 Task: Find connections with filter location Jīnd with filter topic #Tipsforsucesswith filter profile language German with filter current company EMPREGO with filter school Future Institute Of Engineering and Management with filter industry Research Services with filter service category Network Support with filter keywords title Medical Laboratory Tech
Action: Mouse moved to (167, 249)
Screenshot: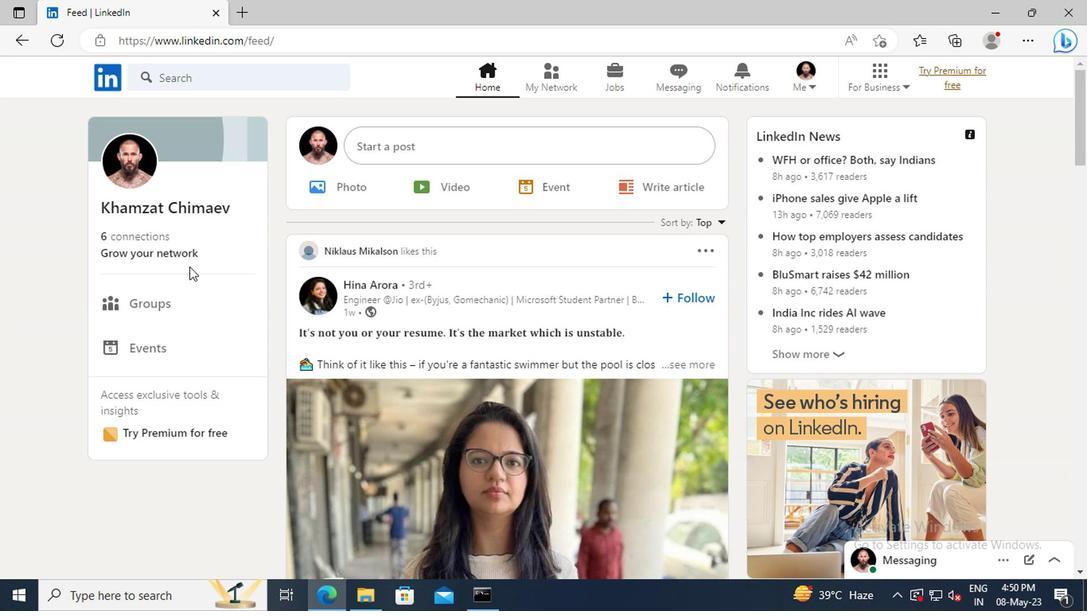 
Action: Mouse pressed left at (167, 249)
Screenshot: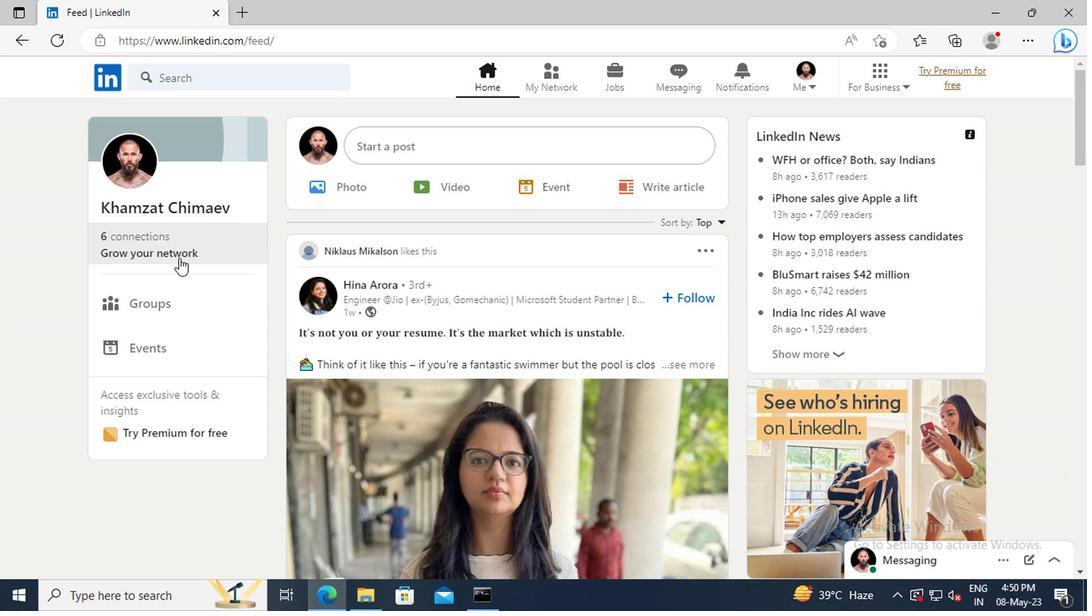 
Action: Mouse moved to (160, 167)
Screenshot: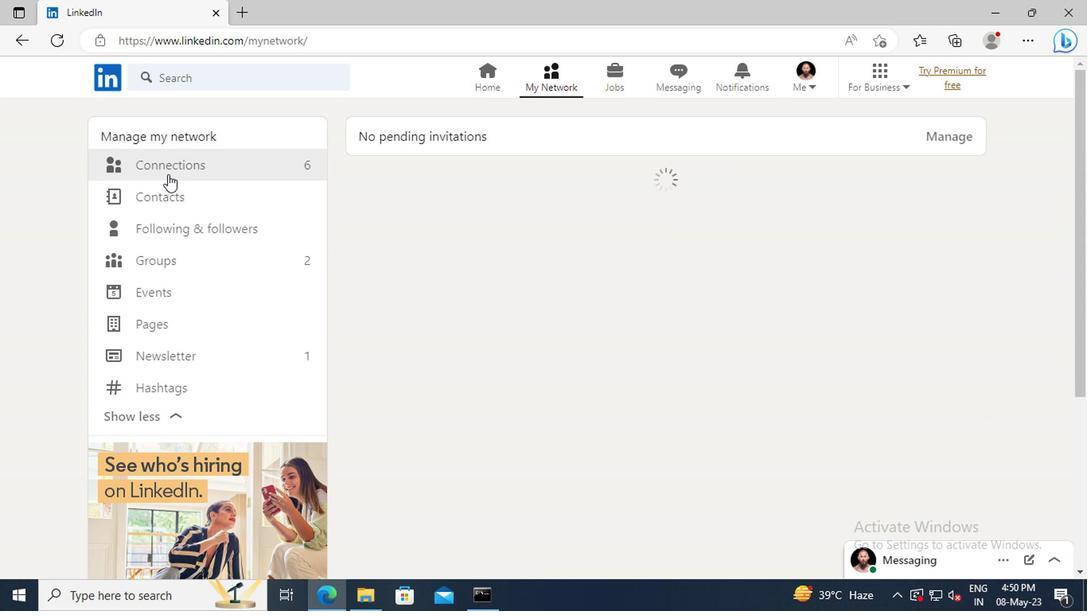 
Action: Mouse pressed left at (160, 167)
Screenshot: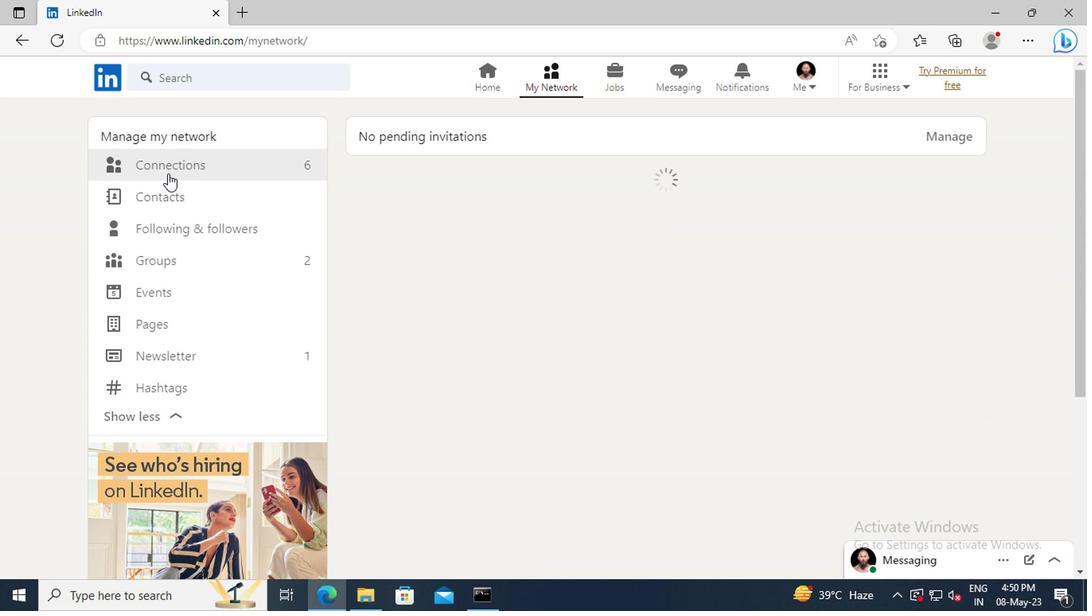 
Action: Mouse moved to (642, 167)
Screenshot: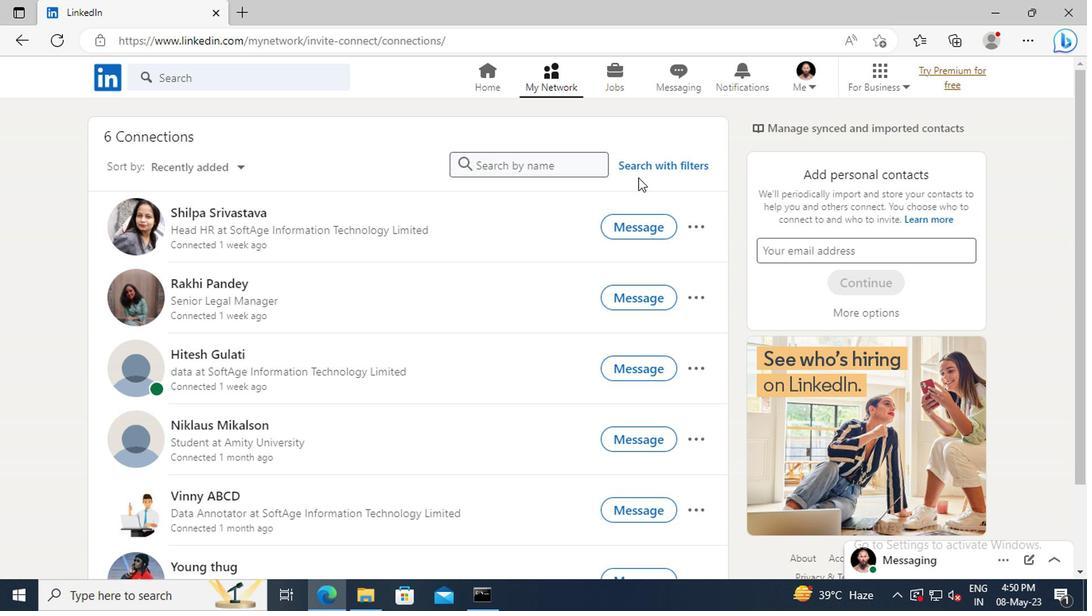 
Action: Mouse pressed left at (642, 167)
Screenshot: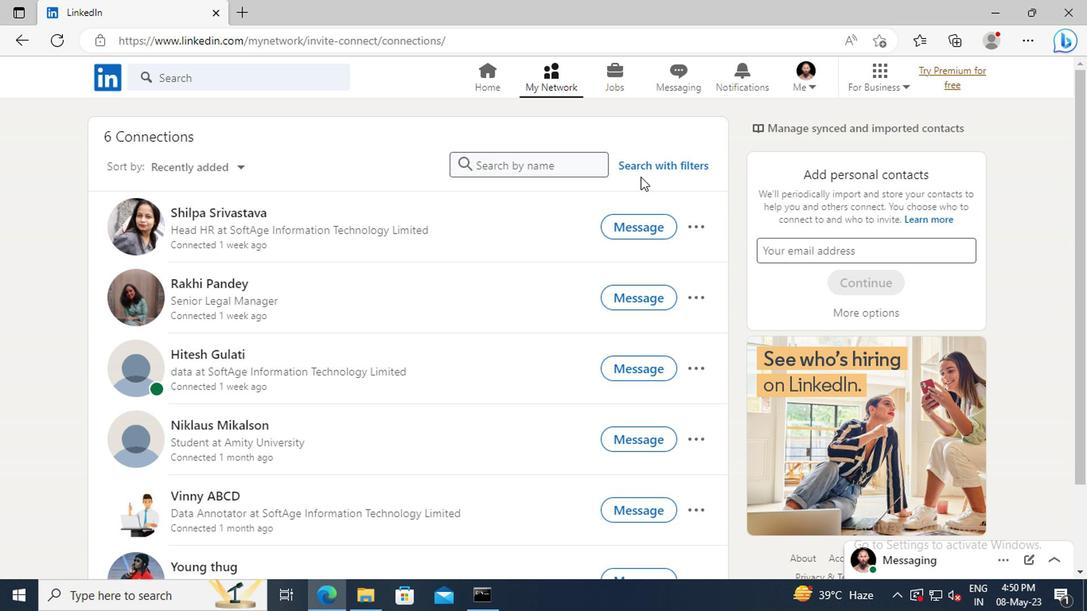 
Action: Mouse moved to (594, 120)
Screenshot: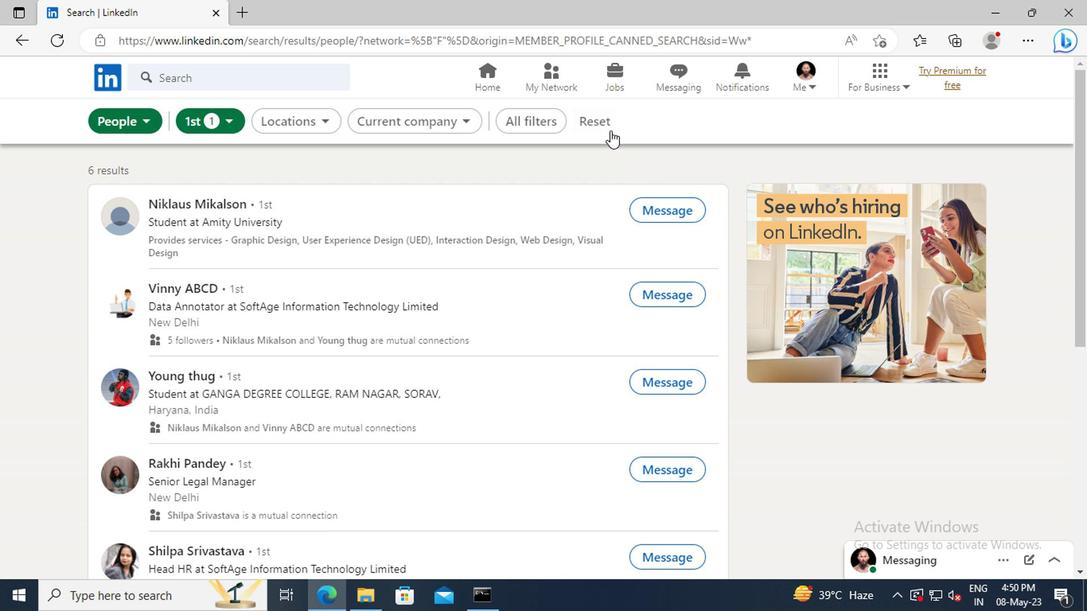 
Action: Mouse pressed left at (594, 120)
Screenshot: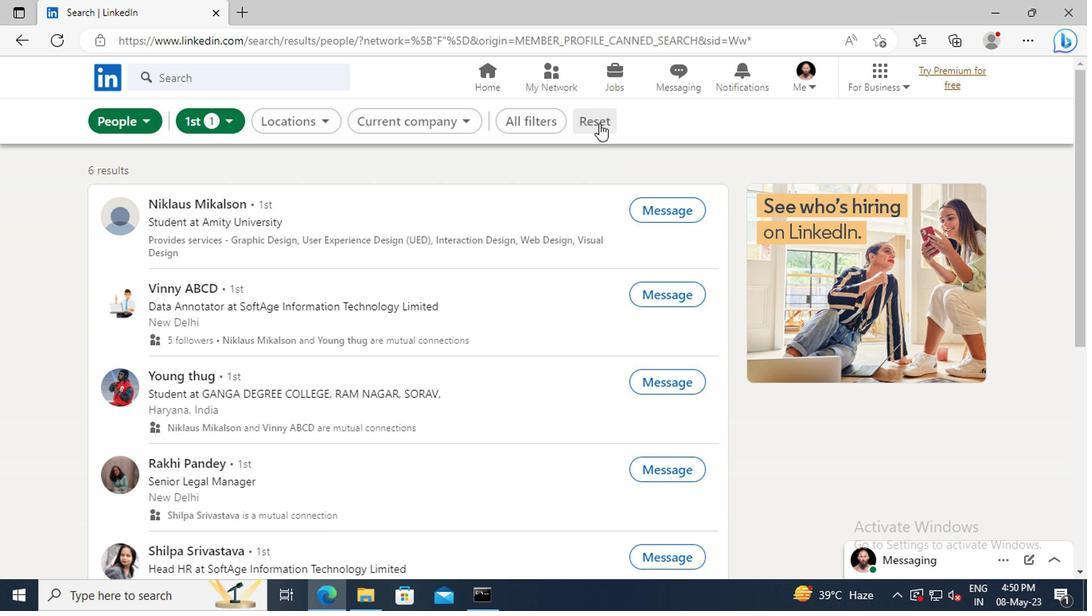 
Action: Mouse moved to (567, 120)
Screenshot: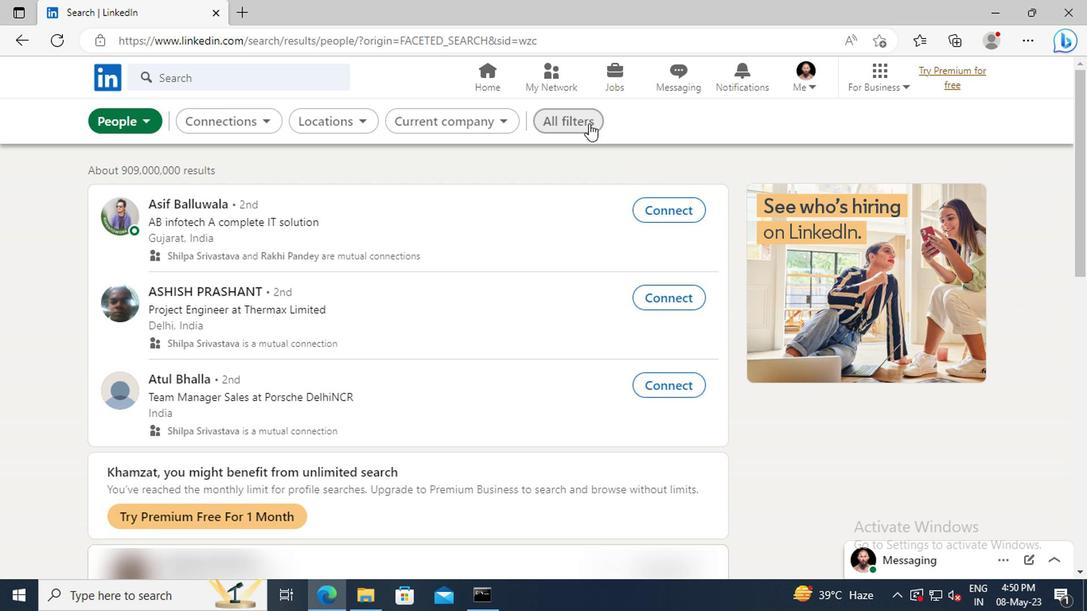 
Action: Mouse pressed left at (567, 120)
Screenshot: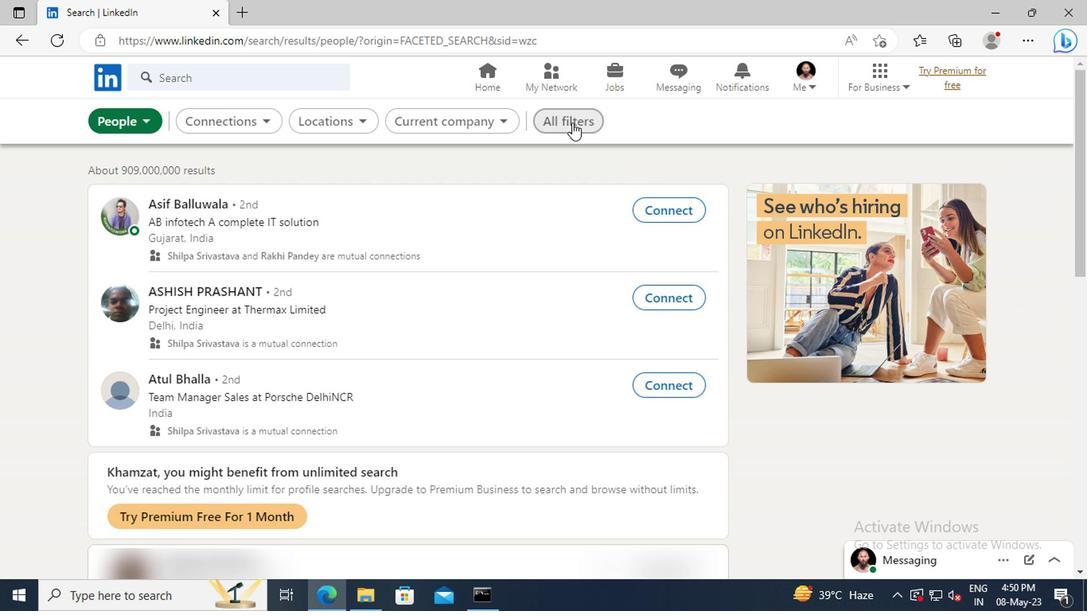 
Action: Mouse moved to (896, 283)
Screenshot: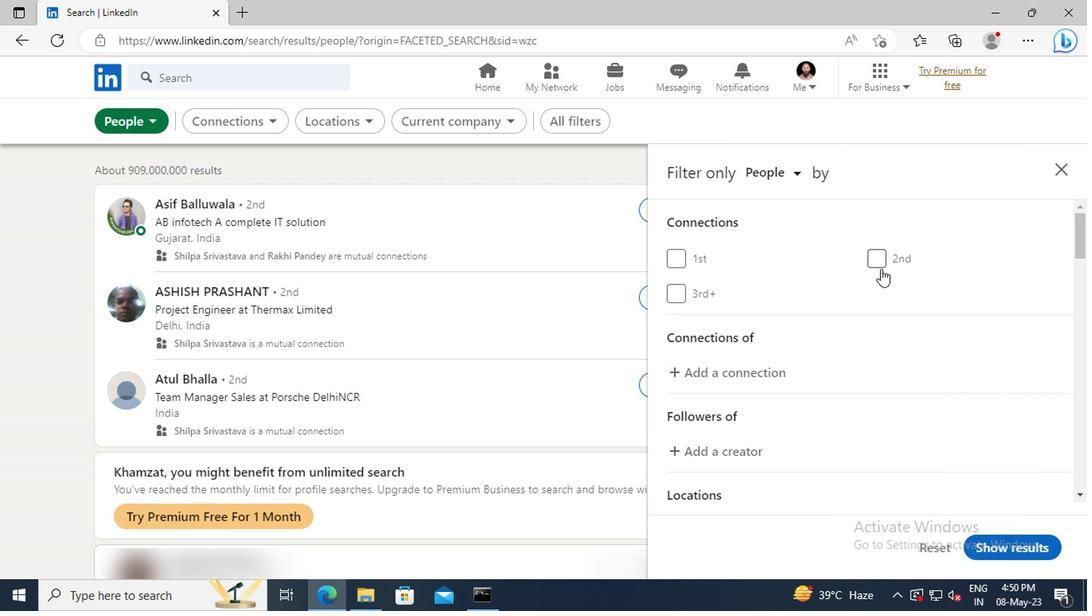 
Action: Mouse scrolled (896, 282) with delta (0, -1)
Screenshot: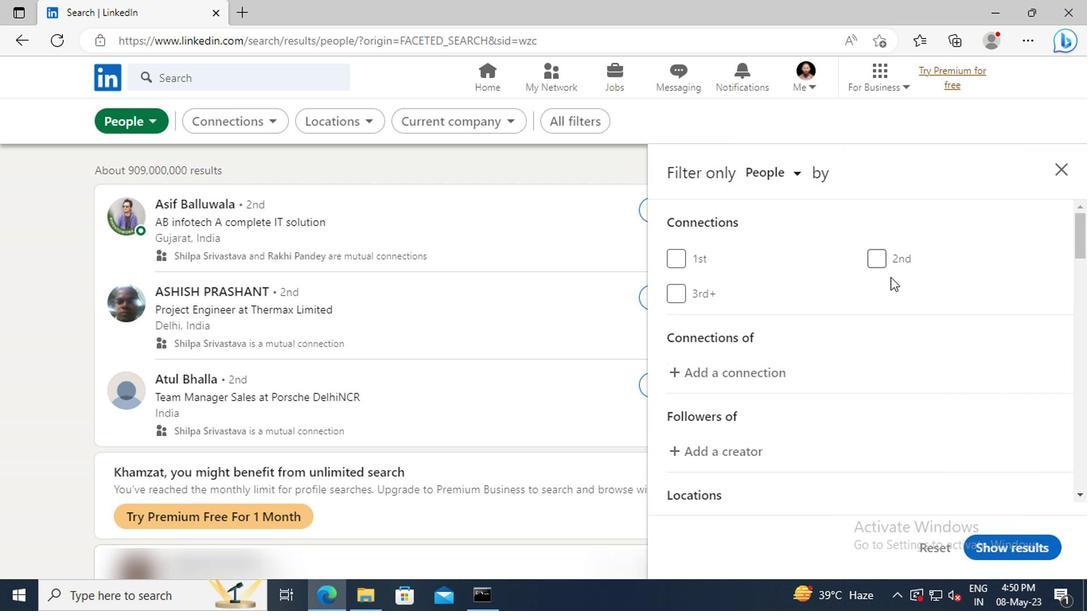 
Action: Mouse moved to (898, 286)
Screenshot: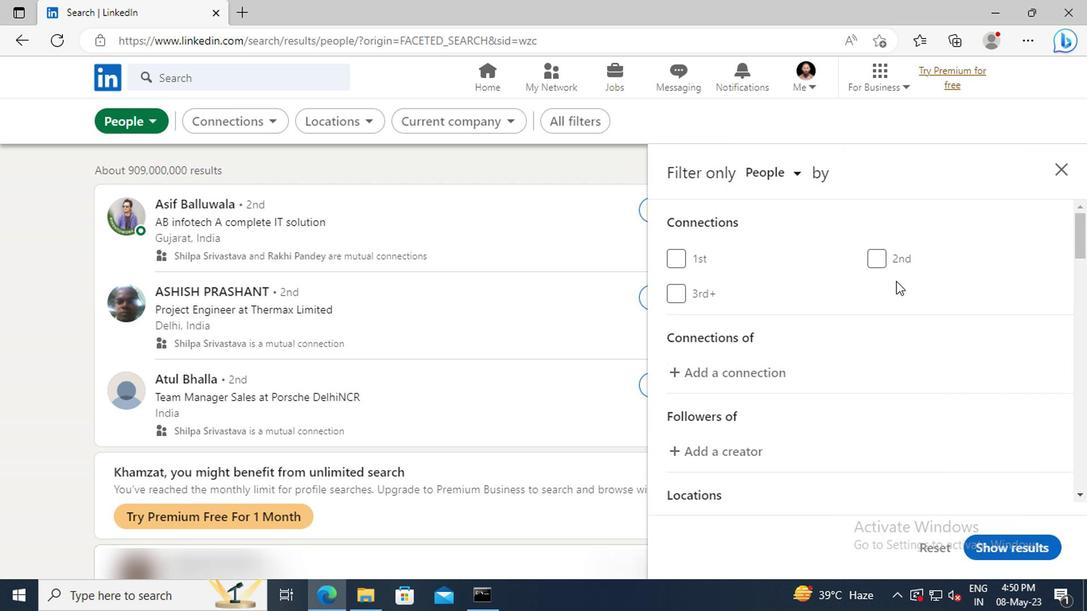 
Action: Mouse scrolled (898, 285) with delta (0, 0)
Screenshot: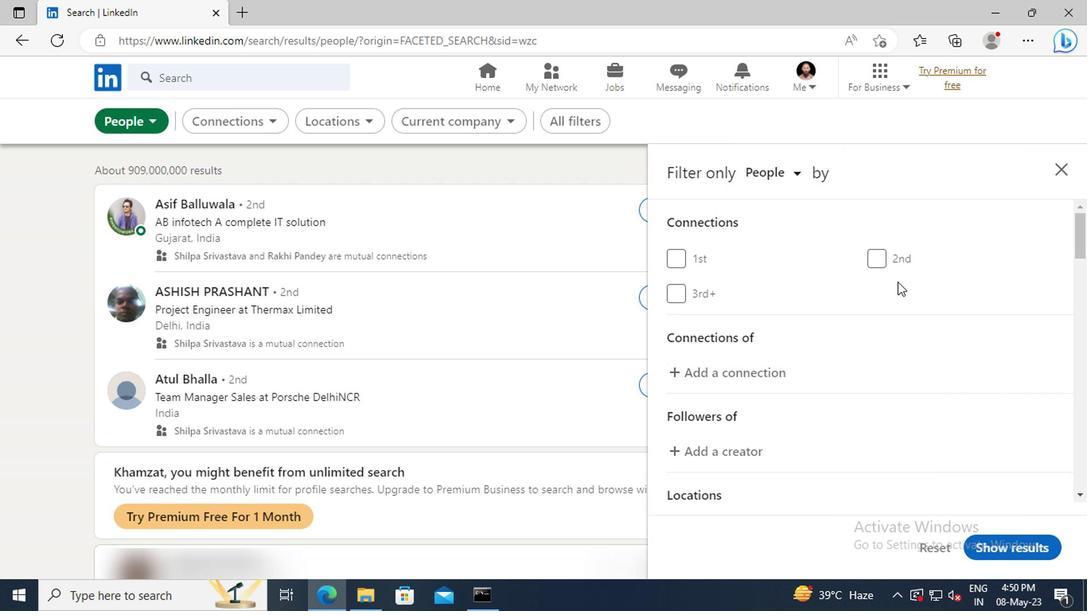 
Action: Mouse scrolled (898, 285) with delta (0, 0)
Screenshot: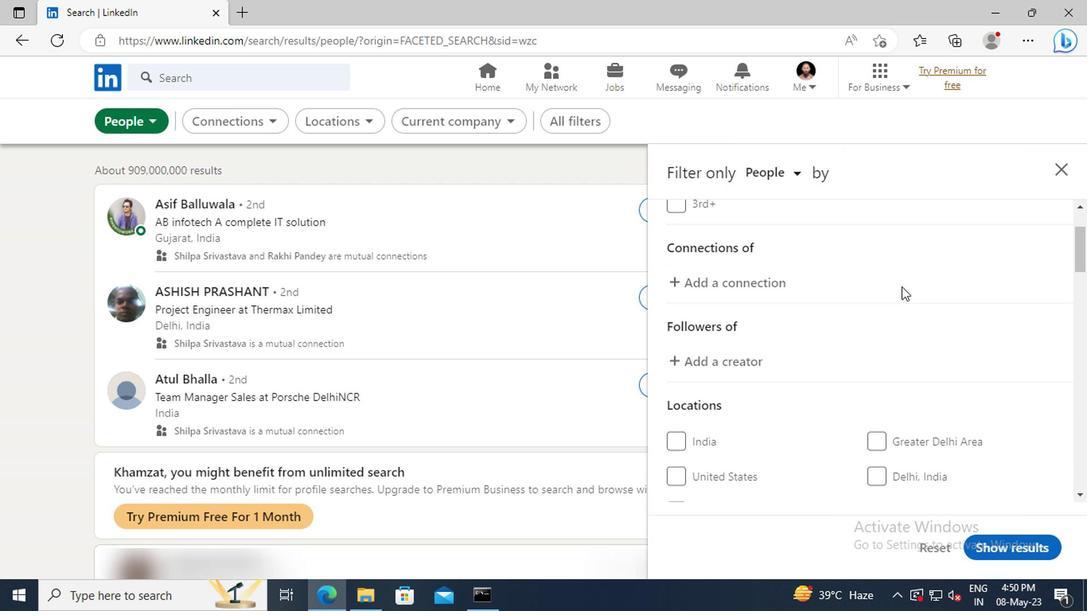 
Action: Mouse scrolled (898, 285) with delta (0, 0)
Screenshot: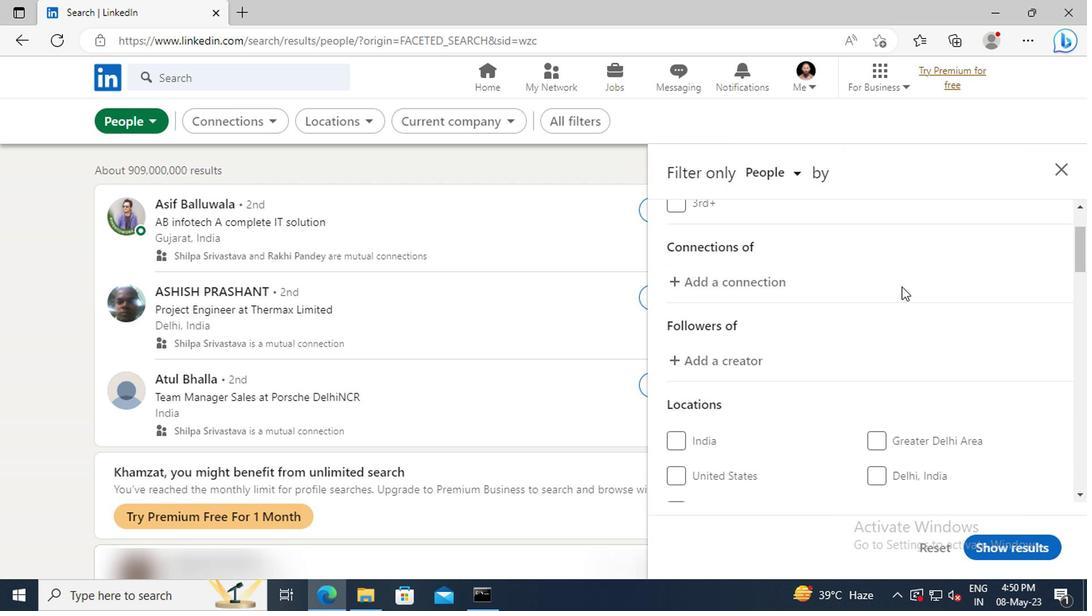 
Action: Mouse scrolled (898, 285) with delta (0, 0)
Screenshot: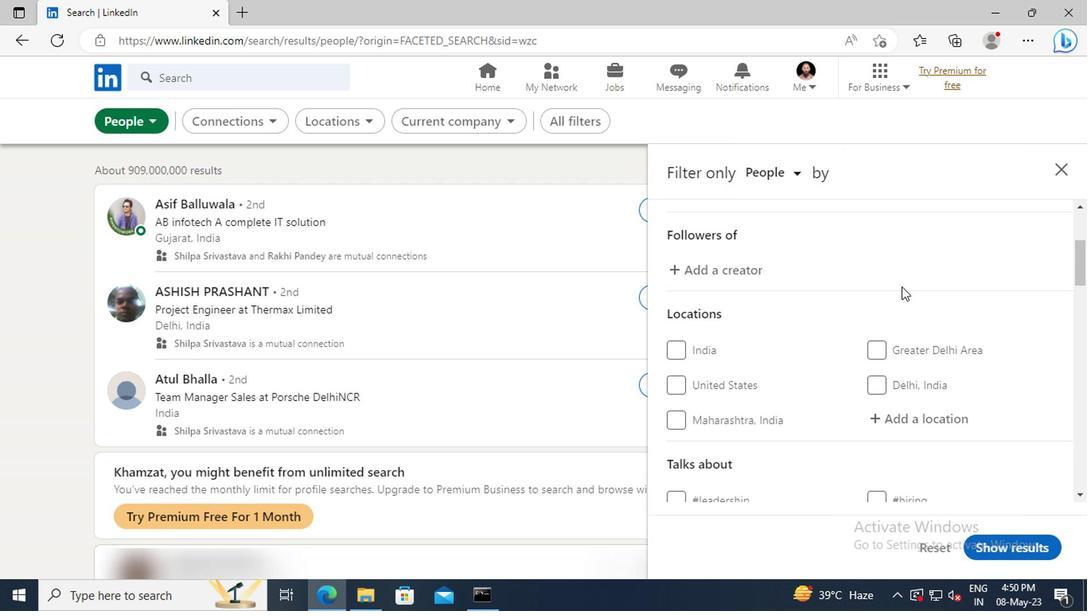 
Action: Mouse scrolled (898, 285) with delta (0, 0)
Screenshot: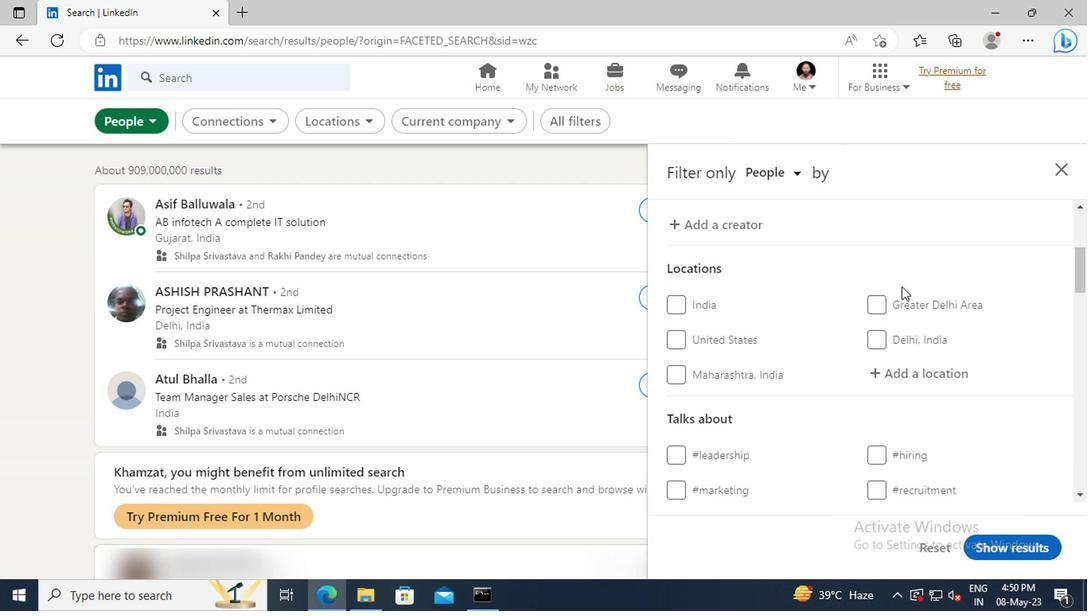 
Action: Mouse moved to (897, 328)
Screenshot: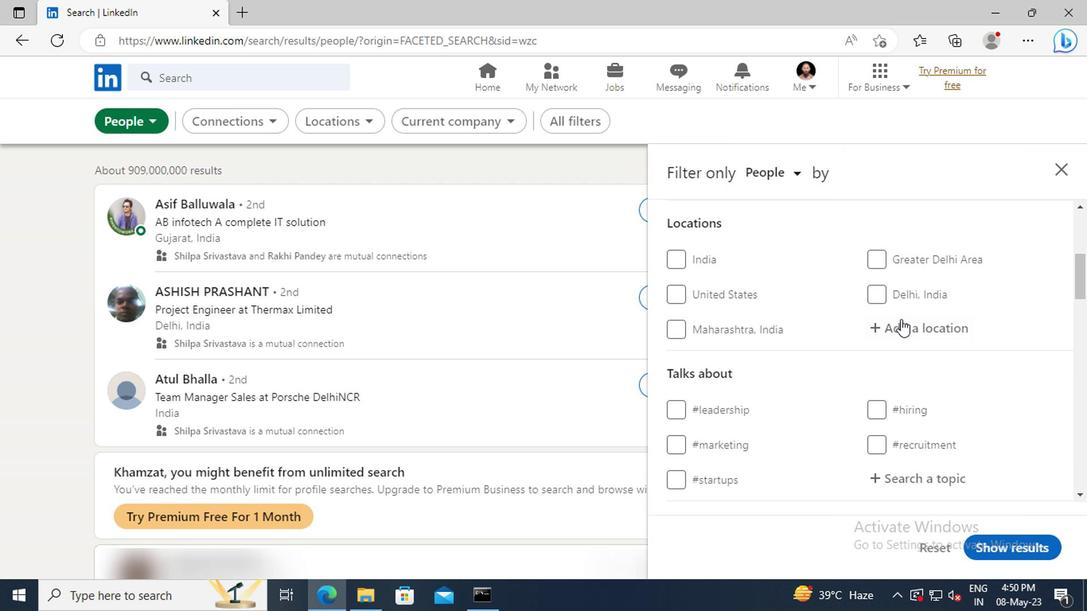 
Action: Mouse pressed left at (897, 328)
Screenshot: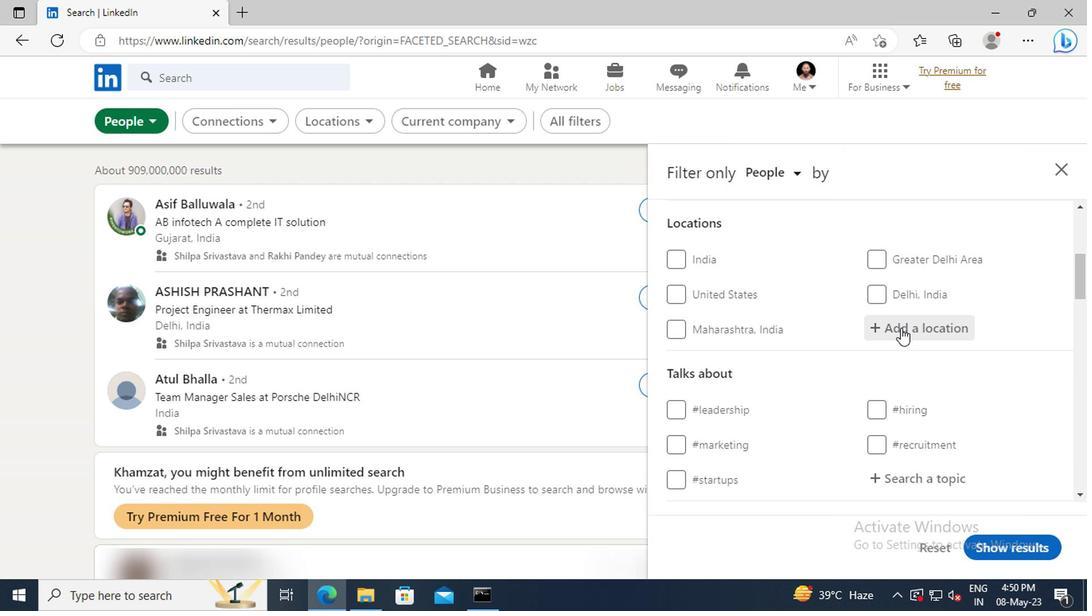 
Action: Key pressed <Key.shift>JIND
Screenshot: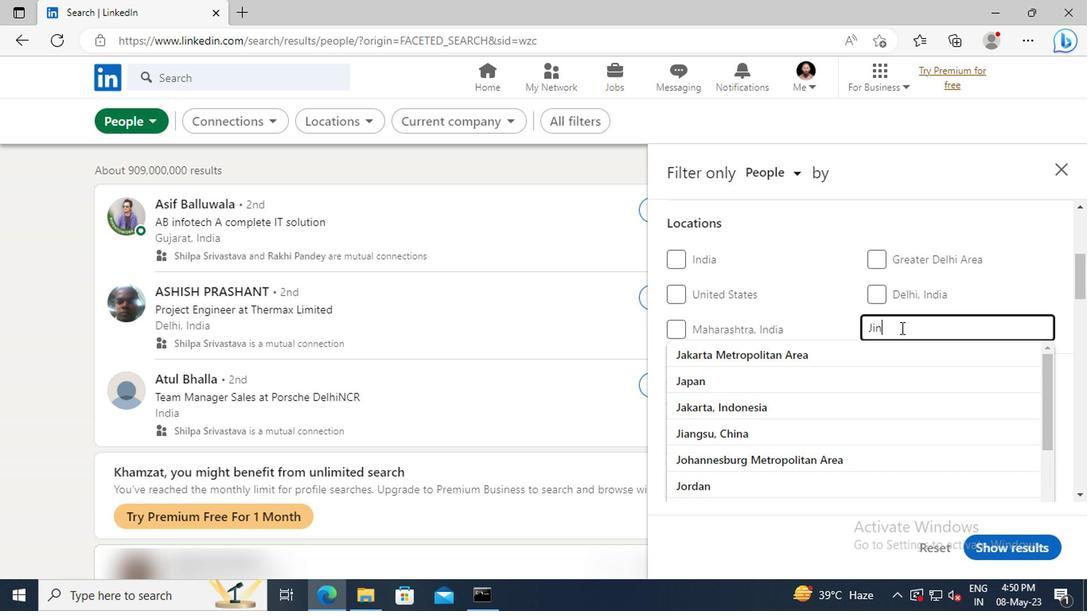 
Action: Mouse moved to (900, 348)
Screenshot: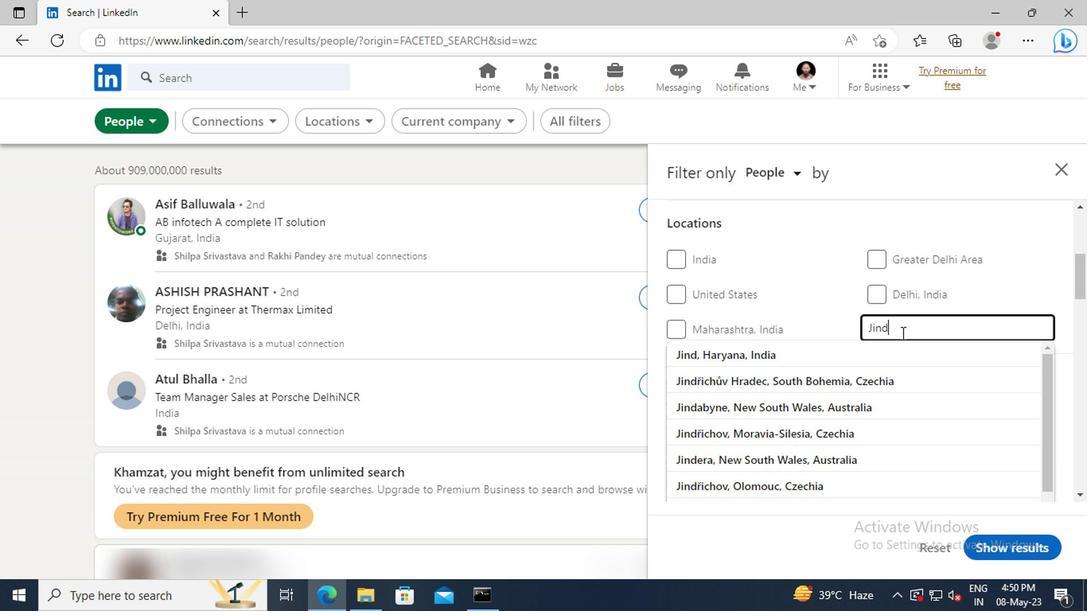 
Action: Mouse pressed left at (900, 348)
Screenshot: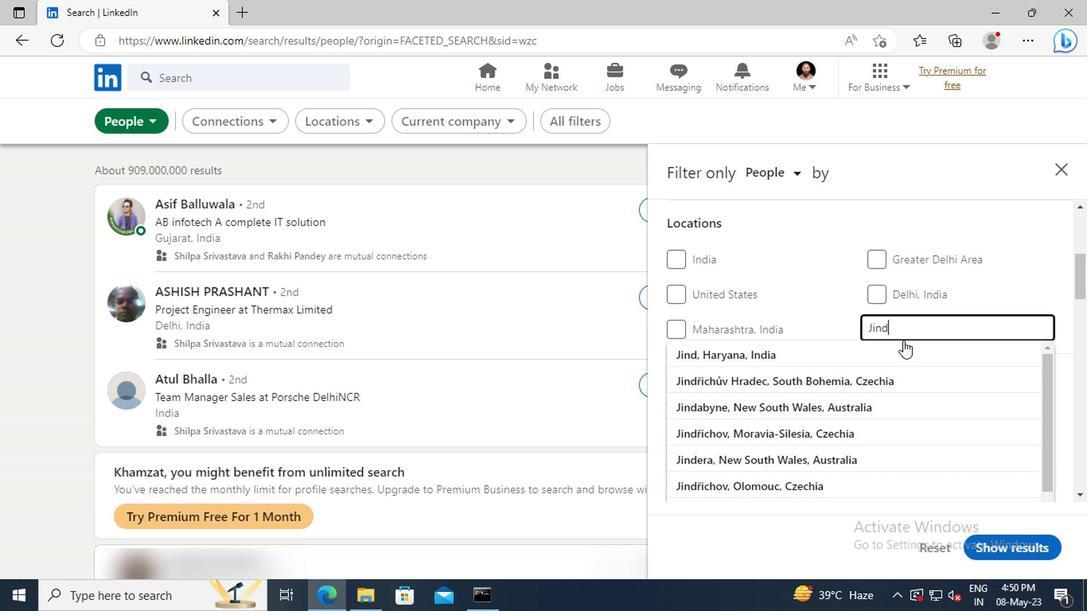 
Action: Mouse scrolled (900, 347) with delta (0, 0)
Screenshot: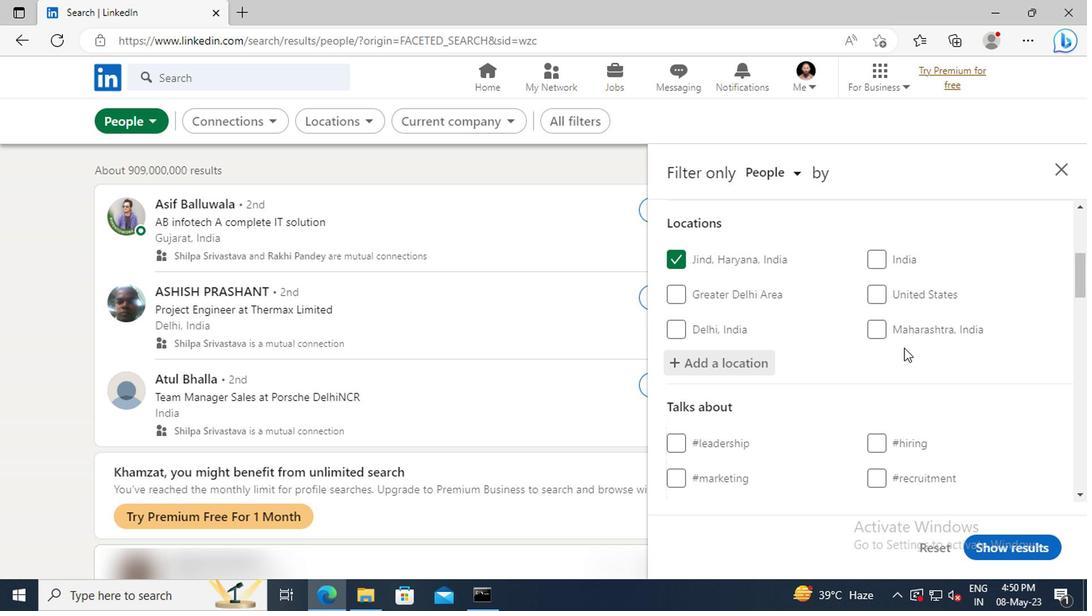 
Action: Mouse scrolled (900, 347) with delta (0, 0)
Screenshot: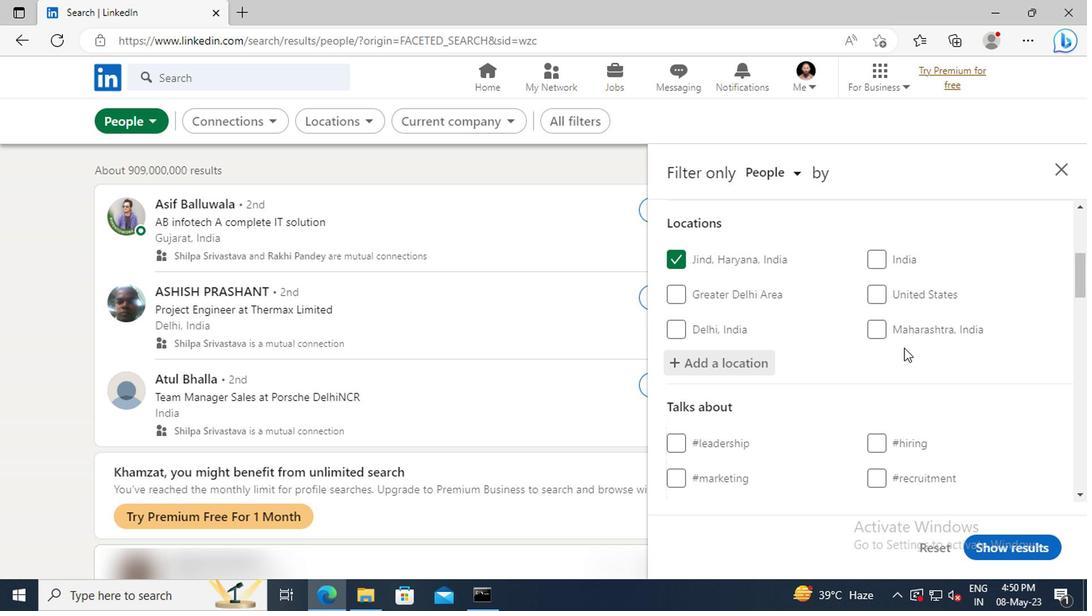 
Action: Mouse scrolled (900, 347) with delta (0, 0)
Screenshot: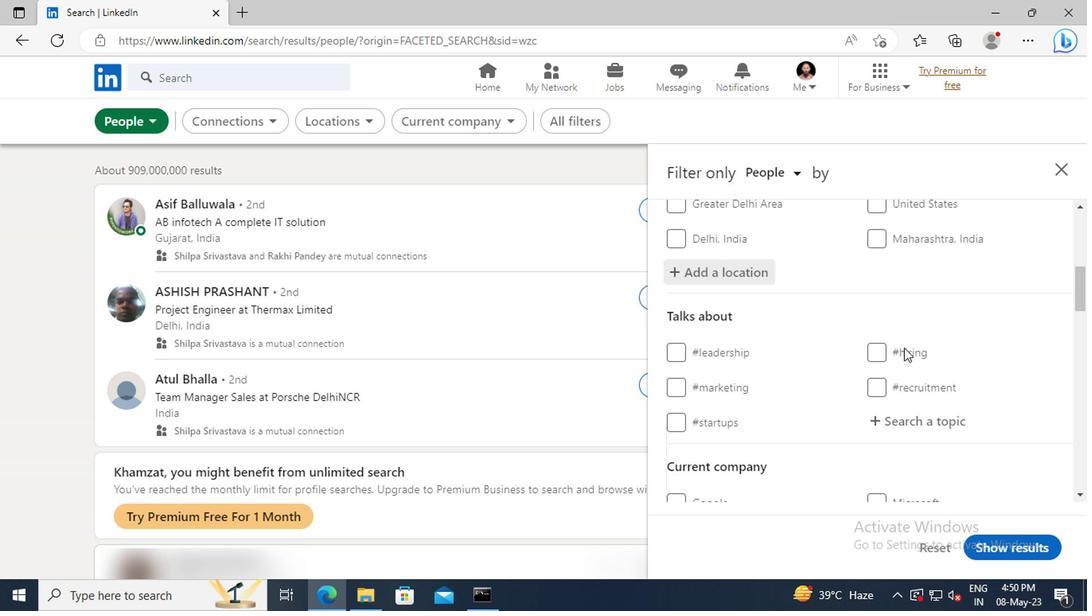 
Action: Mouse scrolled (900, 347) with delta (0, 0)
Screenshot: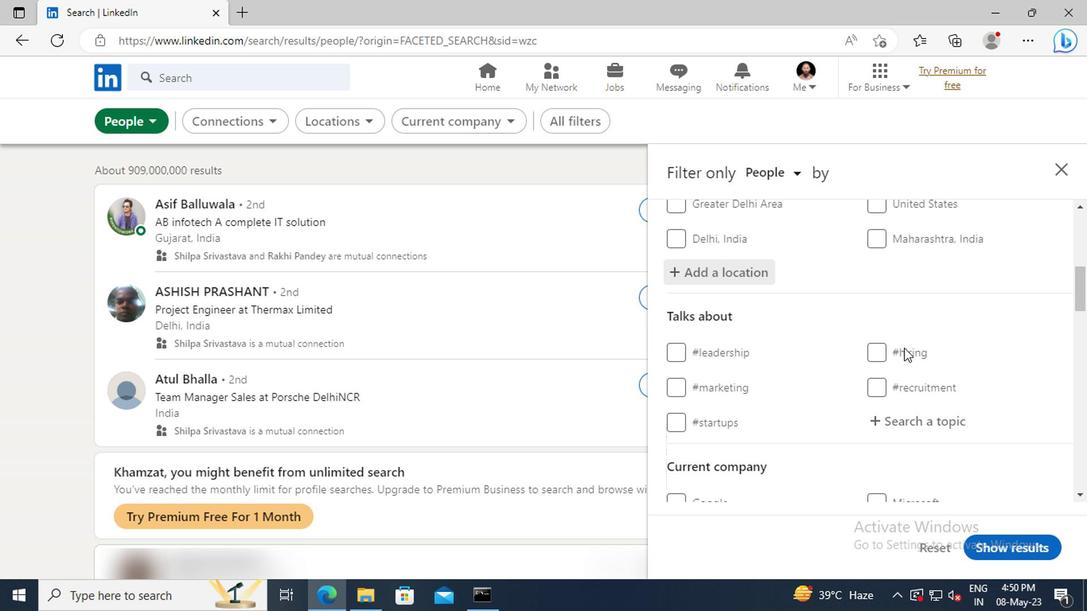 
Action: Mouse moved to (902, 336)
Screenshot: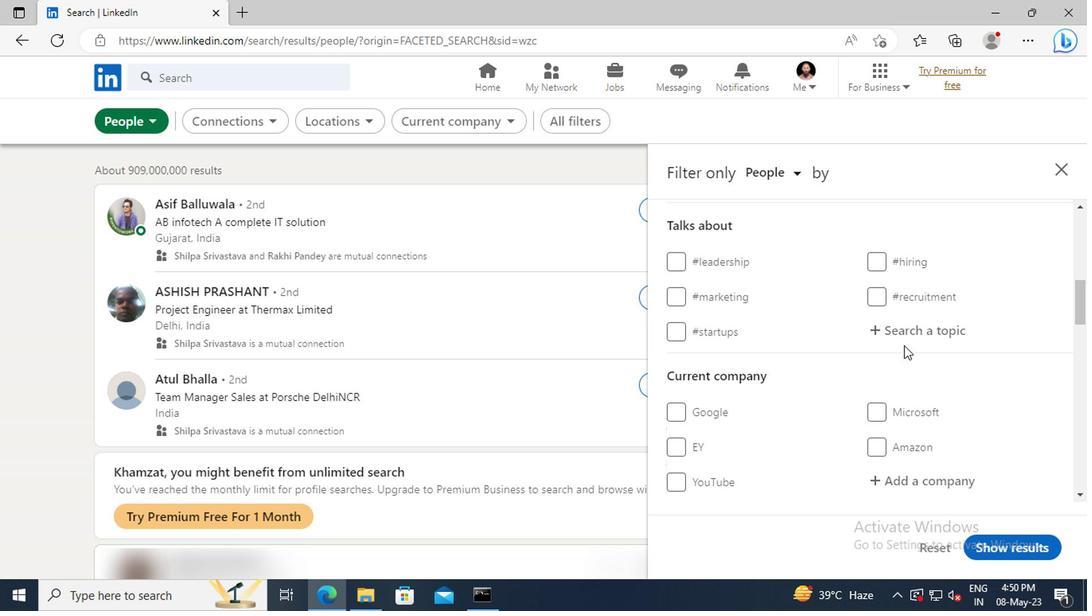 
Action: Mouse pressed left at (902, 336)
Screenshot: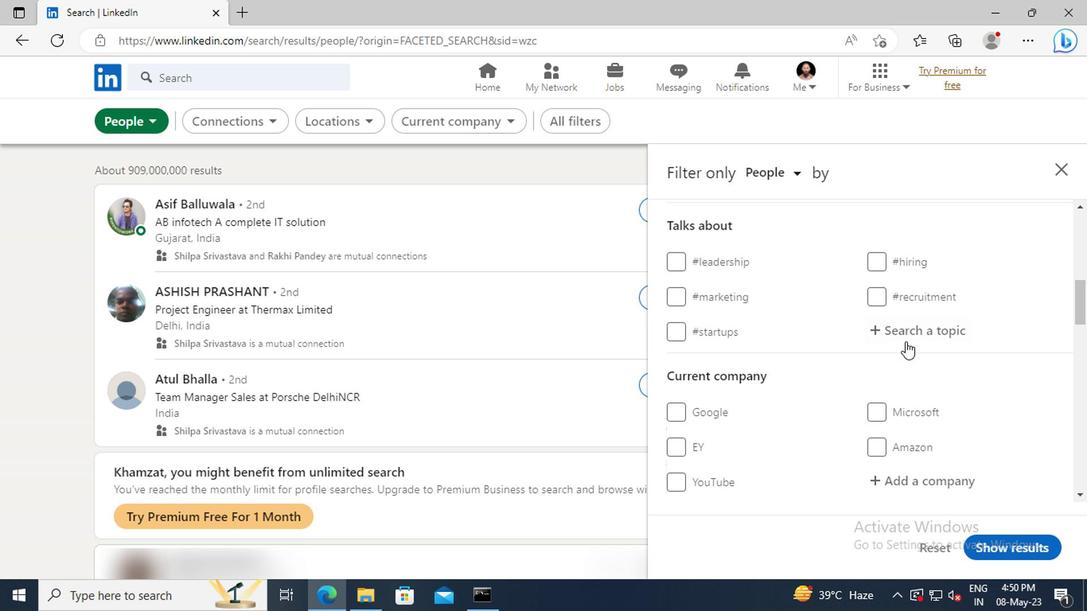 
Action: Key pressed <Key.shift>TIPSFO
Screenshot: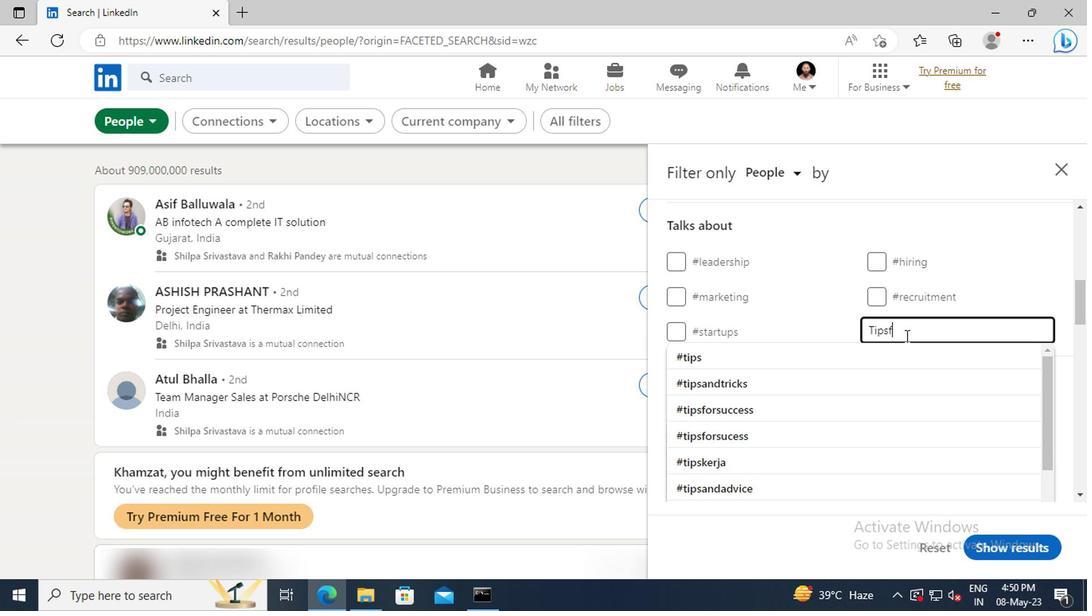 
Action: Mouse moved to (905, 355)
Screenshot: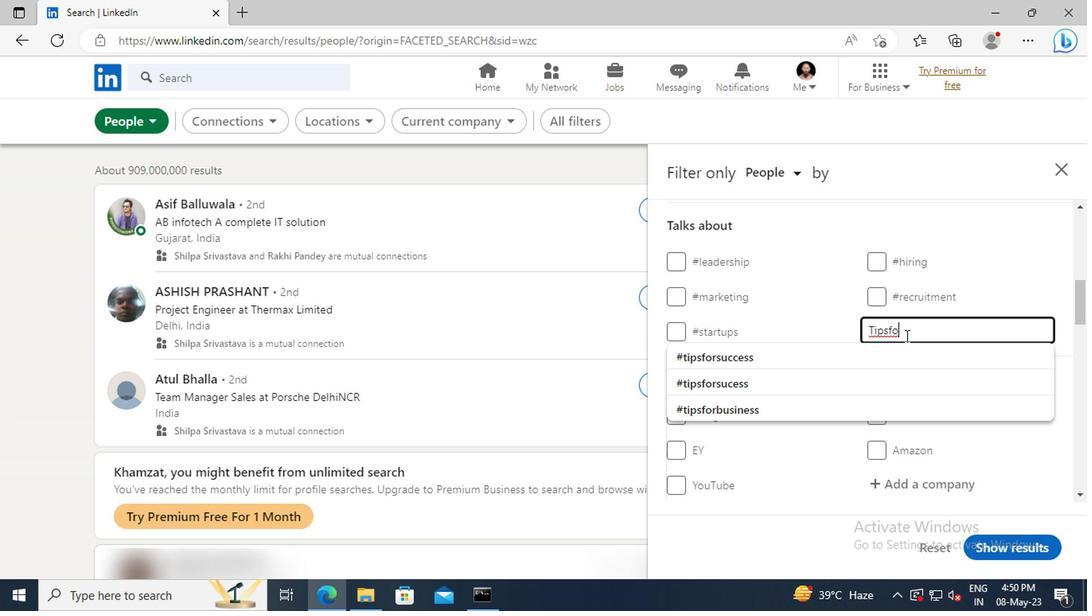 
Action: Mouse pressed left at (905, 355)
Screenshot: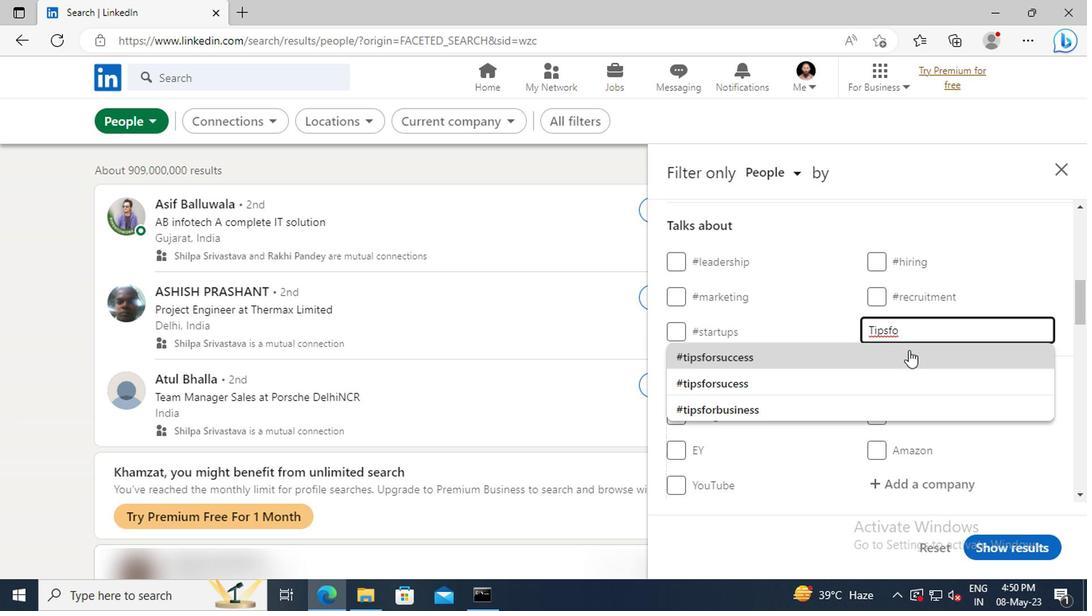 
Action: Mouse moved to (905, 356)
Screenshot: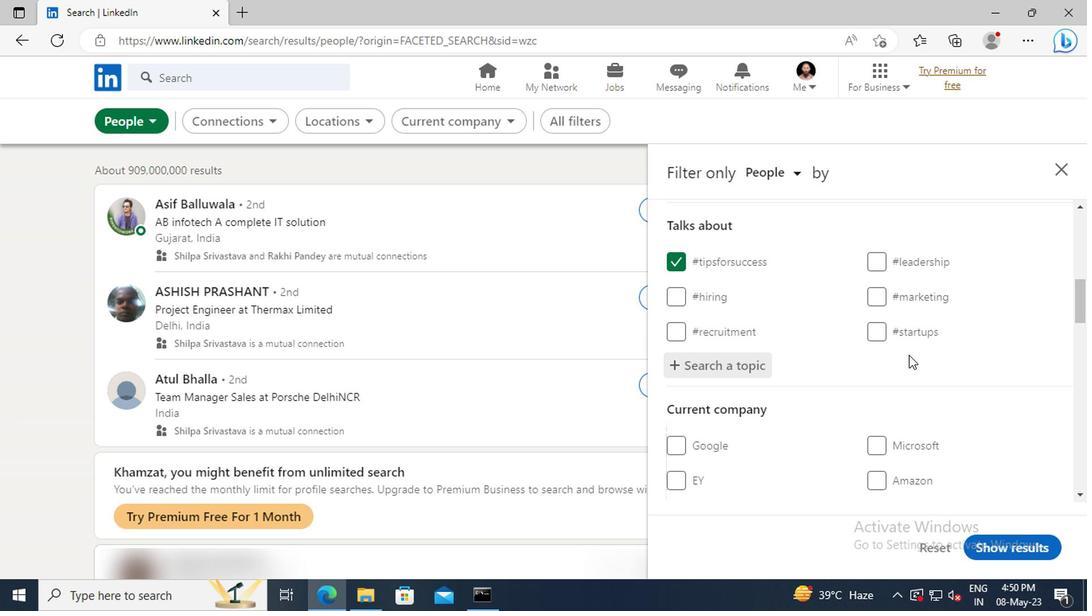 
Action: Mouse scrolled (905, 355) with delta (0, 0)
Screenshot: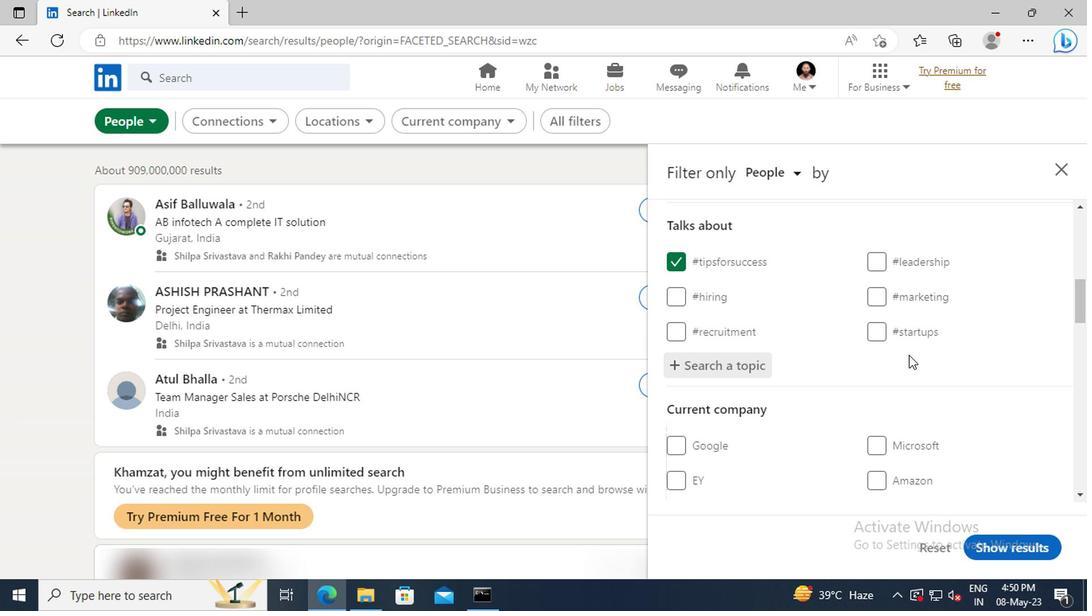 
Action: Mouse scrolled (905, 355) with delta (0, 0)
Screenshot: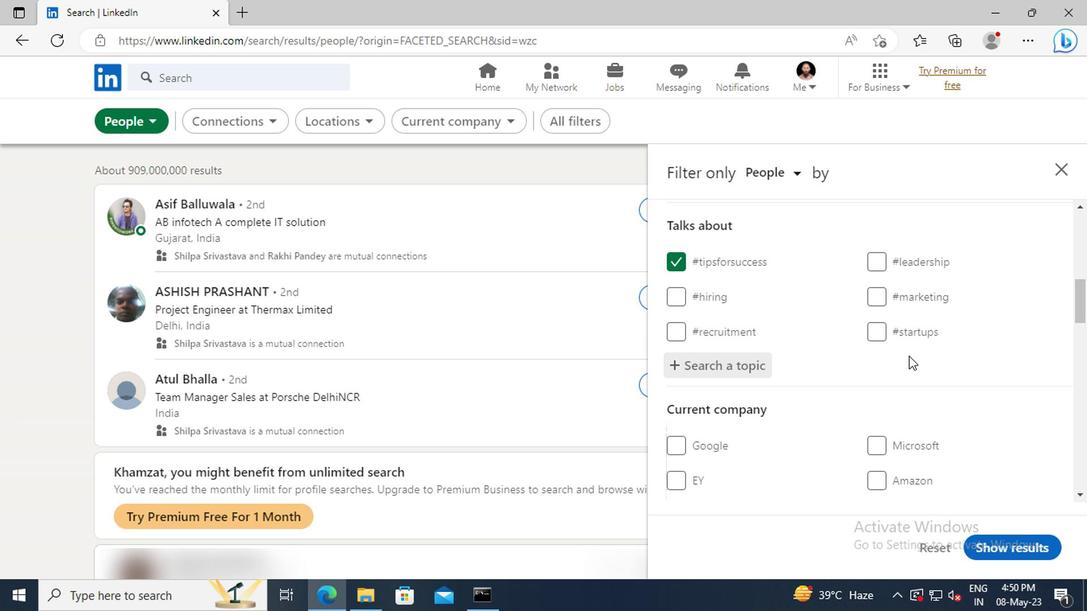 
Action: Mouse scrolled (905, 355) with delta (0, 0)
Screenshot: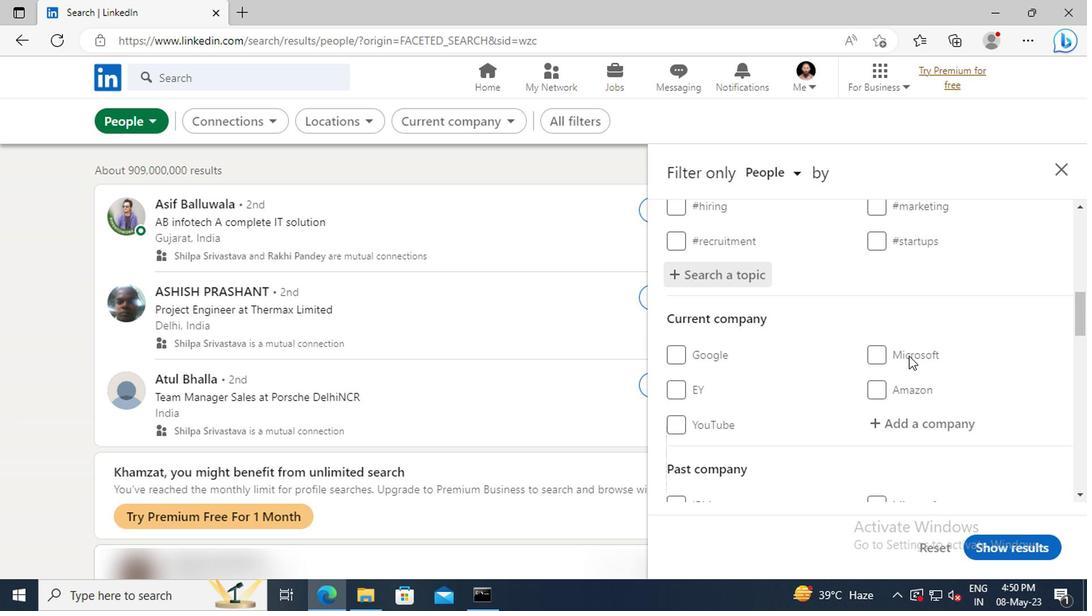 
Action: Mouse scrolled (905, 355) with delta (0, 0)
Screenshot: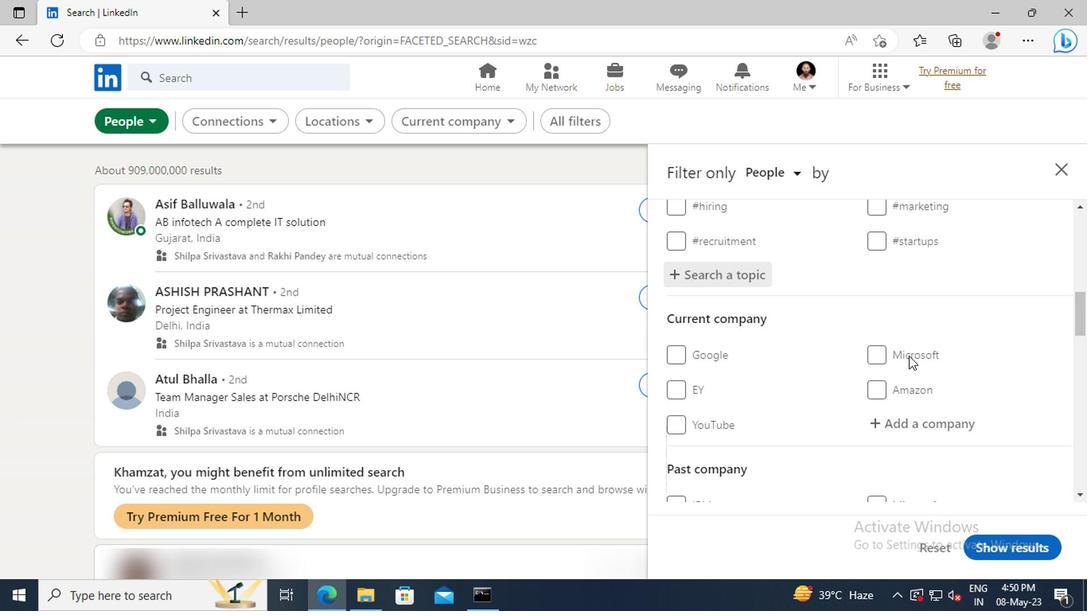 
Action: Mouse scrolled (905, 355) with delta (0, 0)
Screenshot: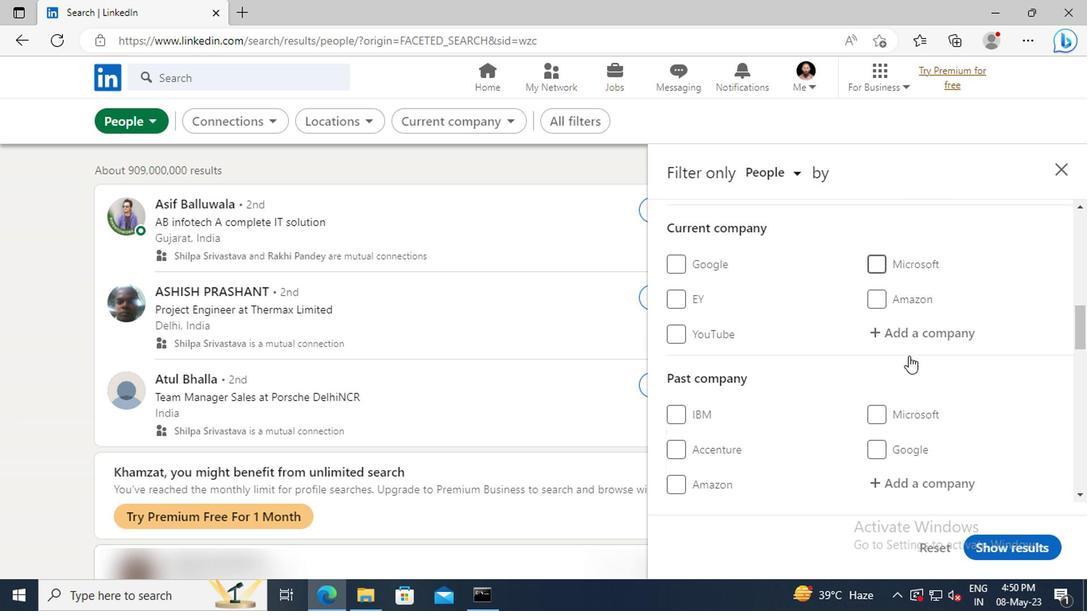 
Action: Mouse scrolled (905, 355) with delta (0, 0)
Screenshot: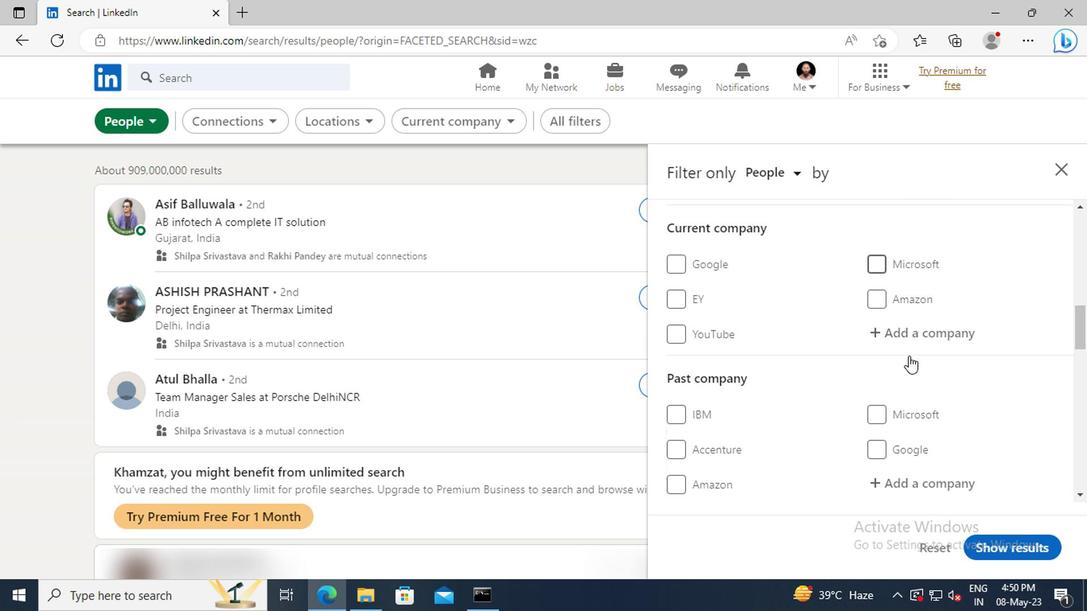 
Action: Mouse scrolled (905, 355) with delta (0, 0)
Screenshot: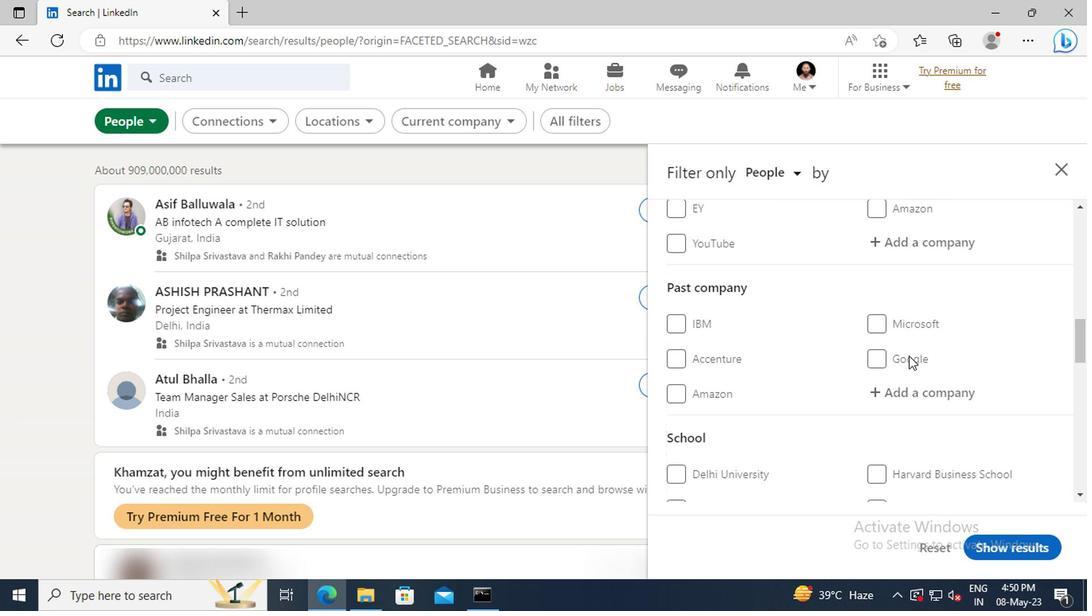 
Action: Mouse scrolled (905, 355) with delta (0, 0)
Screenshot: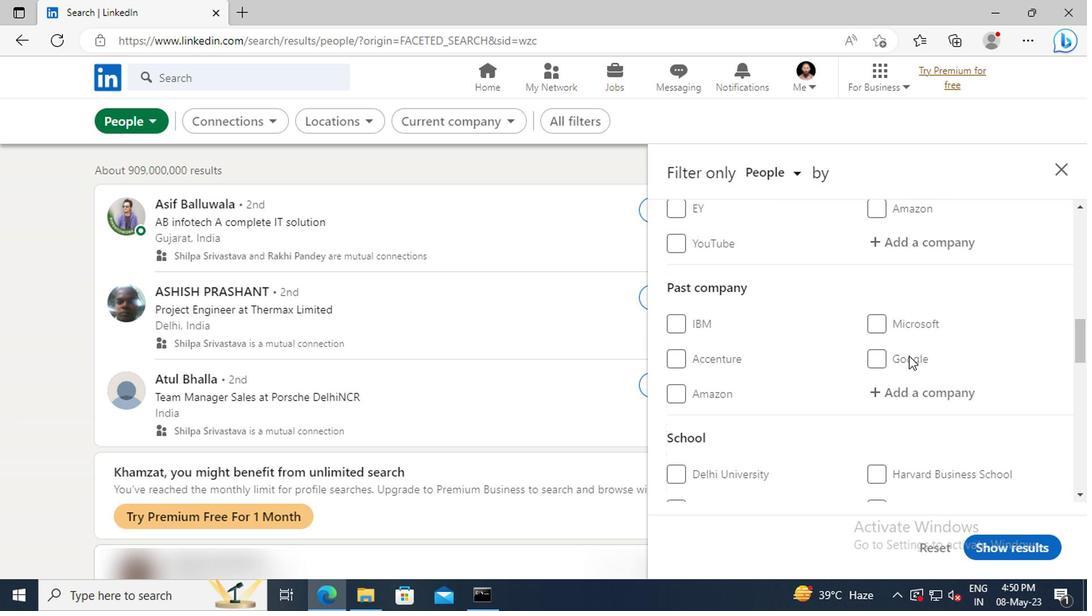 
Action: Mouse scrolled (905, 355) with delta (0, 0)
Screenshot: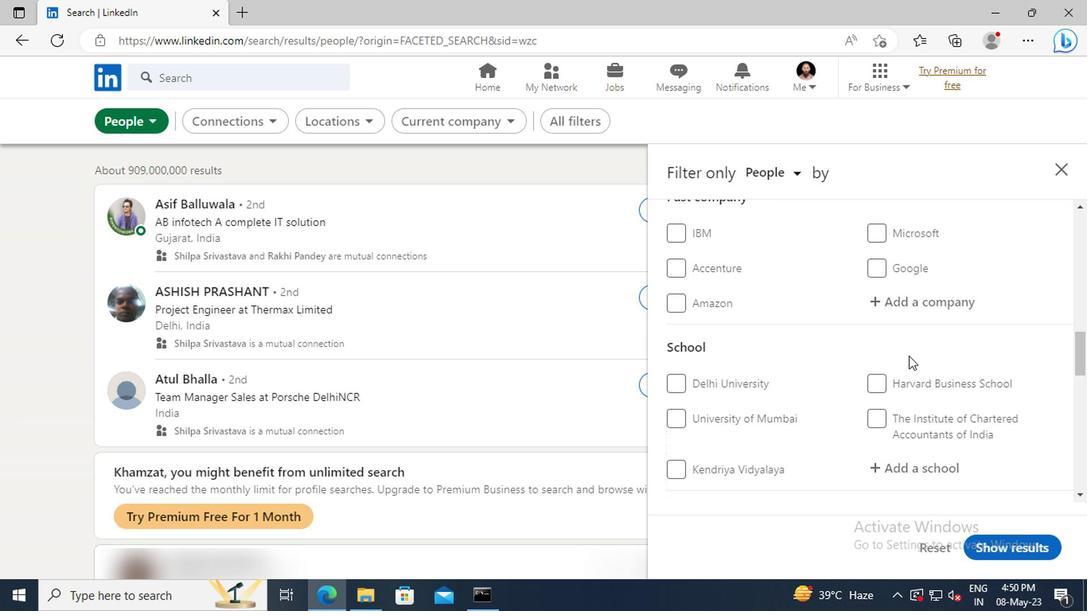 
Action: Mouse scrolled (905, 355) with delta (0, 0)
Screenshot: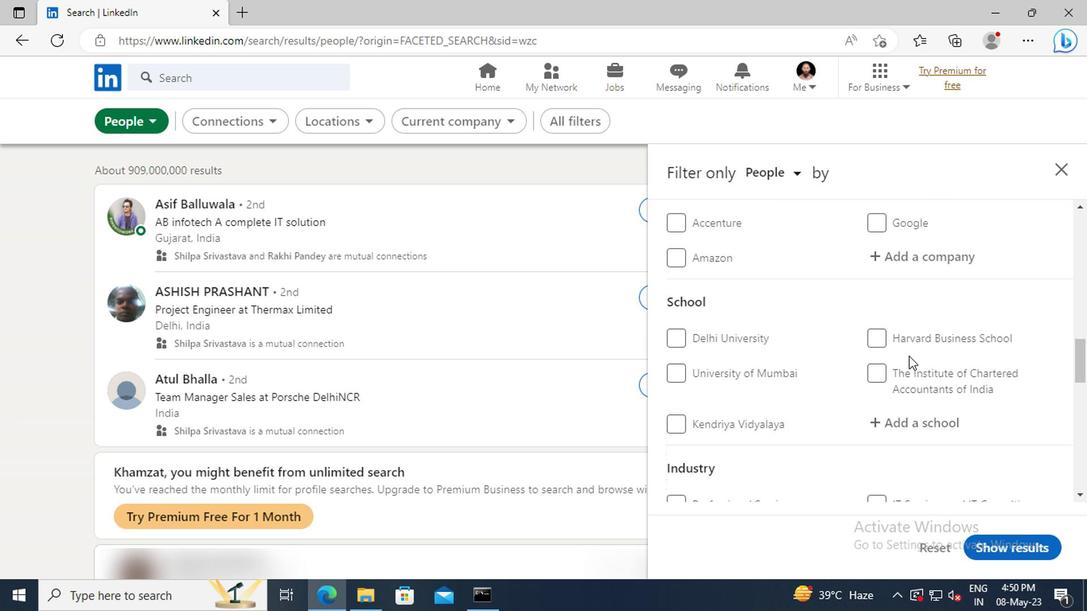 
Action: Mouse scrolled (905, 355) with delta (0, 0)
Screenshot: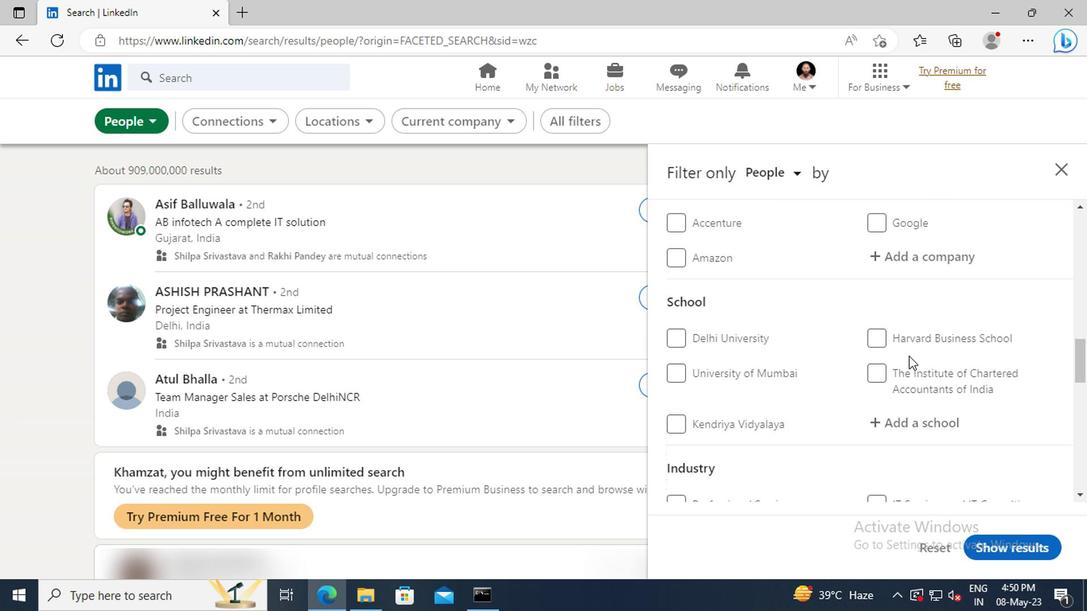
Action: Mouse scrolled (905, 355) with delta (0, 0)
Screenshot: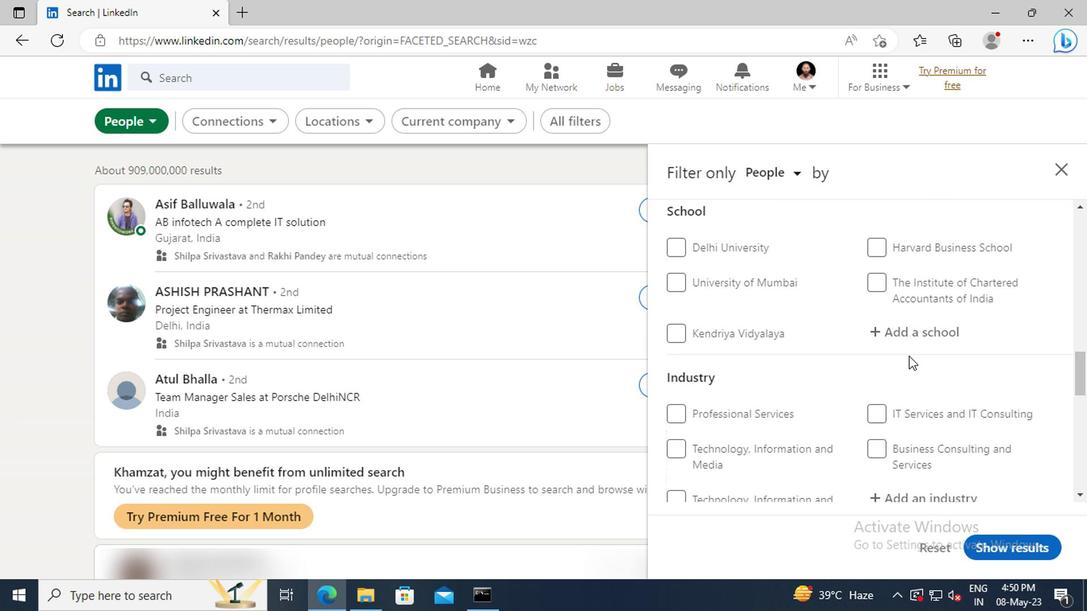 
Action: Mouse scrolled (905, 355) with delta (0, 0)
Screenshot: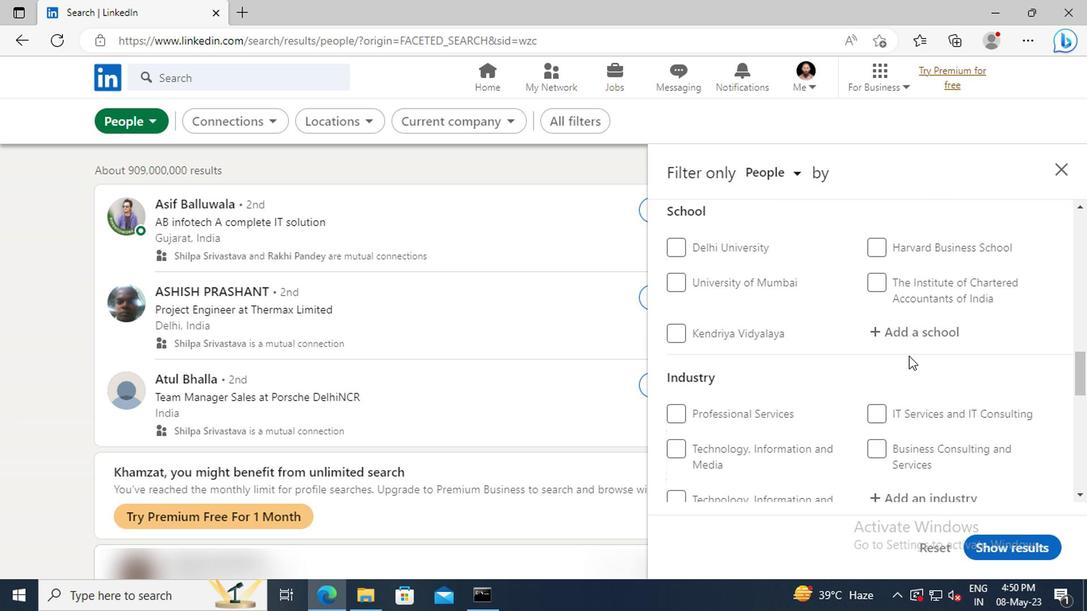 
Action: Mouse scrolled (905, 355) with delta (0, 0)
Screenshot: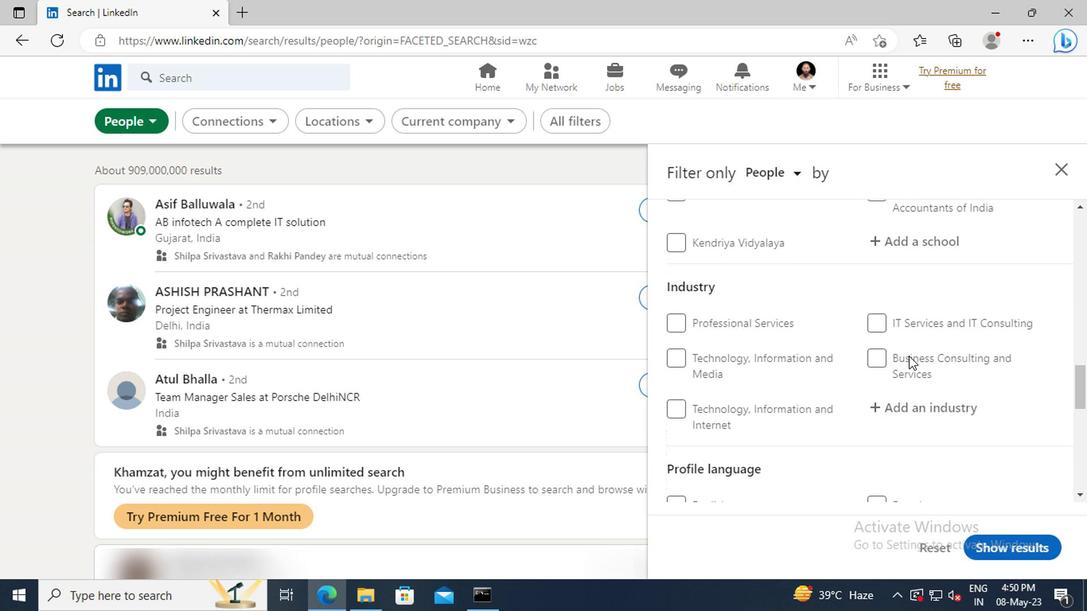 
Action: Mouse scrolled (905, 355) with delta (0, 0)
Screenshot: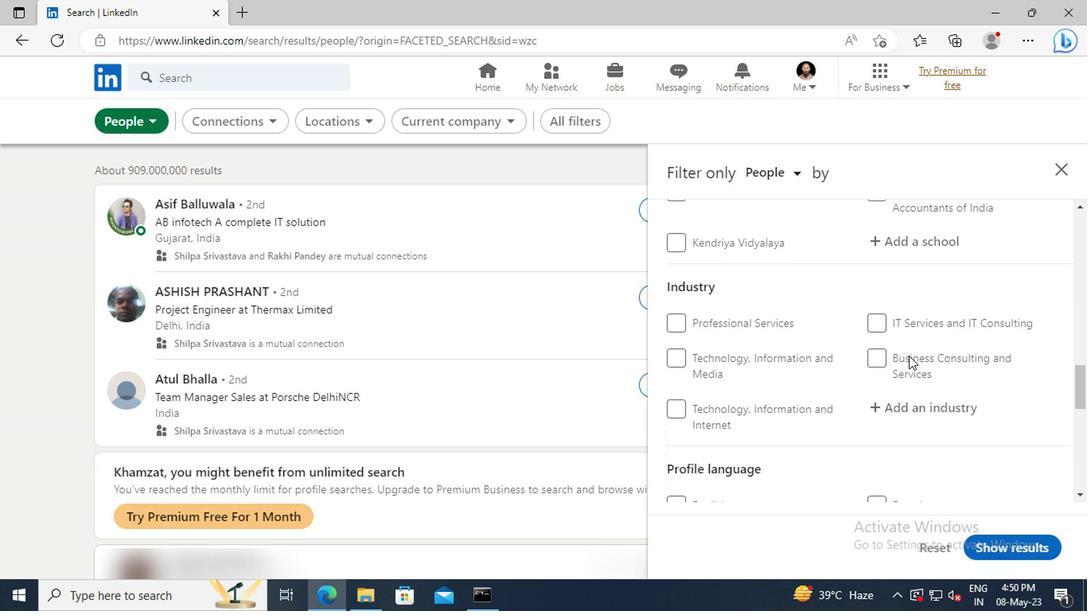 
Action: Mouse scrolled (905, 355) with delta (0, 0)
Screenshot: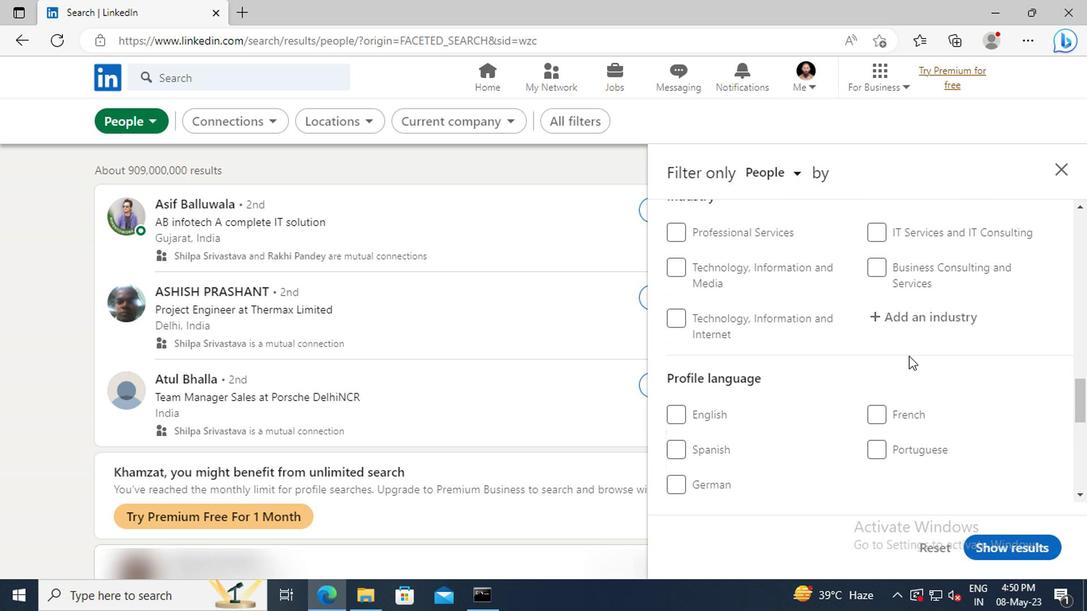 
Action: Mouse moved to (677, 439)
Screenshot: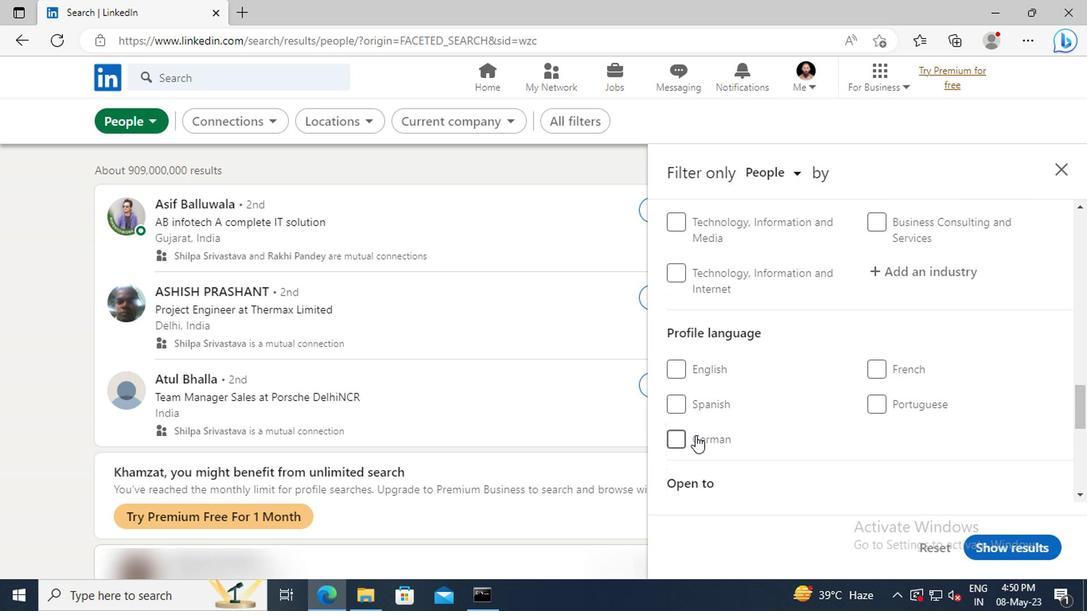 
Action: Mouse pressed left at (677, 439)
Screenshot: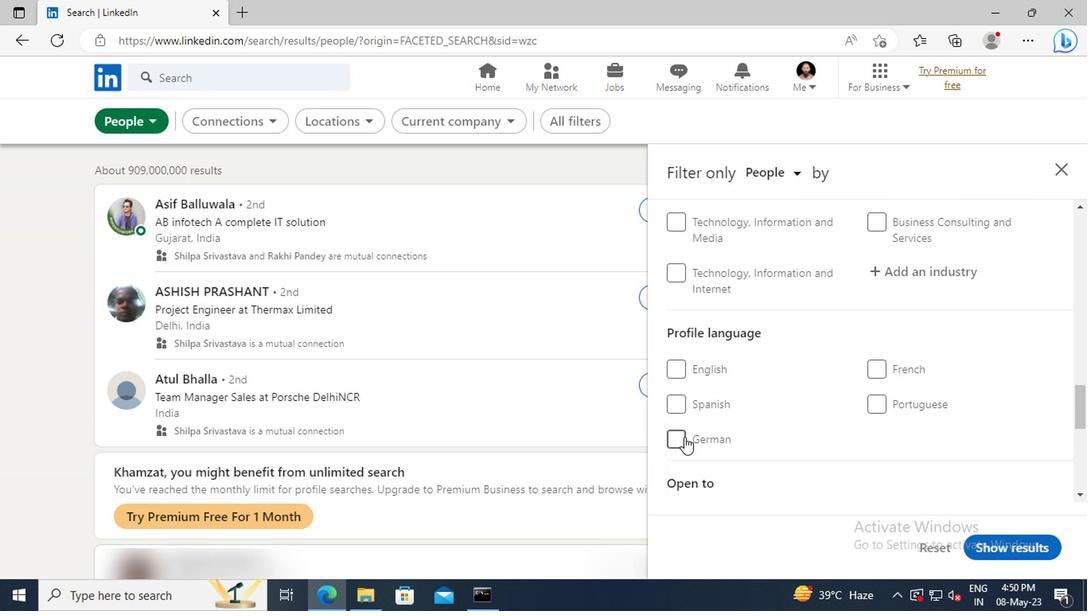 
Action: Mouse moved to (904, 378)
Screenshot: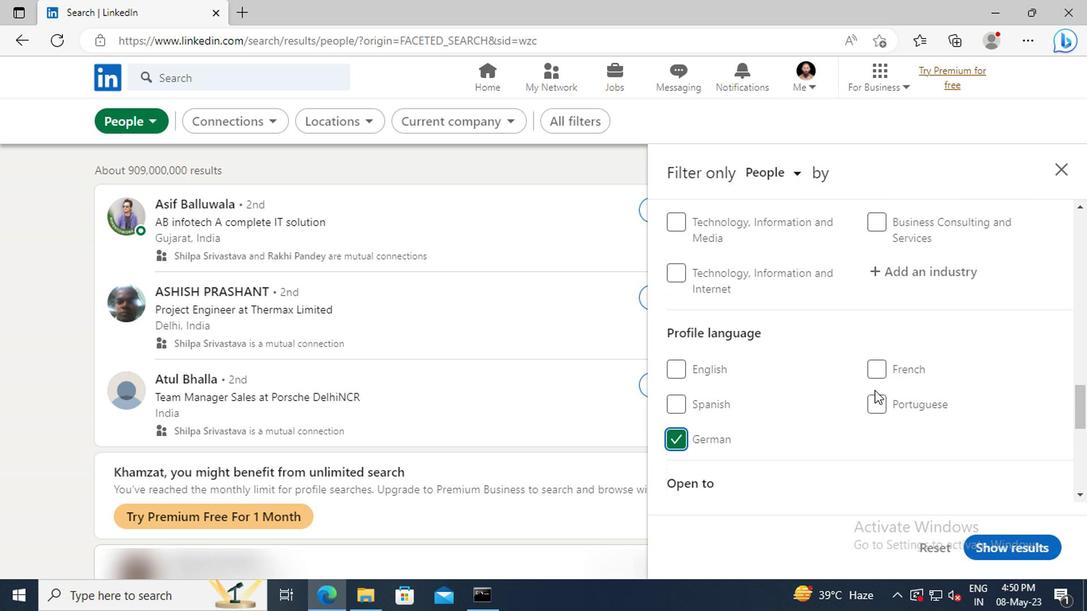 
Action: Mouse scrolled (904, 378) with delta (0, 0)
Screenshot: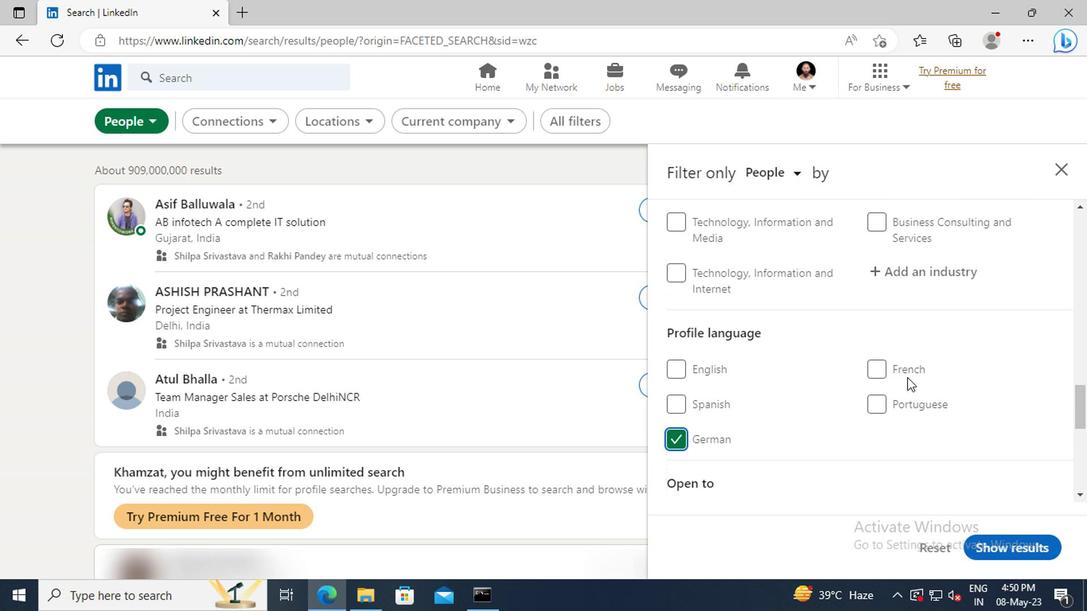 
Action: Mouse scrolled (904, 378) with delta (0, 0)
Screenshot: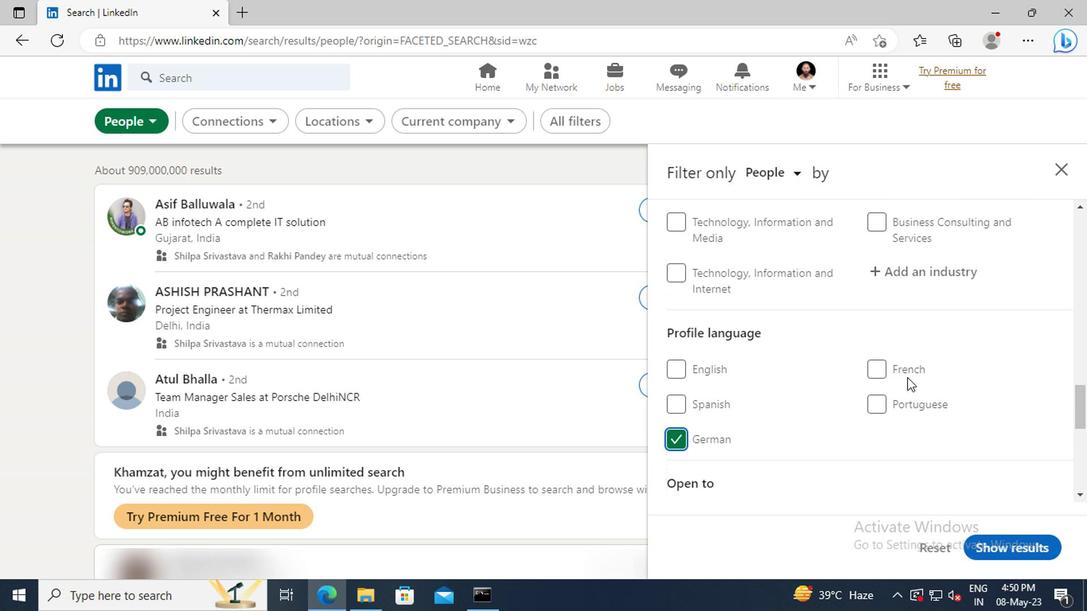 
Action: Mouse scrolled (904, 378) with delta (0, 0)
Screenshot: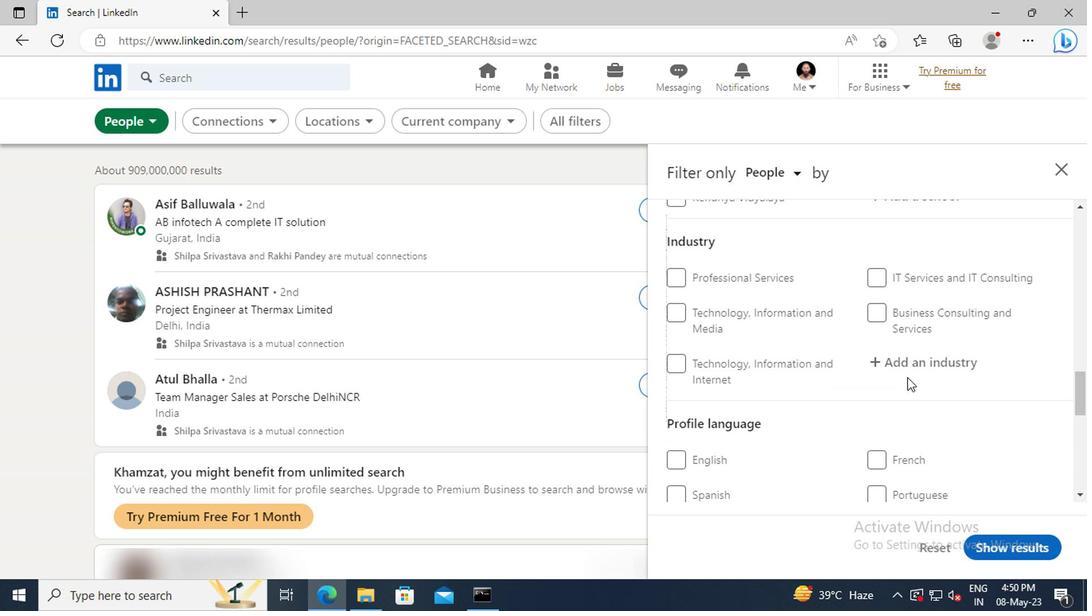 
Action: Mouse scrolled (904, 378) with delta (0, 0)
Screenshot: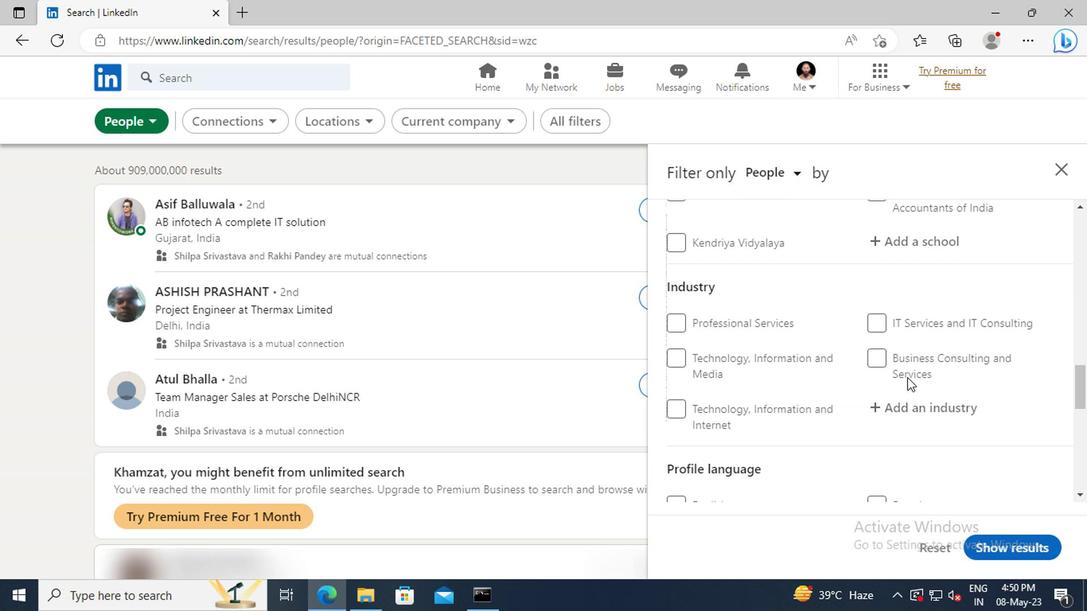 
Action: Mouse scrolled (904, 378) with delta (0, 0)
Screenshot: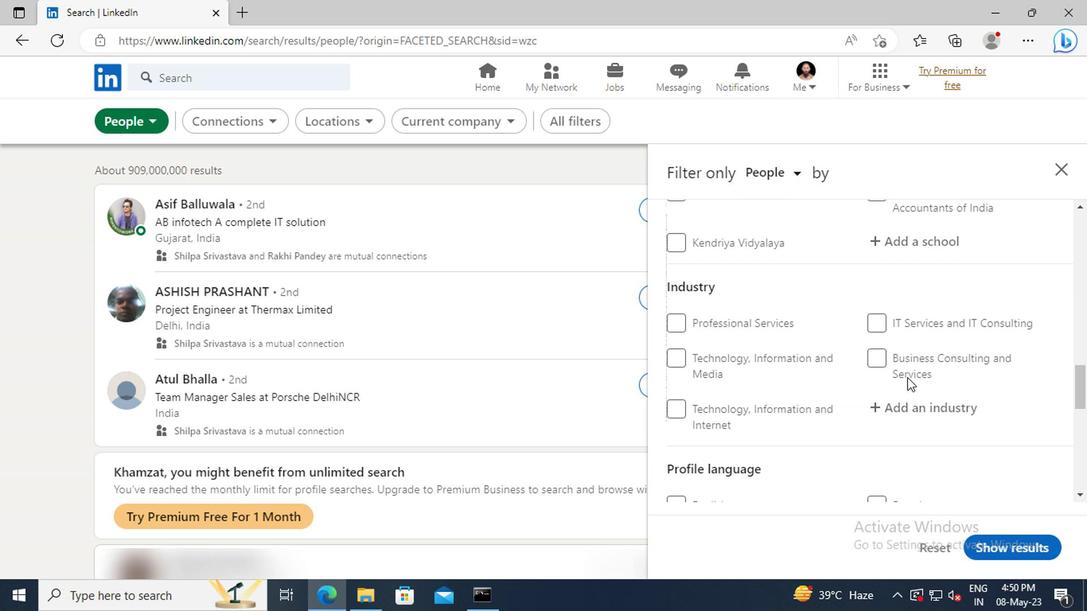 
Action: Mouse scrolled (904, 378) with delta (0, 0)
Screenshot: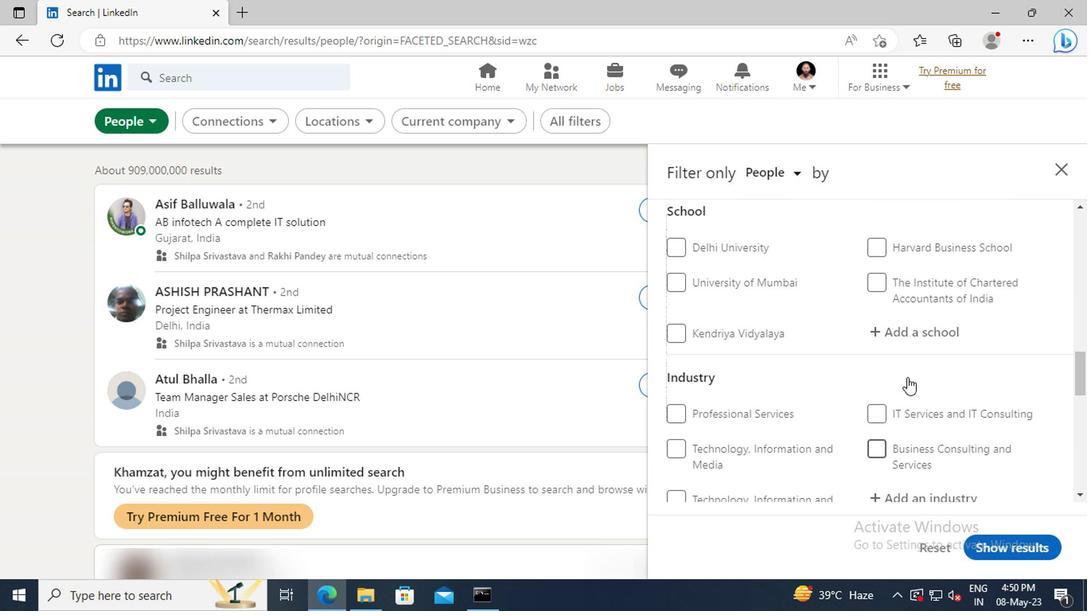 
Action: Mouse scrolled (904, 378) with delta (0, 0)
Screenshot: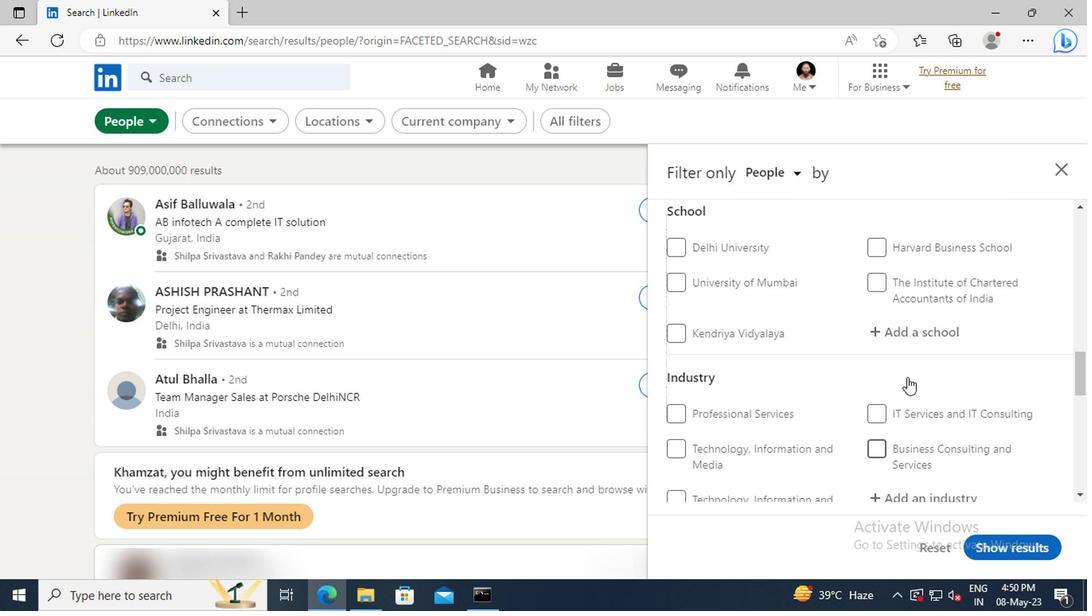
Action: Mouse scrolled (904, 378) with delta (0, 0)
Screenshot: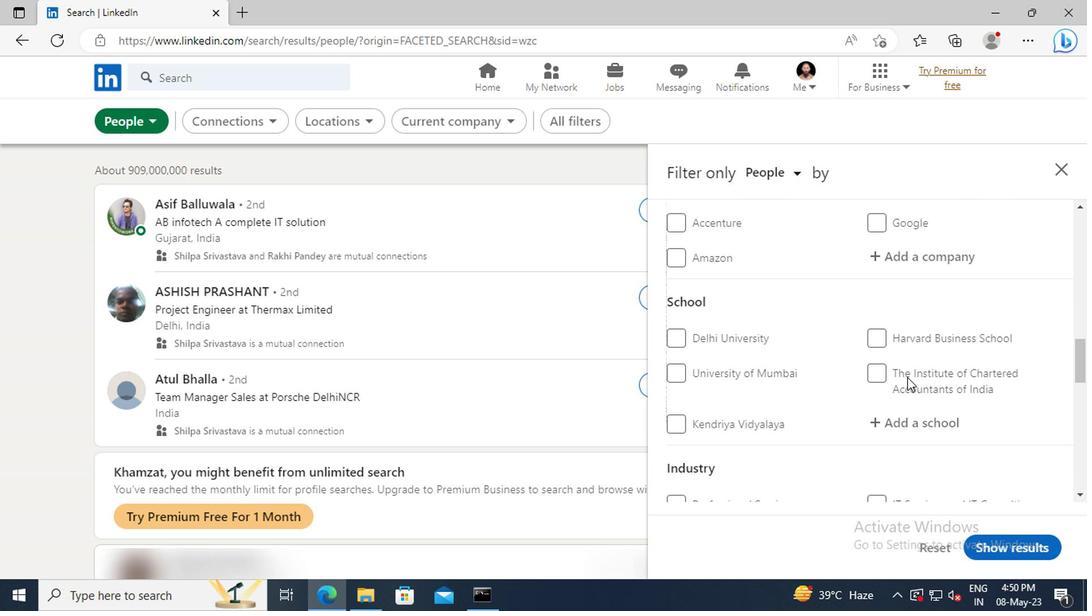 
Action: Mouse scrolled (904, 378) with delta (0, 0)
Screenshot: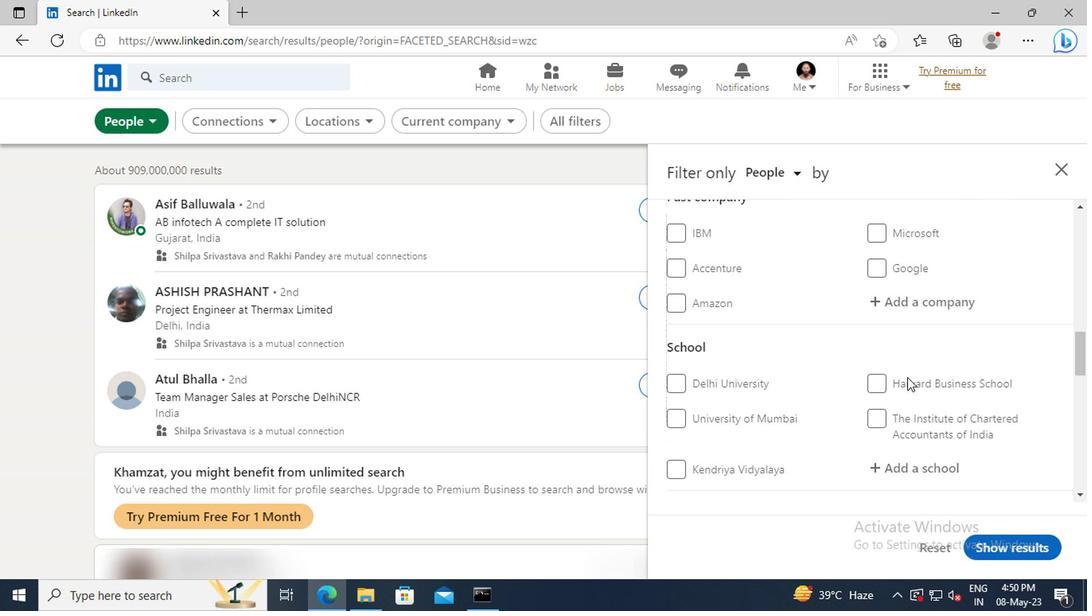 
Action: Mouse scrolled (904, 378) with delta (0, 0)
Screenshot: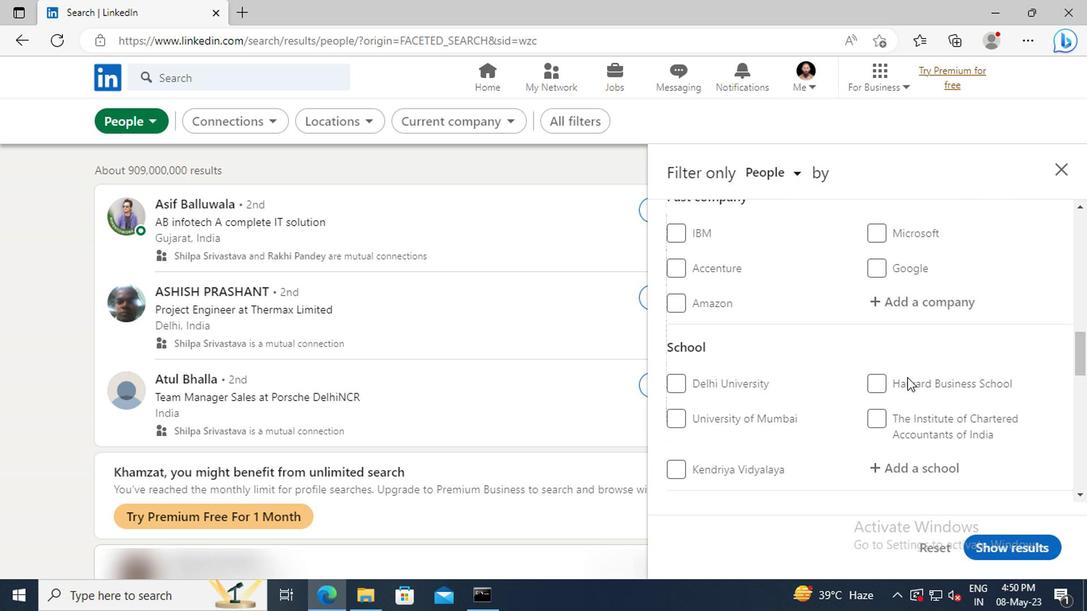
Action: Mouse scrolled (904, 378) with delta (0, 0)
Screenshot: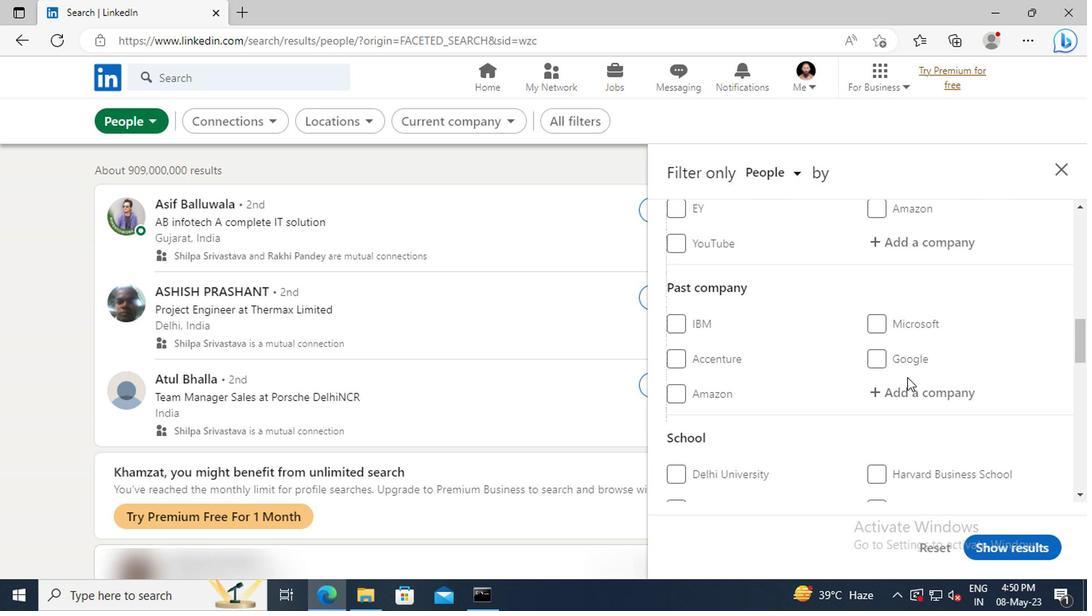 
Action: Mouse scrolled (904, 378) with delta (0, 0)
Screenshot: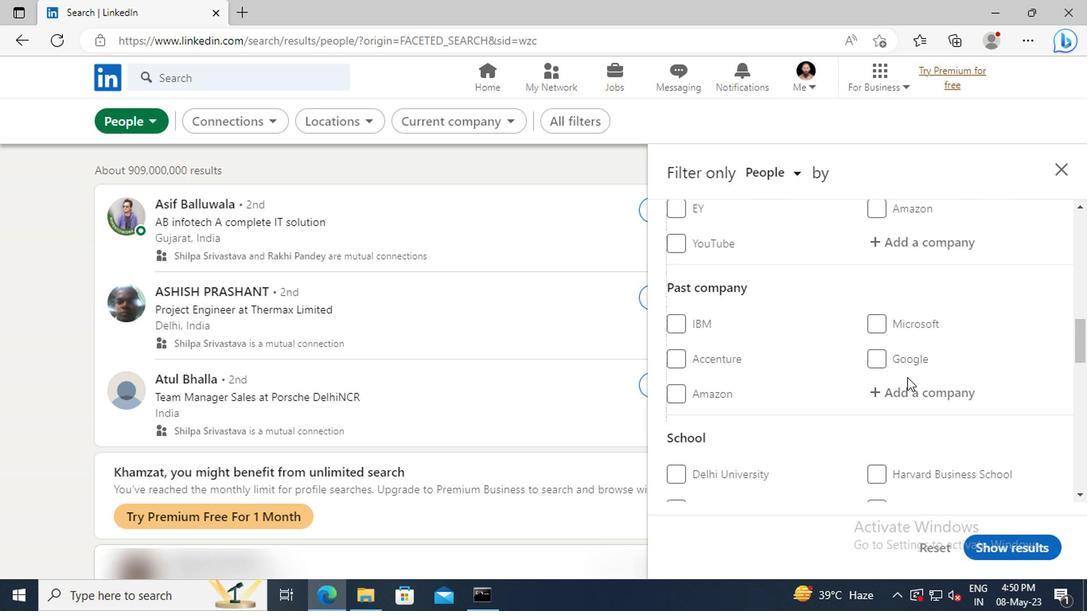 
Action: Mouse moved to (900, 338)
Screenshot: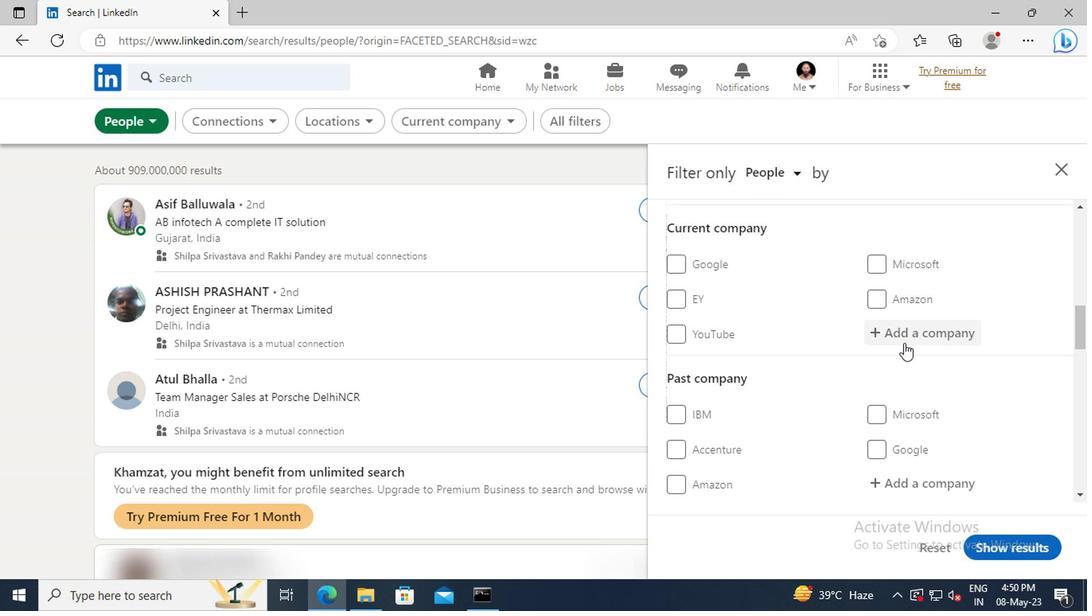 
Action: Mouse pressed left at (900, 338)
Screenshot: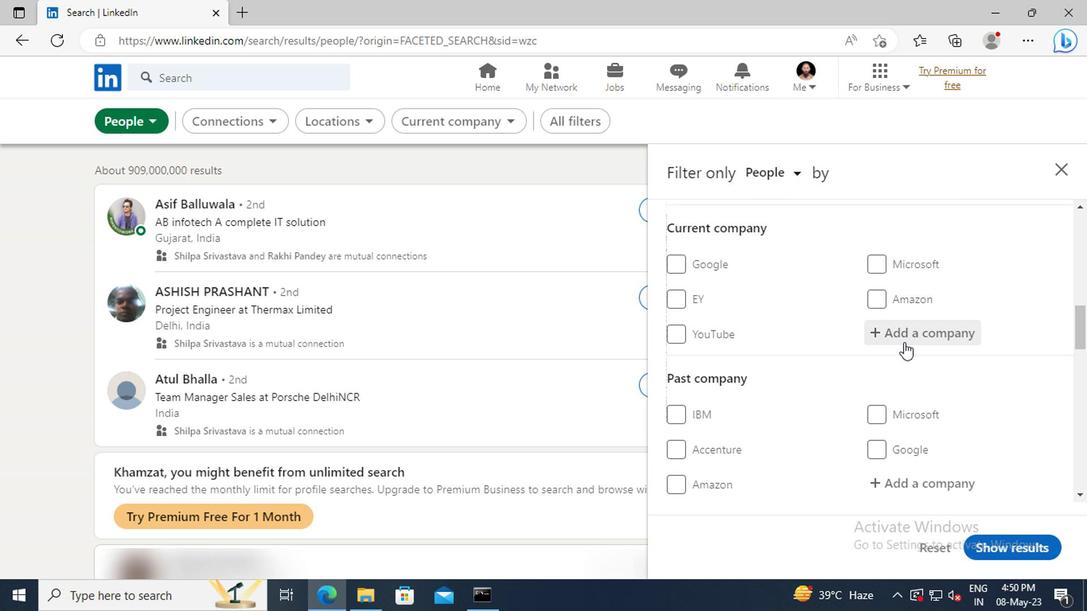 
Action: Mouse moved to (900, 338)
Screenshot: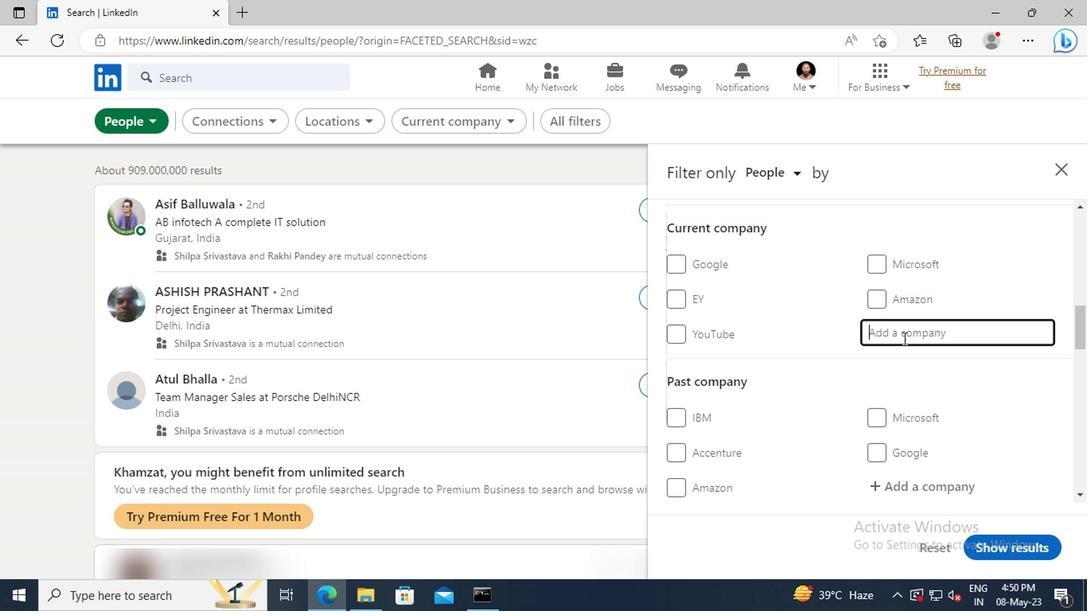 
Action: Key pressed <Key.shift>EMPREGO
Screenshot: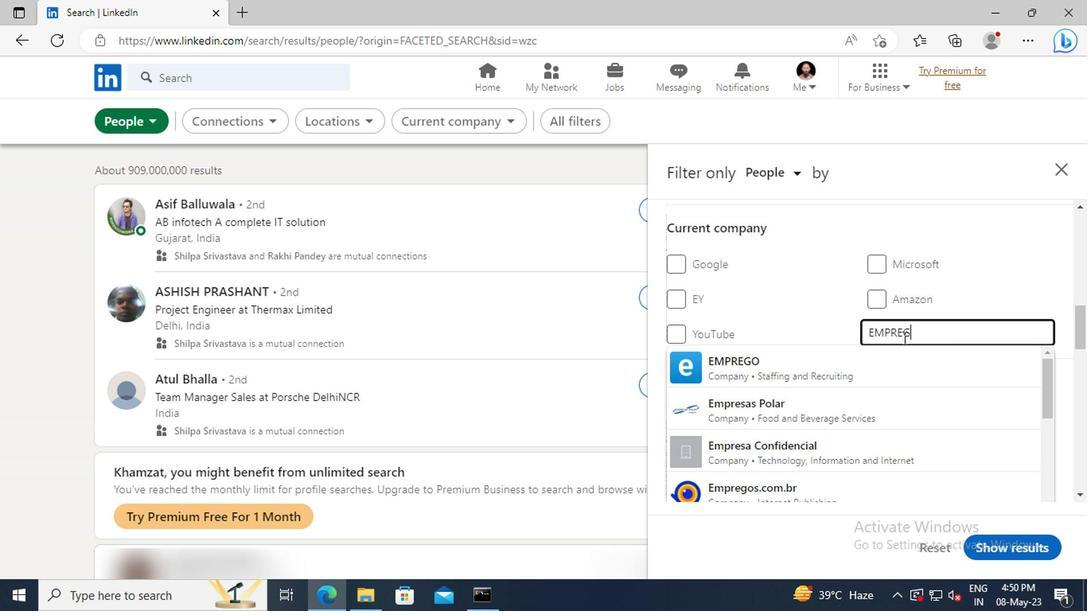 
Action: Mouse moved to (900, 363)
Screenshot: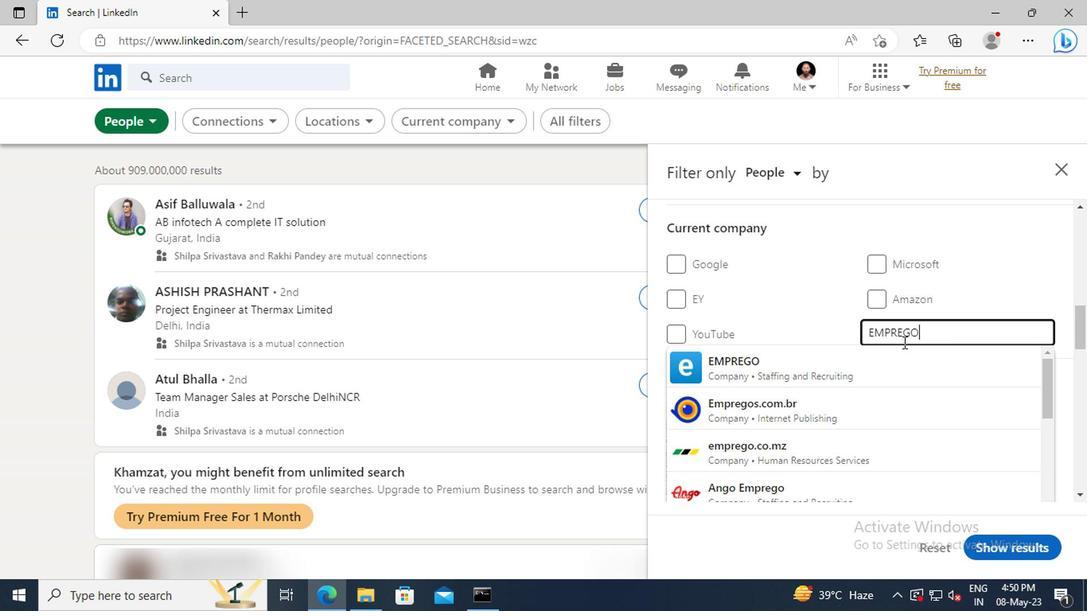 
Action: Mouse pressed left at (900, 363)
Screenshot: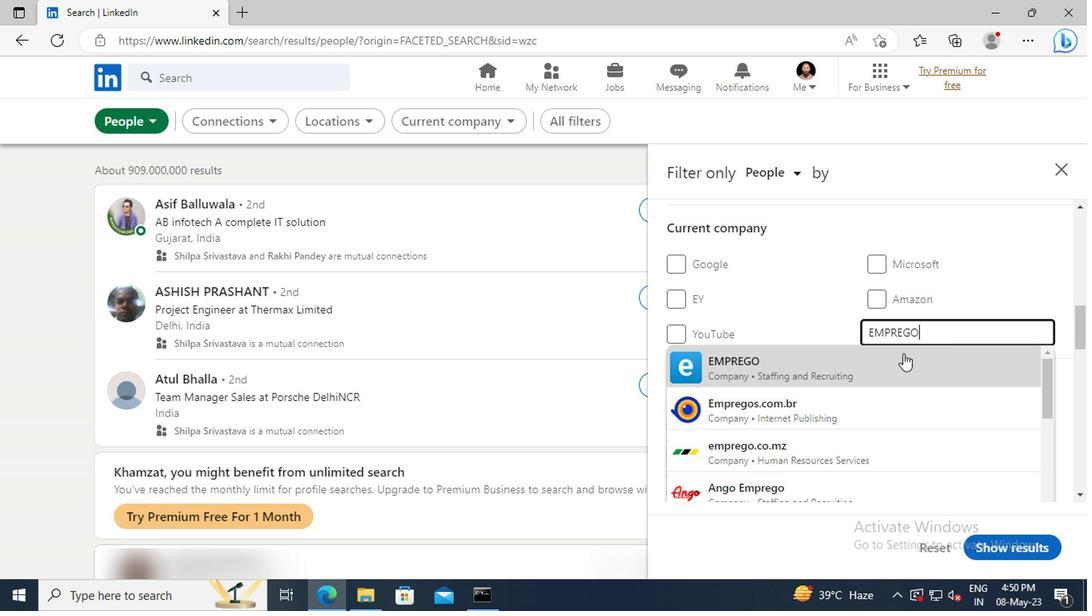 
Action: Mouse scrolled (900, 363) with delta (0, 0)
Screenshot: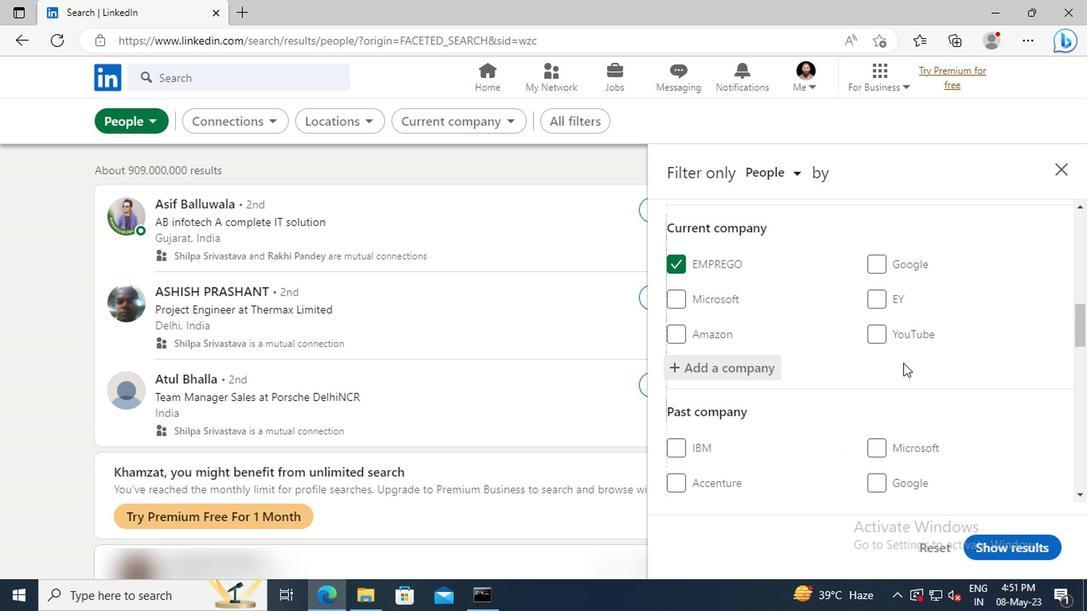 
Action: Mouse moved to (897, 354)
Screenshot: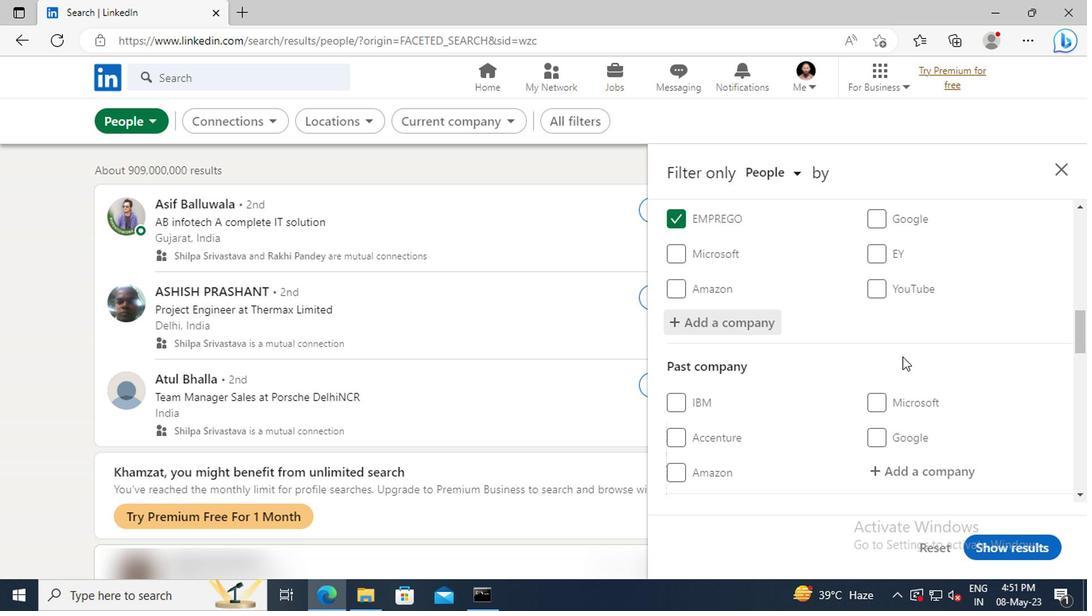 
Action: Mouse scrolled (897, 353) with delta (0, 0)
Screenshot: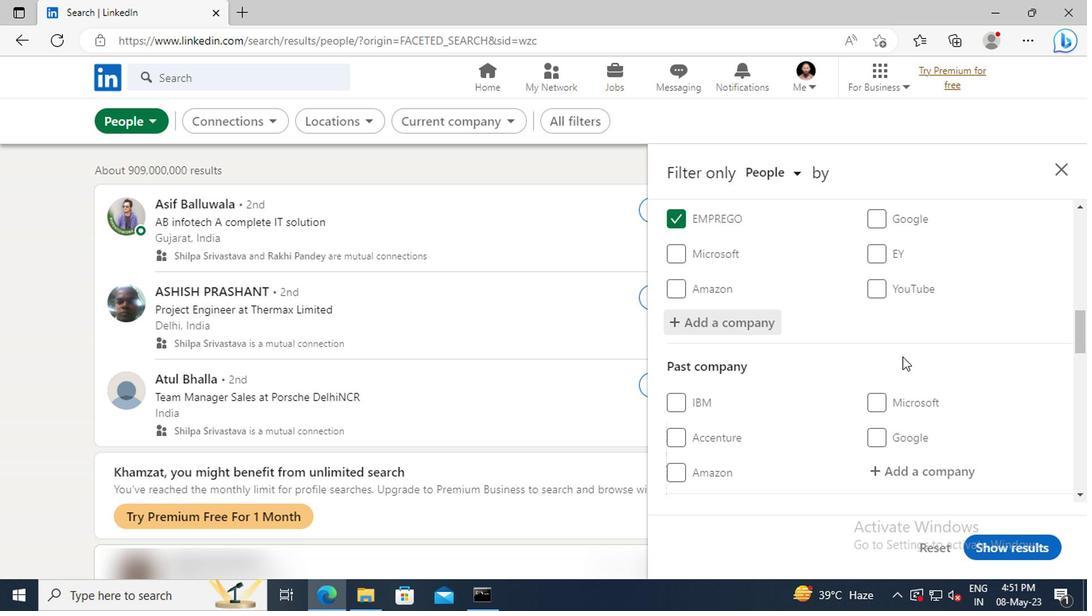 
Action: Mouse moved to (895, 348)
Screenshot: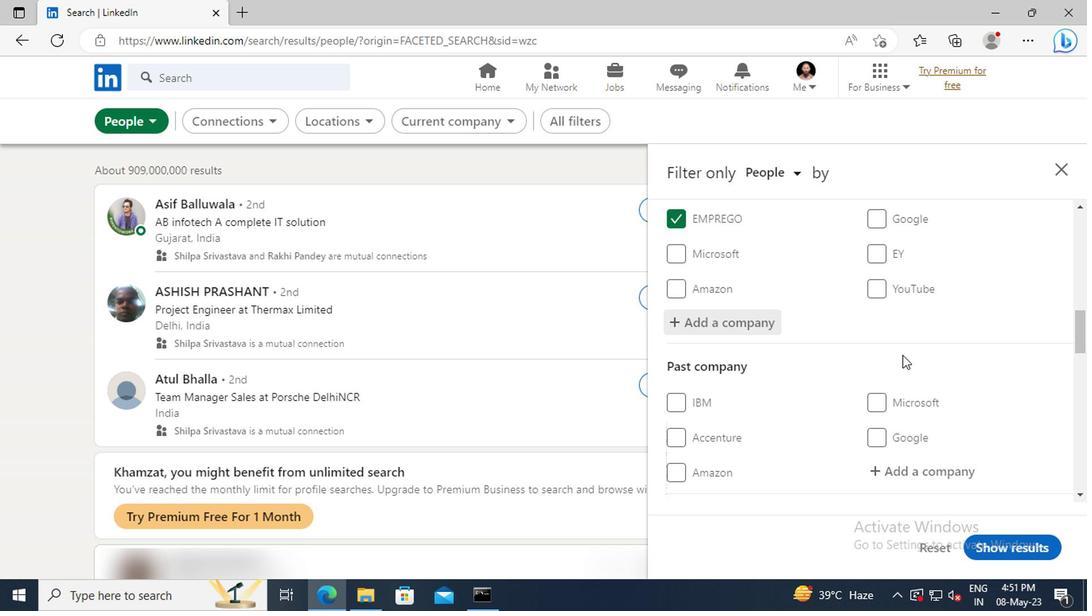 
Action: Mouse scrolled (895, 347) with delta (0, 0)
Screenshot: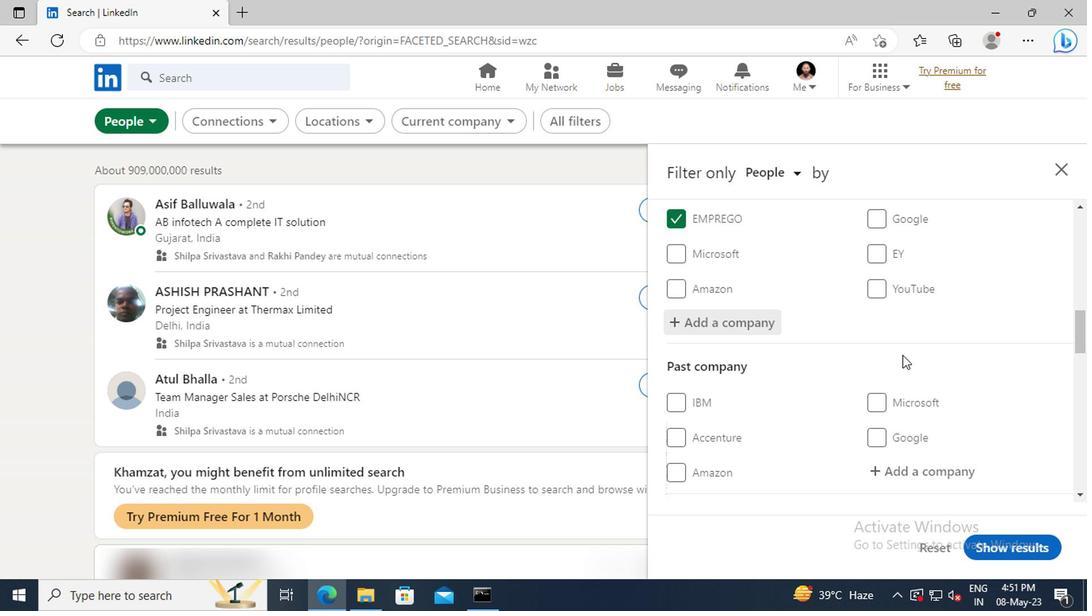 
Action: Mouse moved to (895, 343)
Screenshot: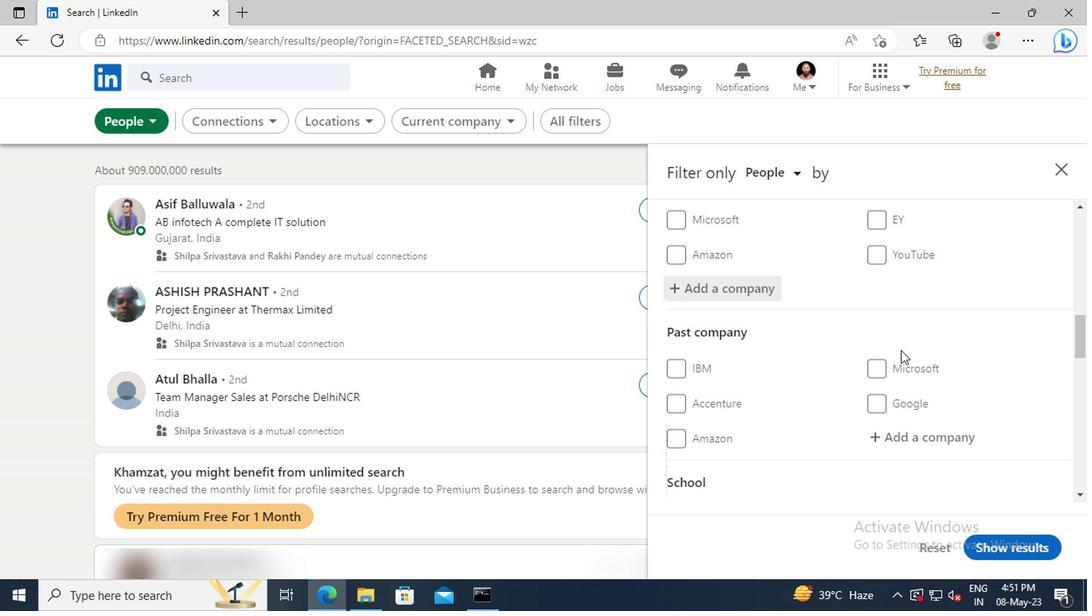 
Action: Mouse scrolled (895, 342) with delta (0, -1)
Screenshot: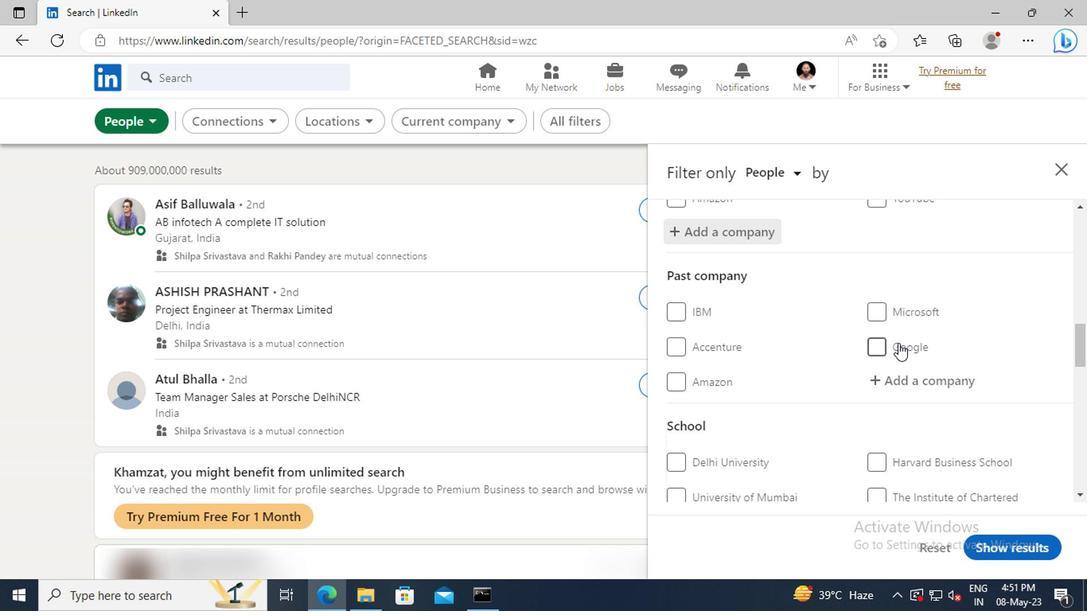 
Action: Mouse scrolled (895, 342) with delta (0, -1)
Screenshot: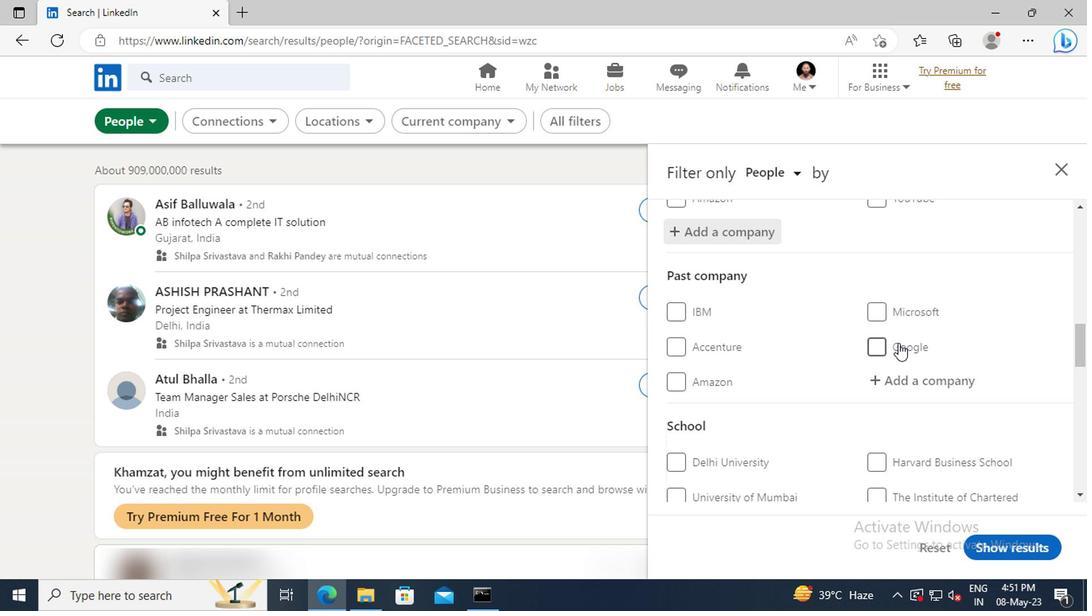 
Action: Mouse scrolled (895, 342) with delta (0, -1)
Screenshot: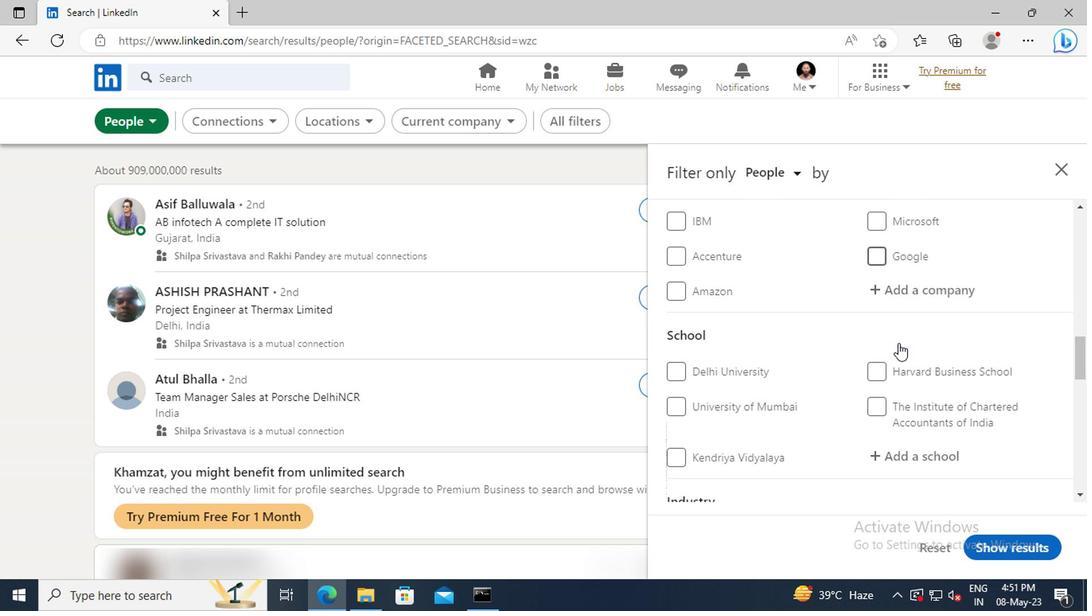 
Action: Mouse scrolled (895, 342) with delta (0, -1)
Screenshot: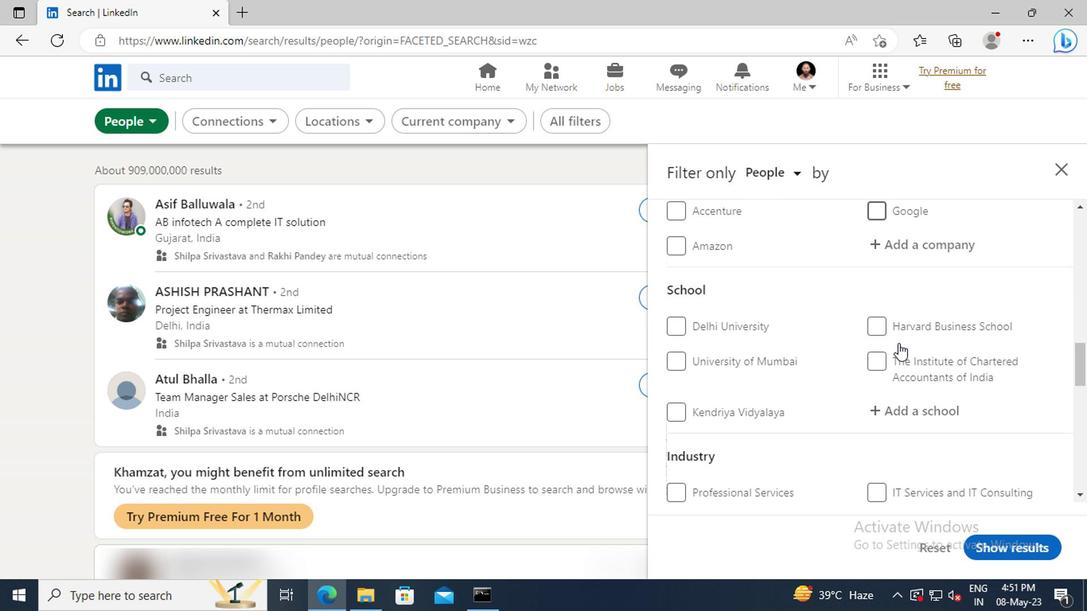 
Action: Mouse moved to (891, 363)
Screenshot: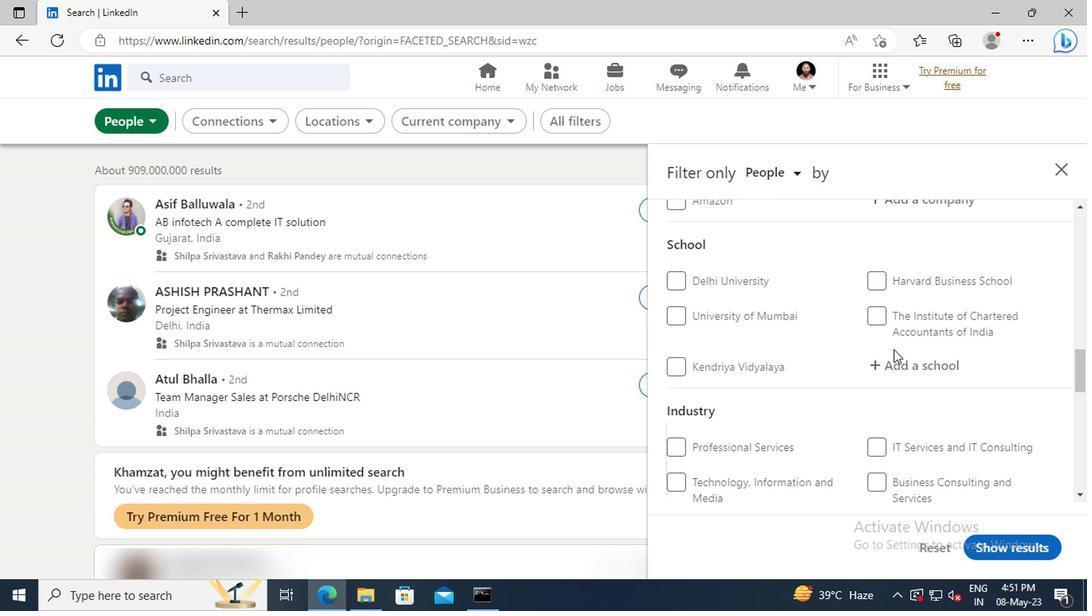 
Action: Mouse pressed left at (891, 363)
Screenshot: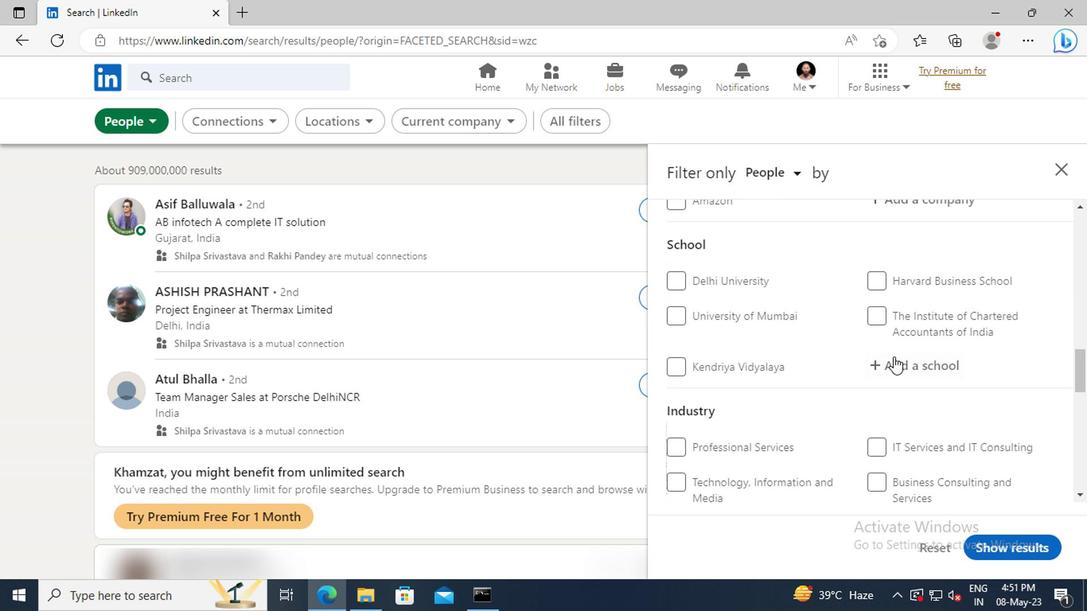 
Action: Key pressed <Key.shift>FUTURE<Key.space><Key.shift>INST
Screenshot: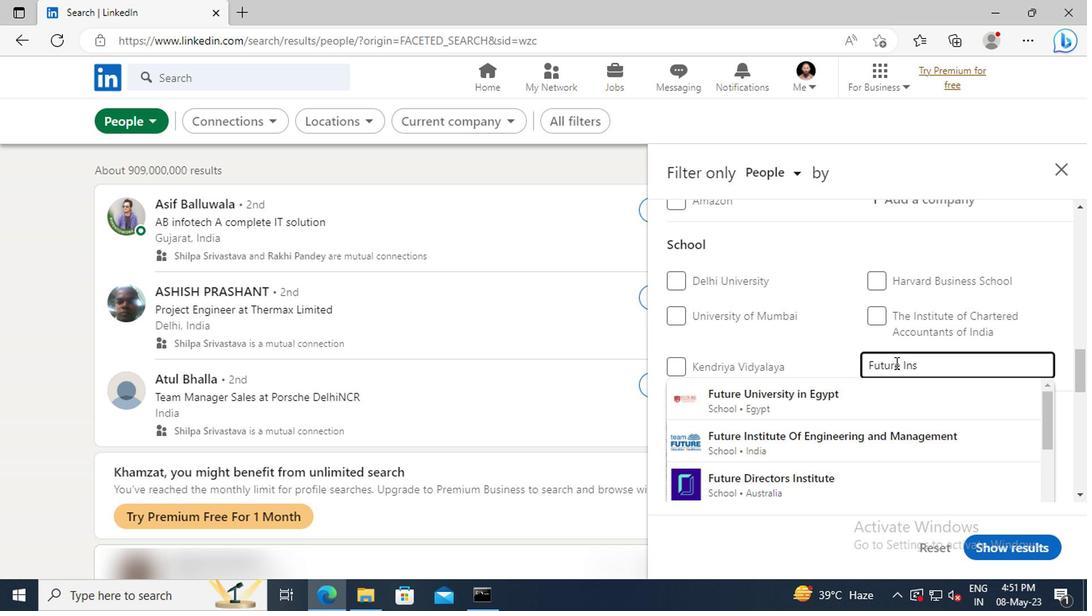 
Action: Mouse moved to (892, 382)
Screenshot: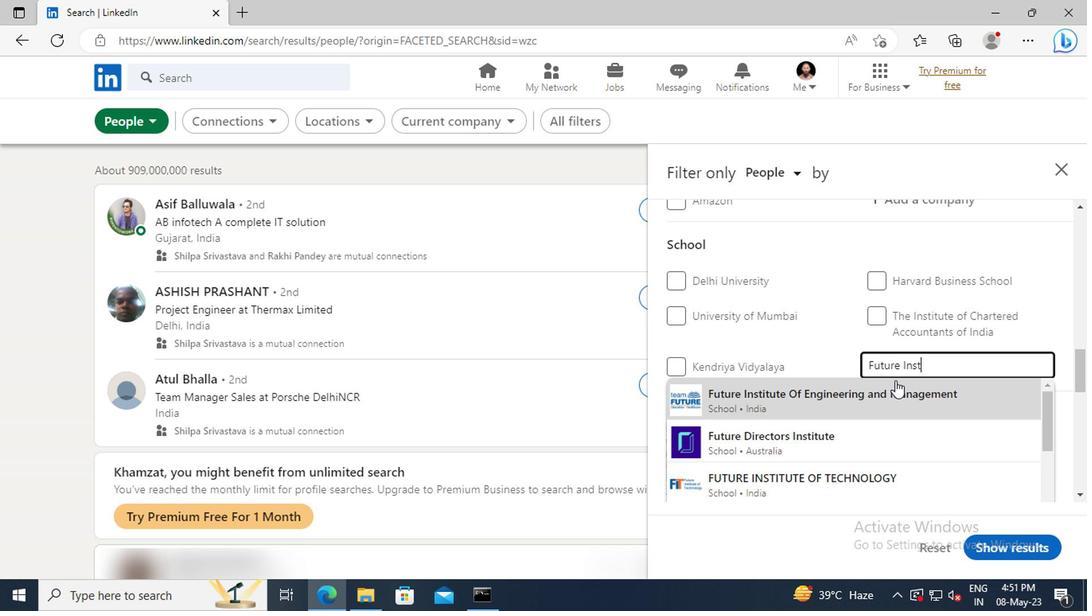 
Action: Mouse pressed left at (892, 382)
Screenshot: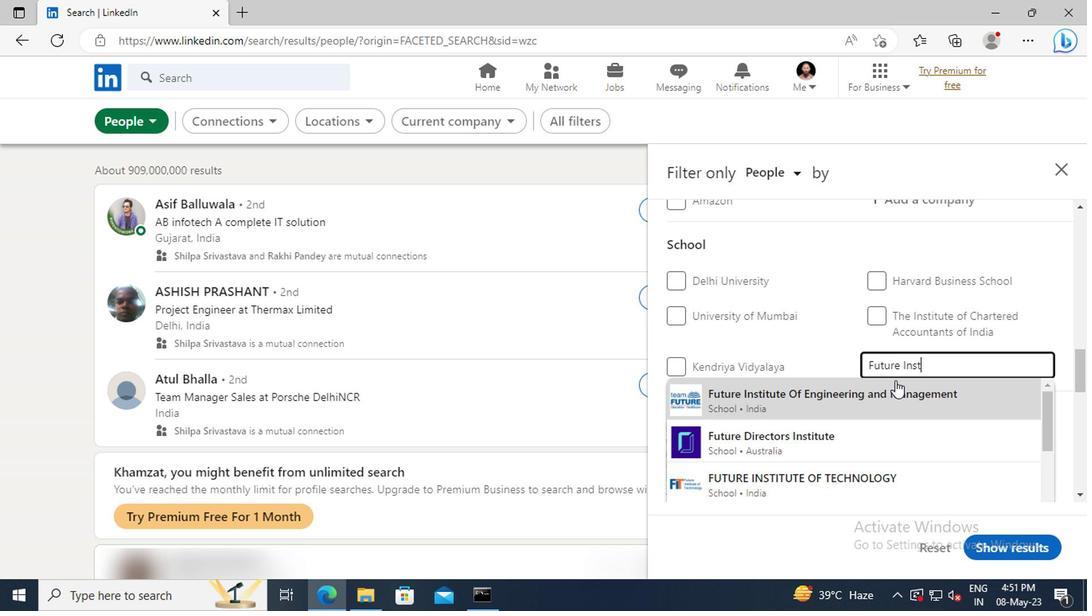 
Action: Mouse scrolled (892, 382) with delta (0, 0)
Screenshot: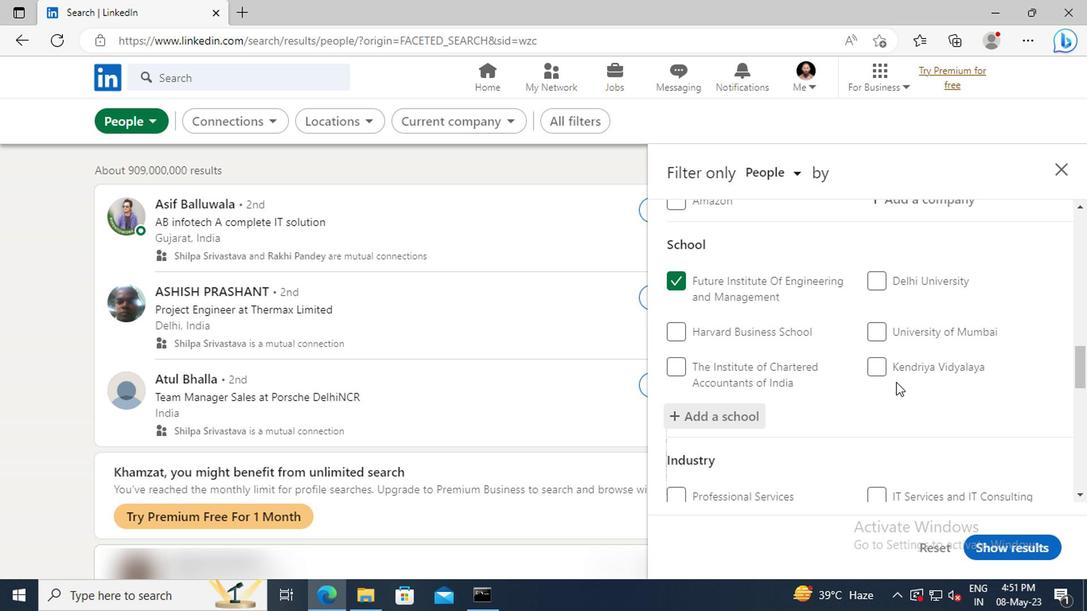 
Action: Mouse scrolled (892, 382) with delta (0, 0)
Screenshot: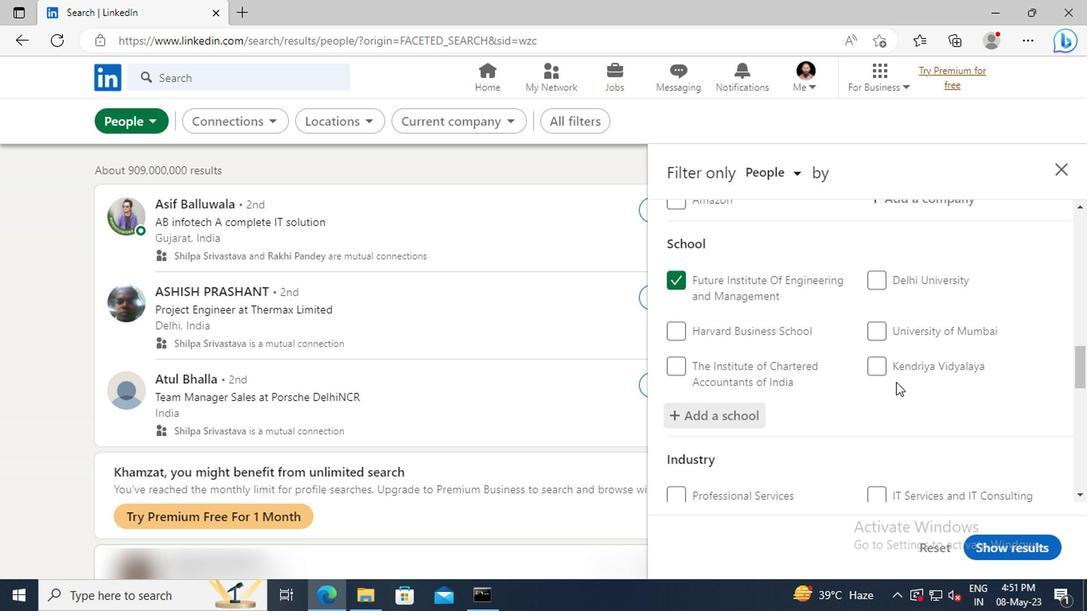 
Action: Mouse moved to (887, 360)
Screenshot: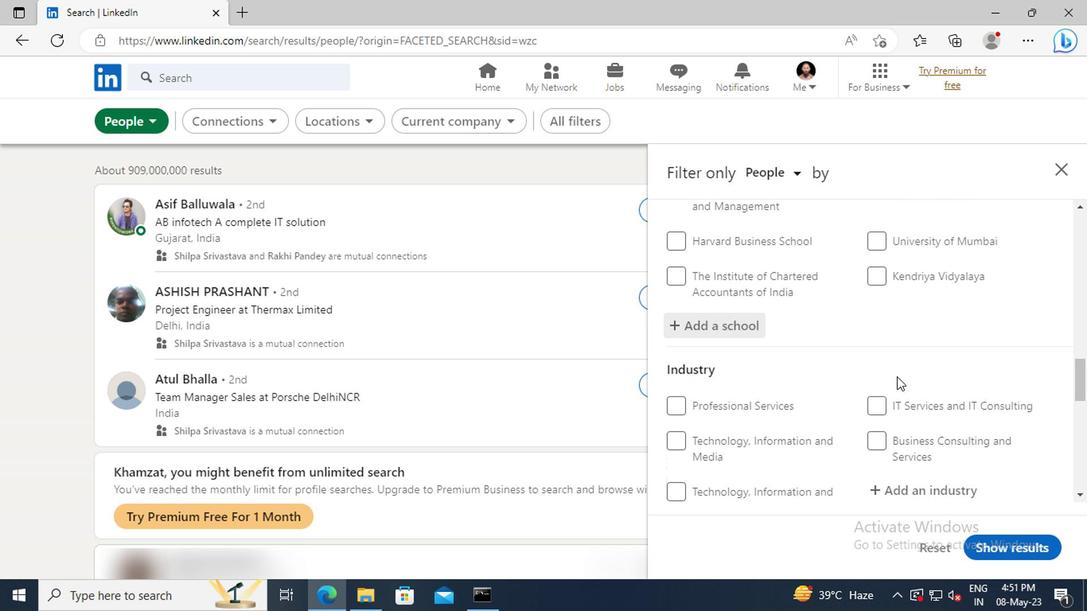 
Action: Mouse scrolled (887, 359) with delta (0, -1)
Screenshot: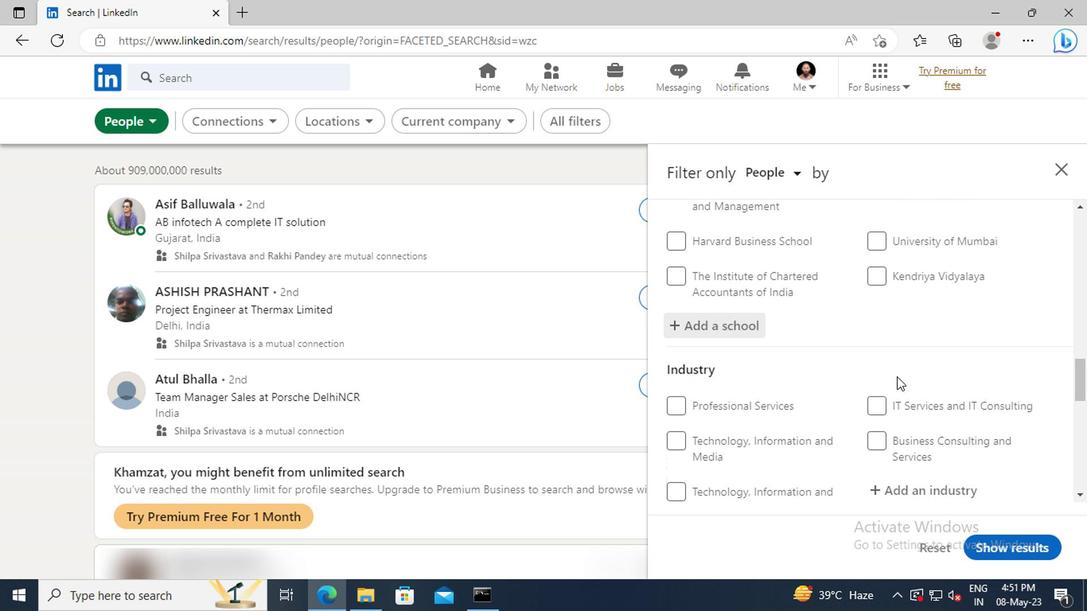 
Action: Mouse moved to (886, 357)
Screenshot: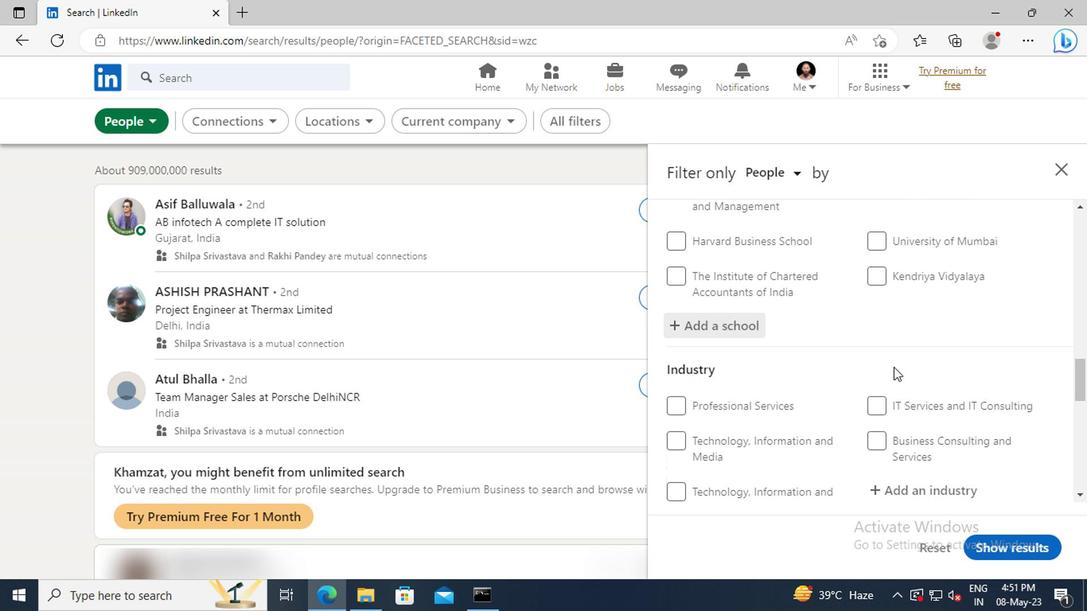 
Action: Mouse scrolled (886, 356) with delta (0, -1)
Screenshot: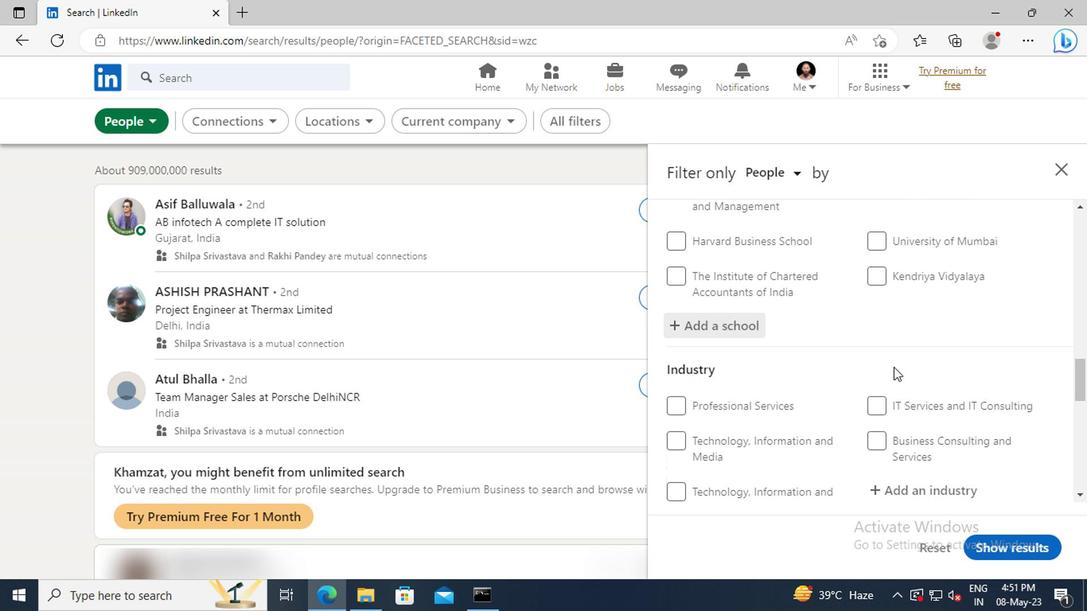 
Action: Mouse moved to (886, 355)
Screenshot: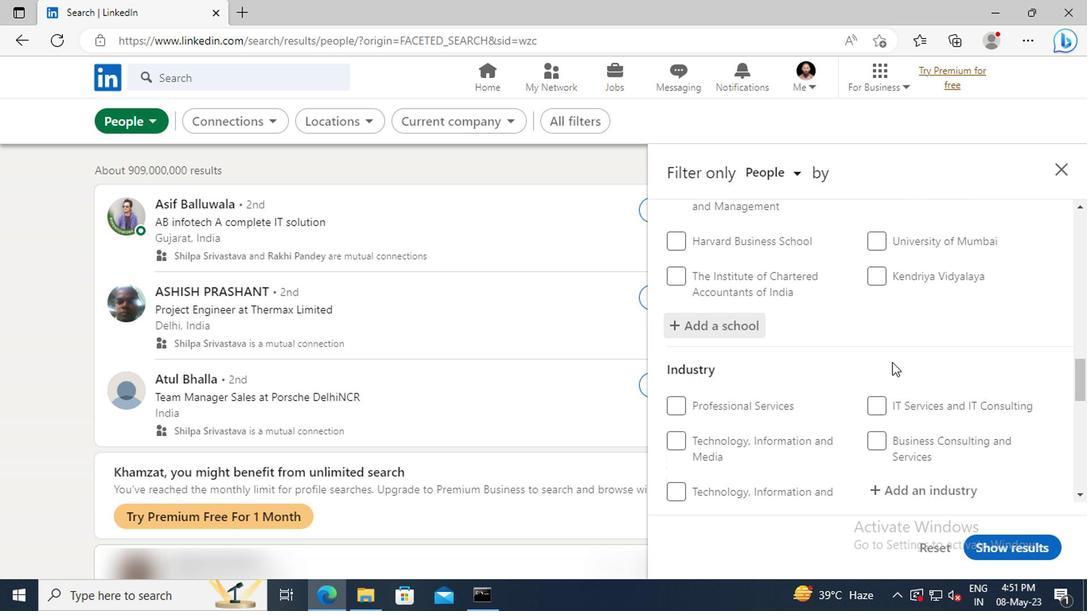 
Action: Mouse scrolled (886, 354) with delta (0, -1)
Screenshot: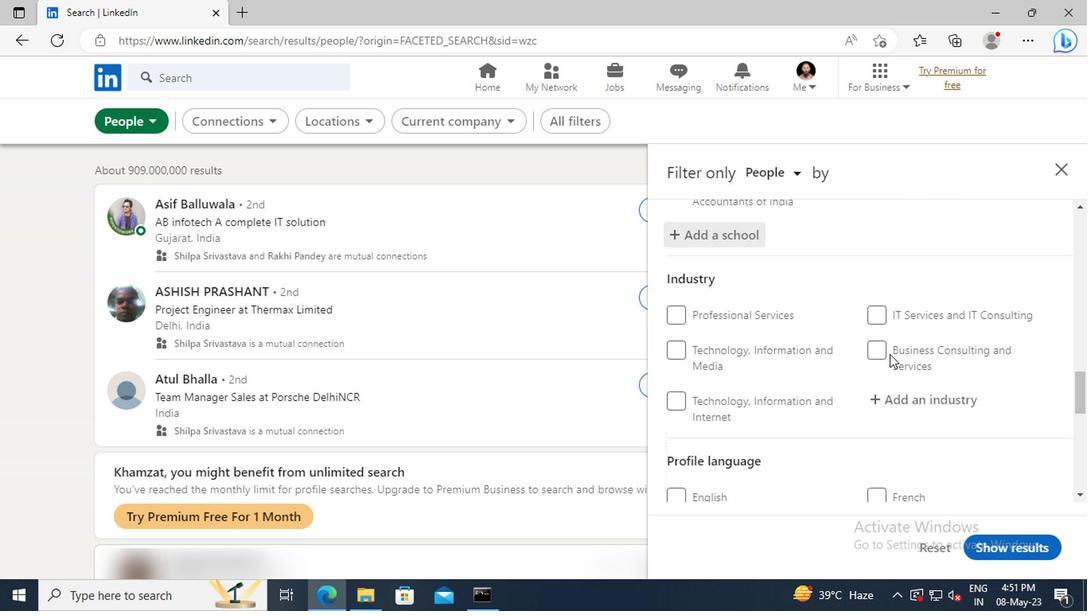 
Action: Mouse moved to (889, 356)
Screenshot: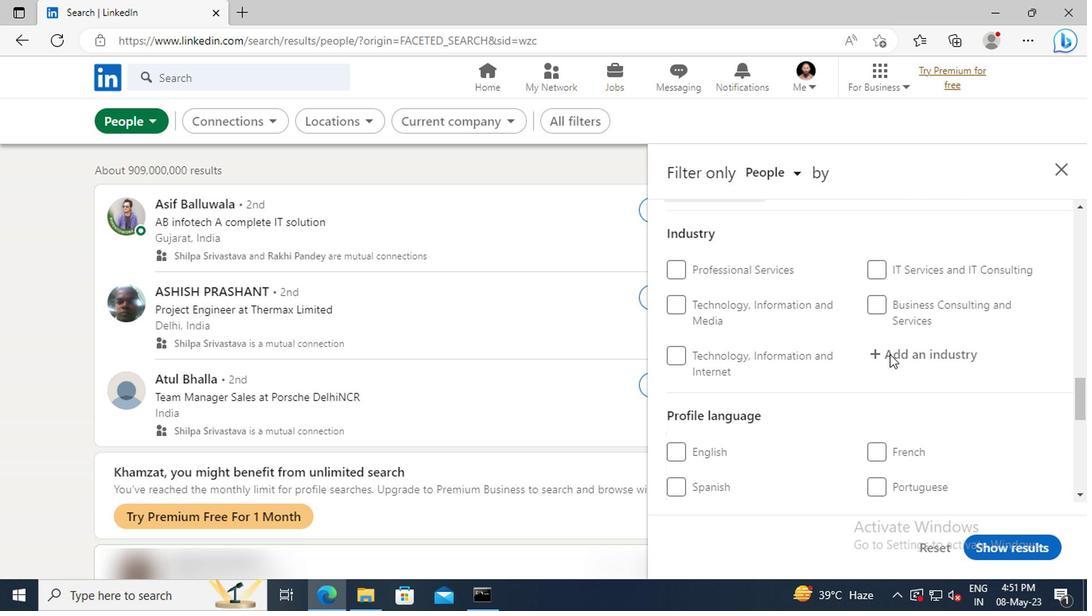 
Action: Mouse pressed left at (889, 356)
Screenshot: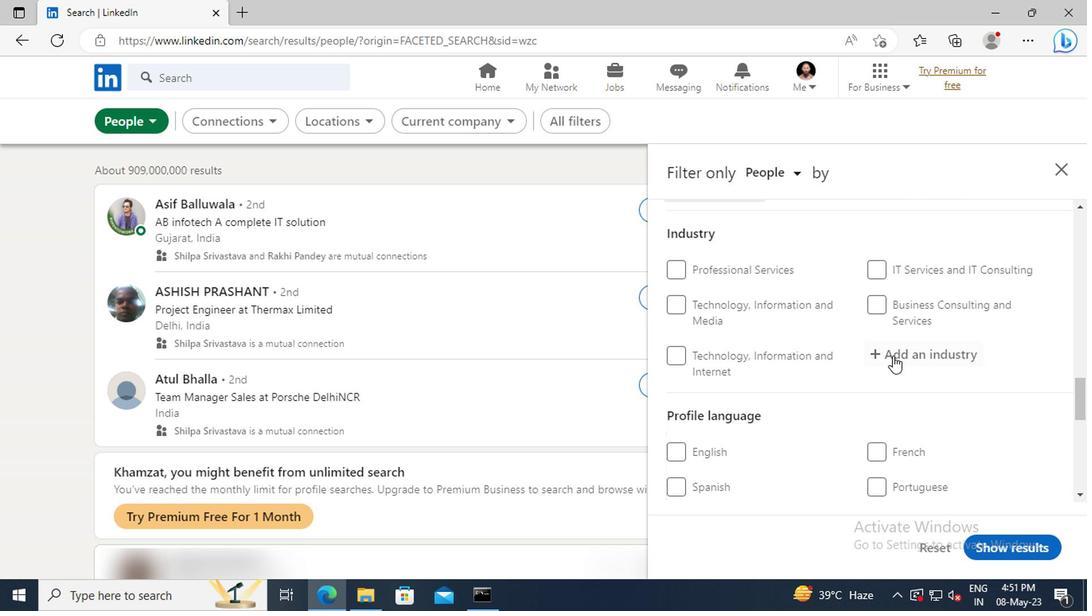 
Action: Key pressed <Key.shift>RESE
Screenshot: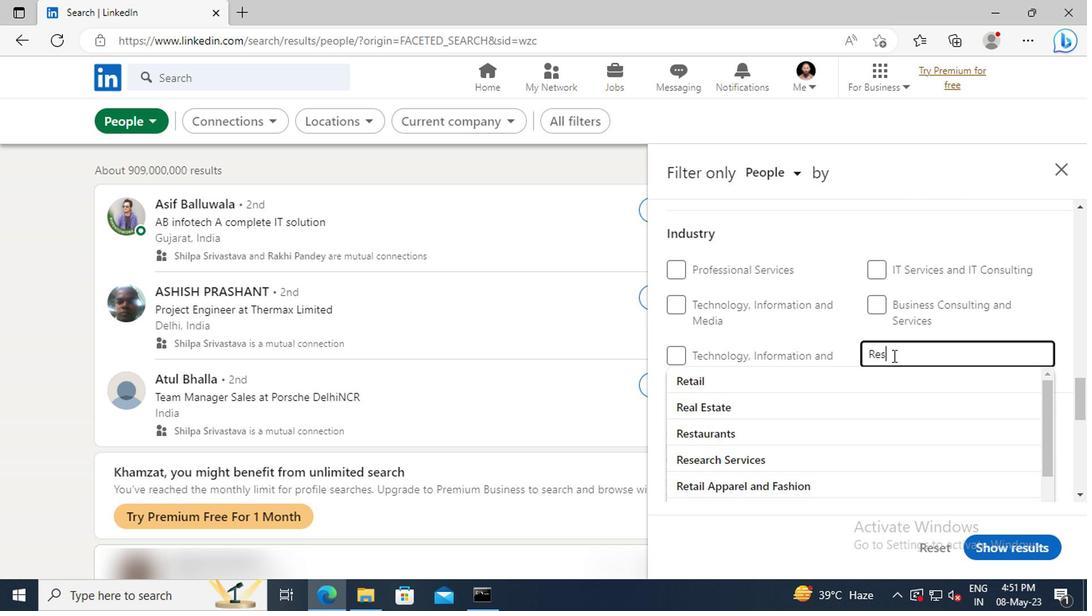 
Action: Mouse moved to (891, 378)
Screenshot: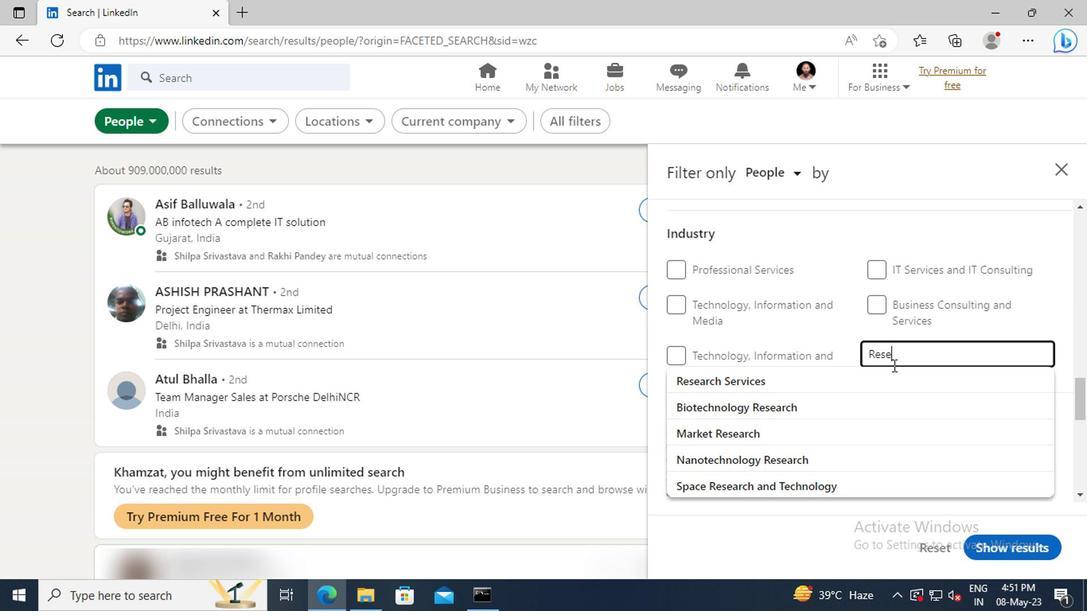 
Action: Mouse pressed left at (891, 378)
Screenshot: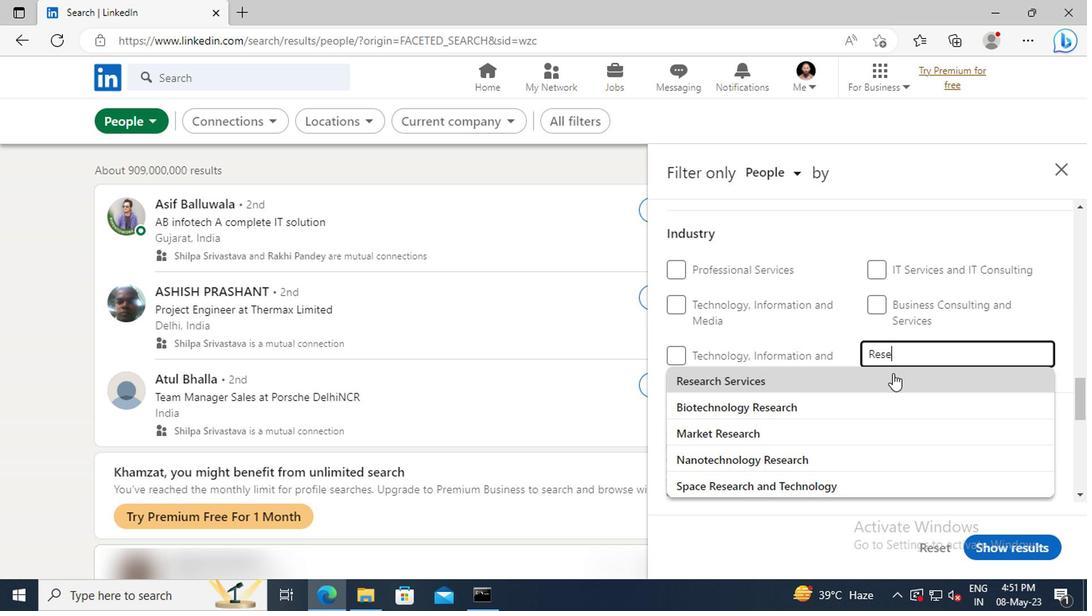 
Action: Mouse scrolled (891, 377) with delta (0, -1)
Screenshot: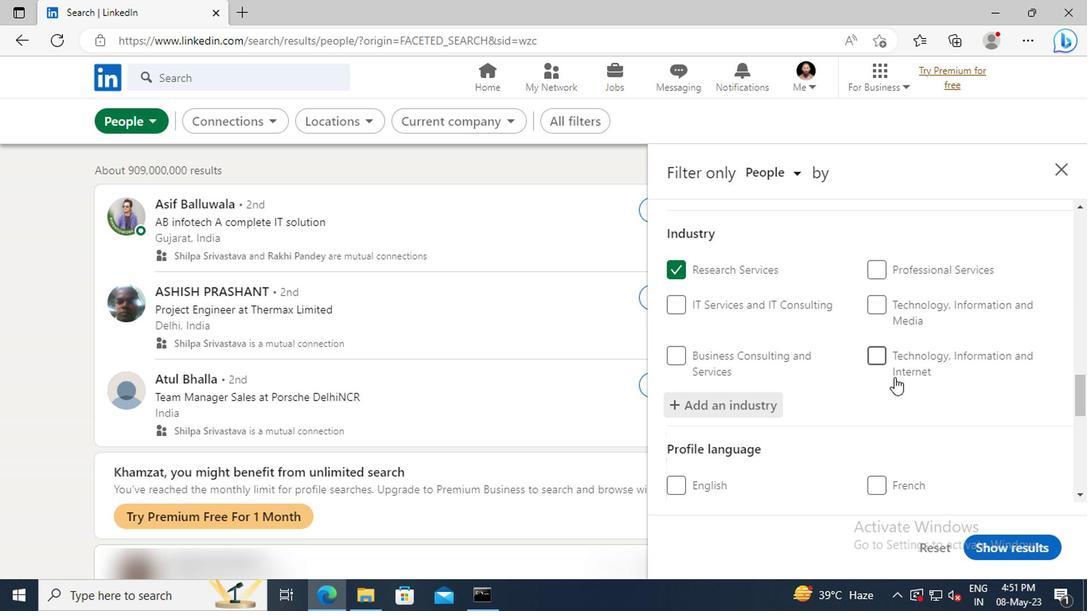 
Action: Mouse scrolled (891, 377) with delta (0, -1)
Screenshot: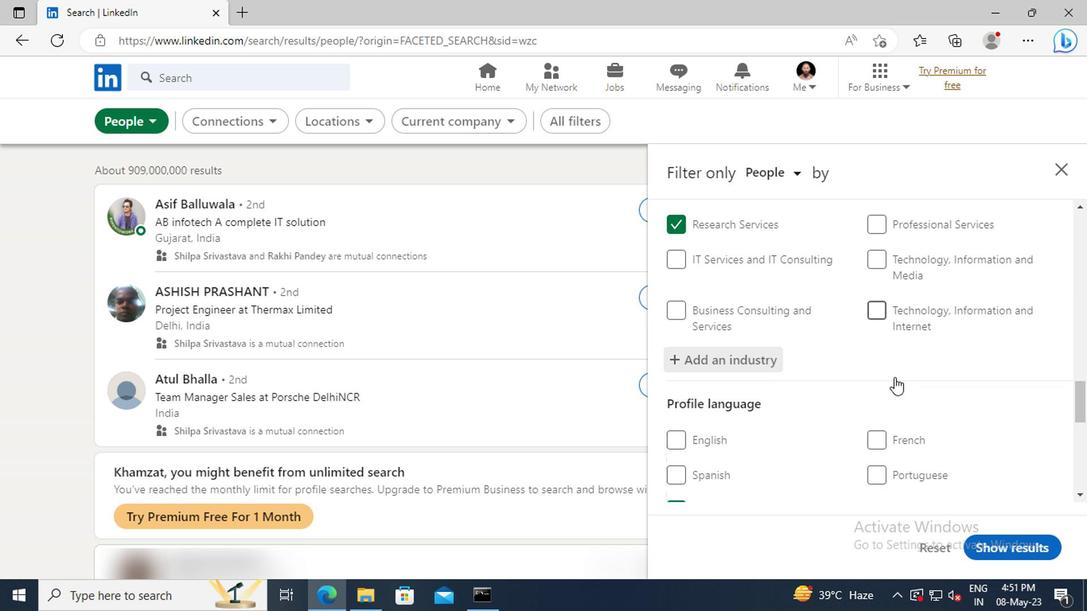 
Action: Mouse scrolled (891, 377) with delta (0, -1)
Screenshot: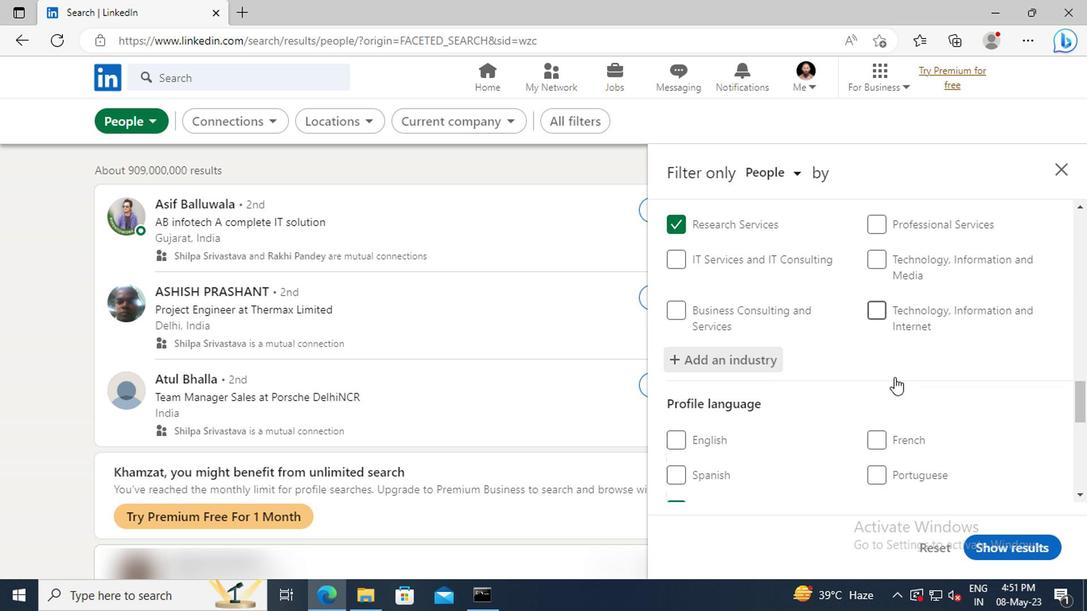 
Action: Mouse scrolled (891, 377) with delta (0, -1)
Screenshot: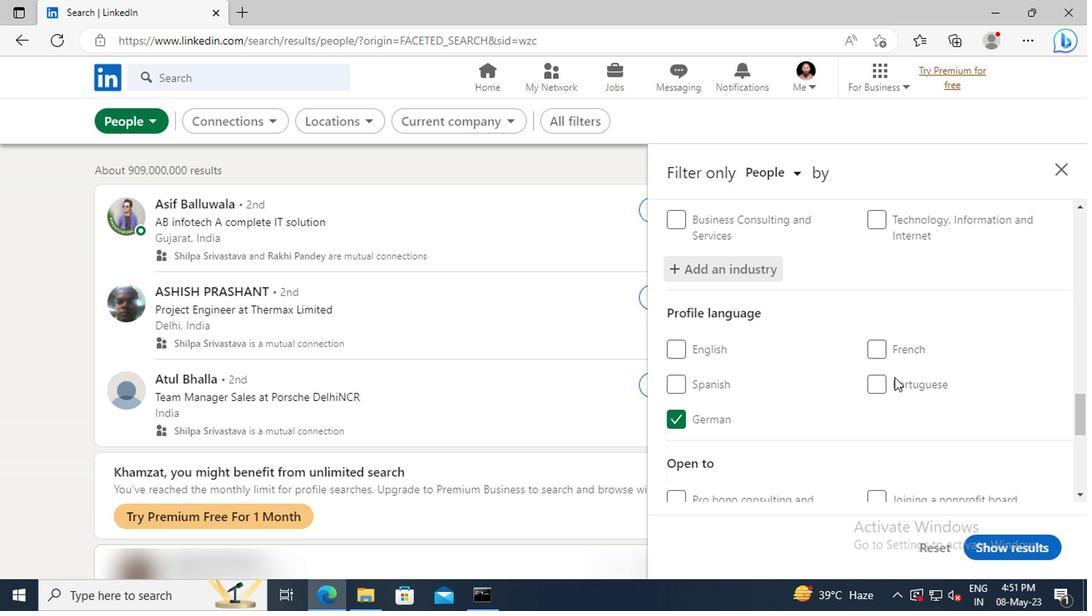 
Action: Mouse scrolled (891, 377) with delta (0, -1)
Screenshot: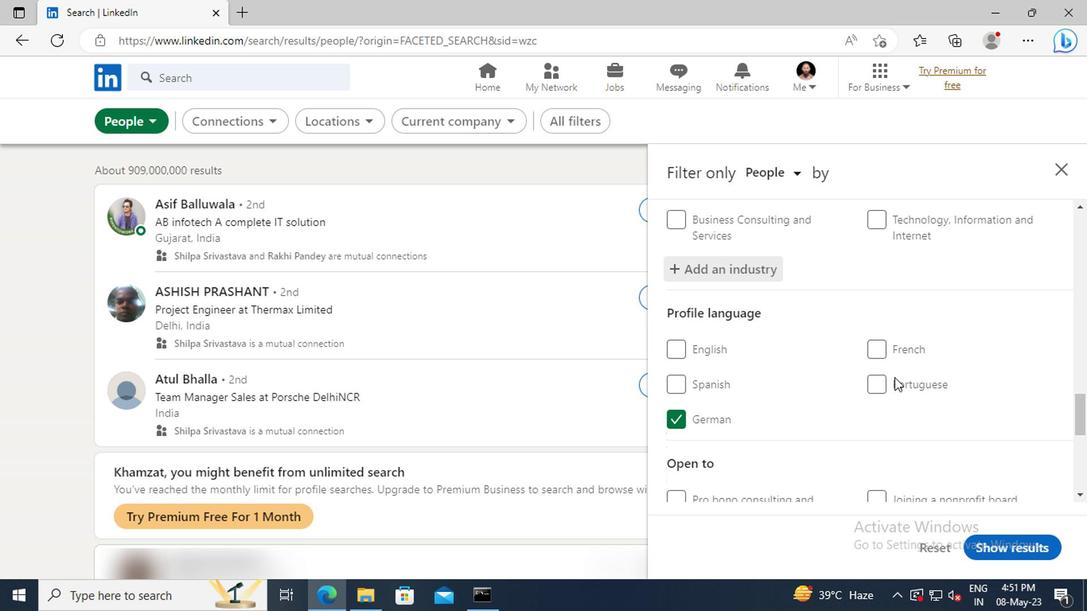 
Action: Mouse moved to (887, 361)
Screenshot: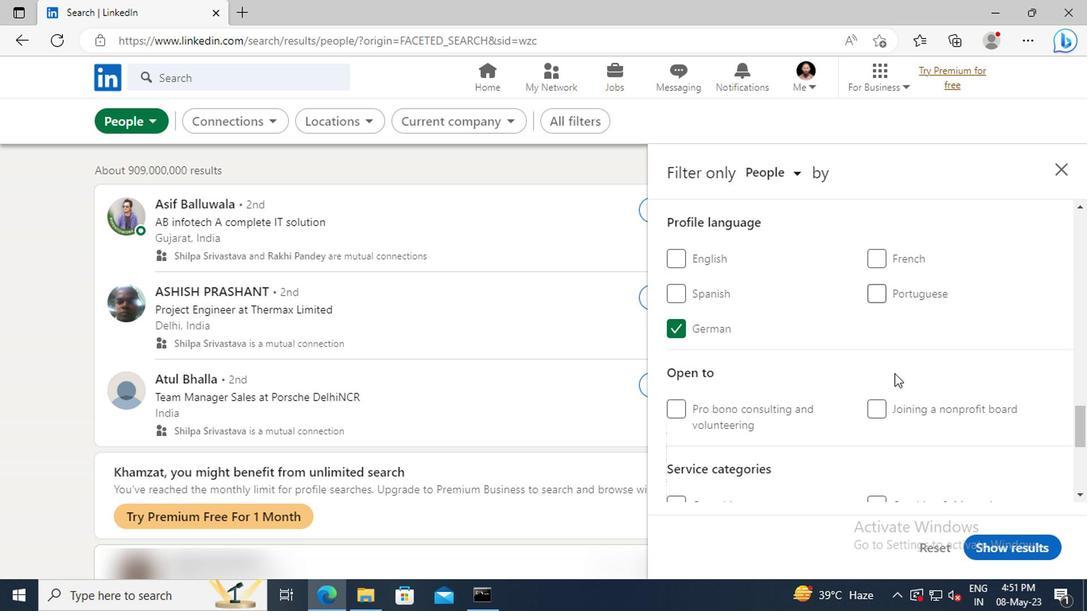 
Action: Mouse scrolled (887, 360) with delta (0, 0)
Screenshot: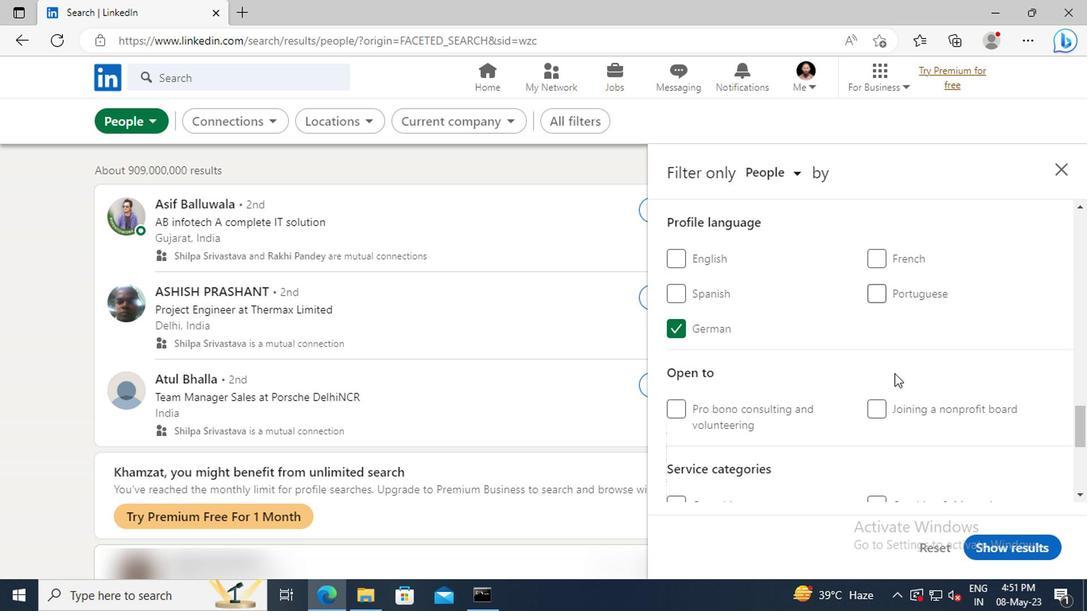 
Action: Mouse moved to (886, 353)
Screenshot: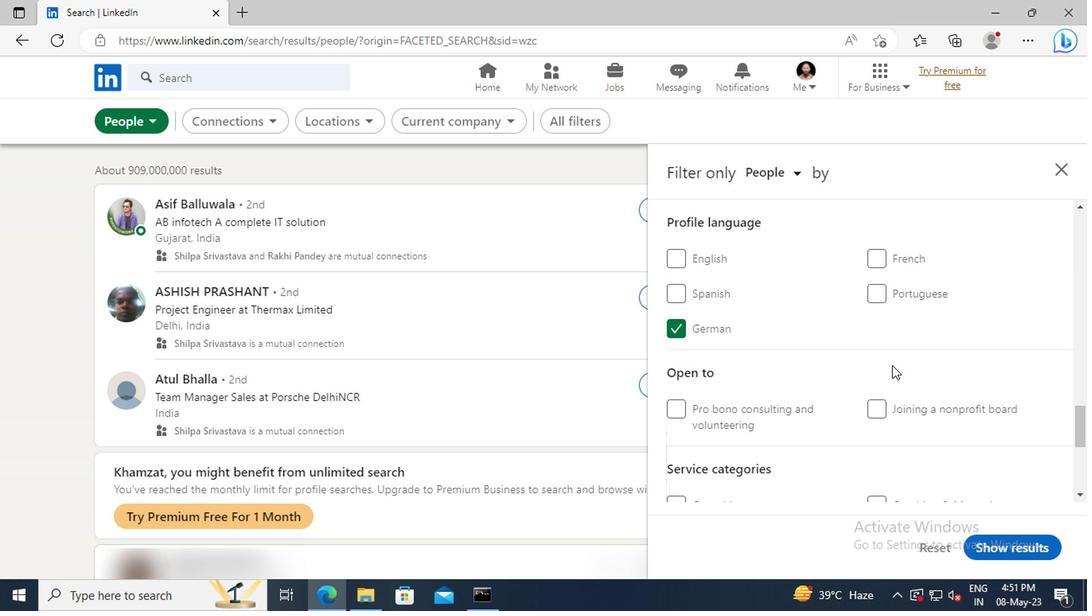 
Action: Mouse scrolled (886, 352) with delta (0, -1)
Screenshot: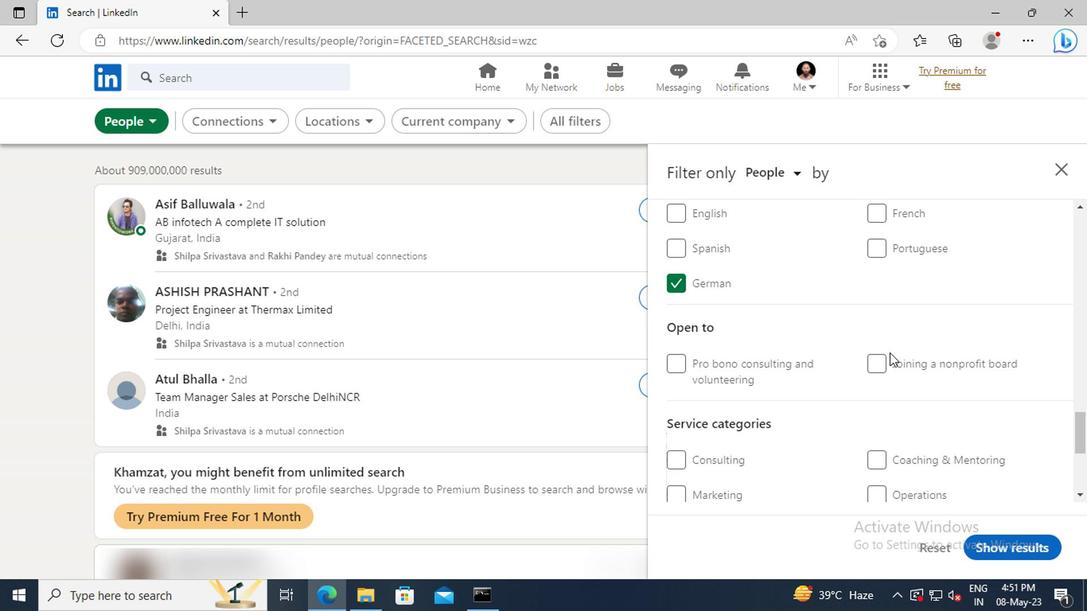 
Action: Mouse scrolled (886, 352) with delta (0, -1)
Screenshot: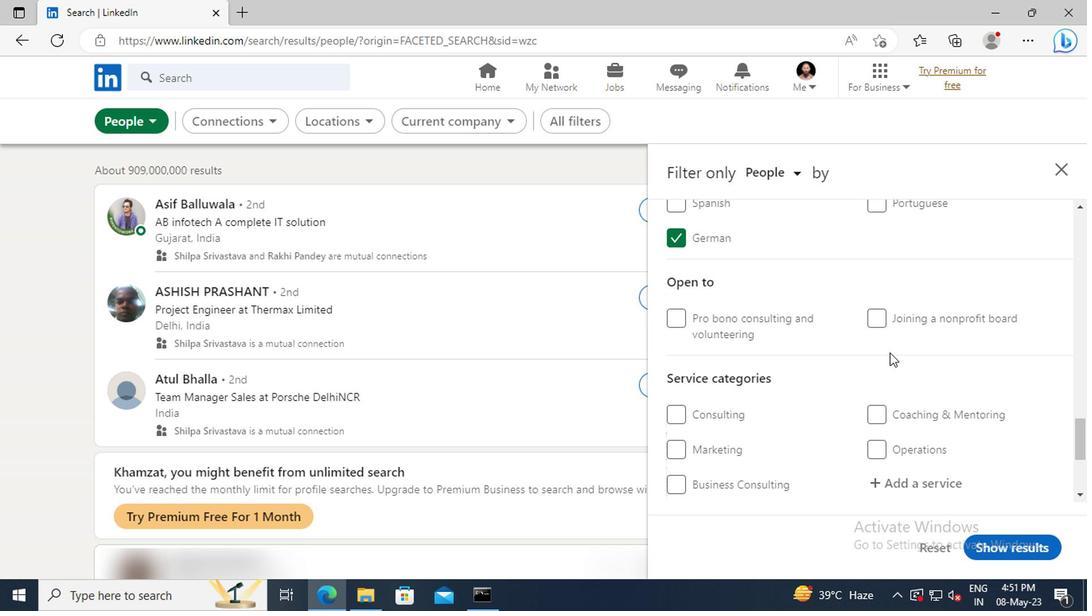 
Action: Mouse scrolled (886, 352) with delta (0, -1)
Screenshot: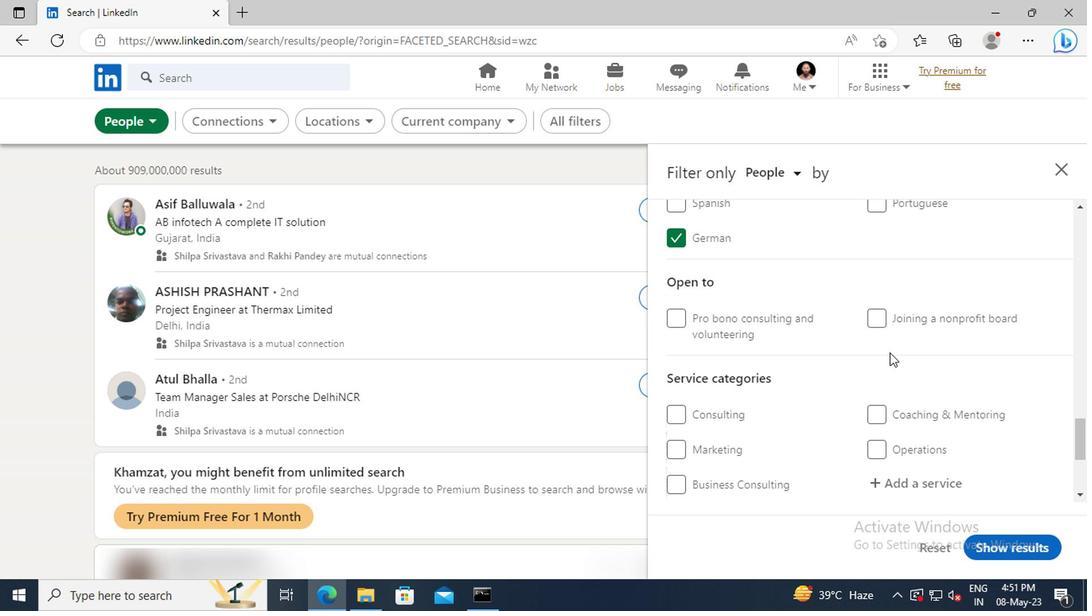 
Action: Mouse moved to (888, 393)
Screenshot: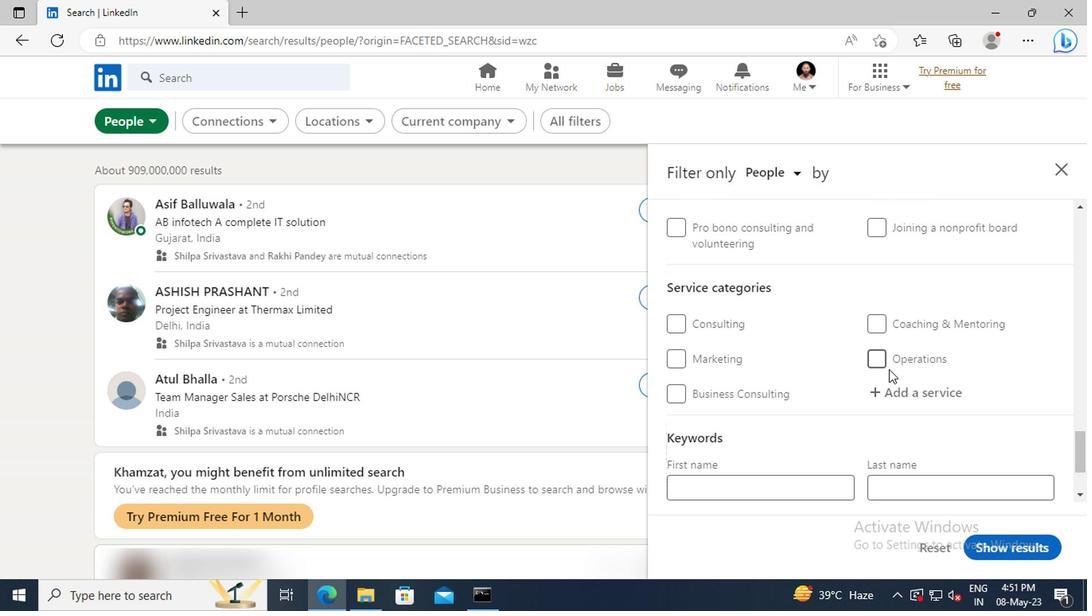 
Action: Mouse pressed left at (888, 393)
Screenshot: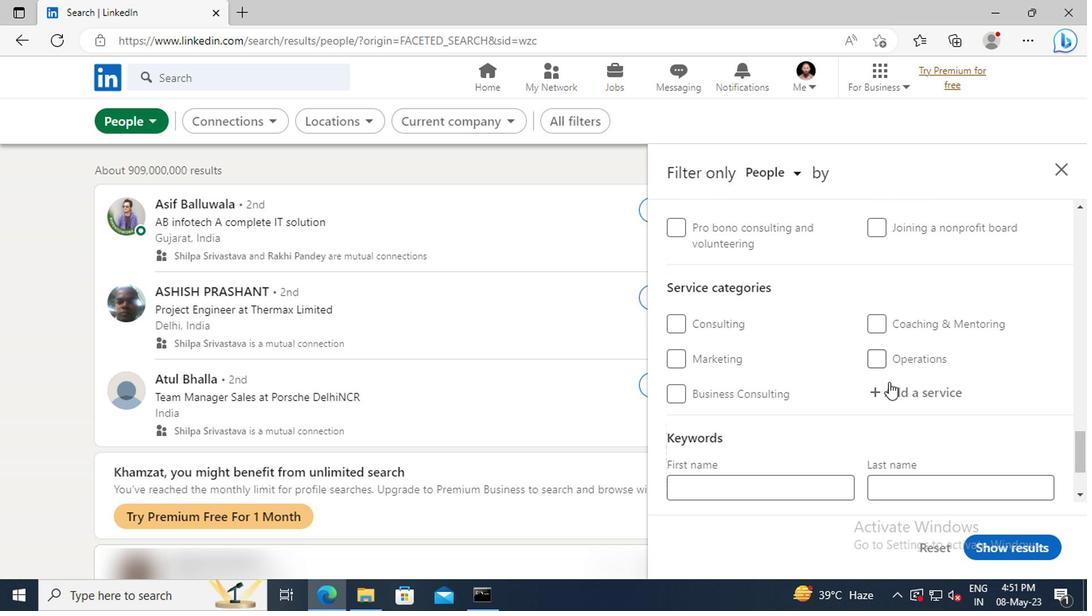
Action: Key pressed <Key.shift>NETWORK<Key.space><Key.shift>SU
Screenshot: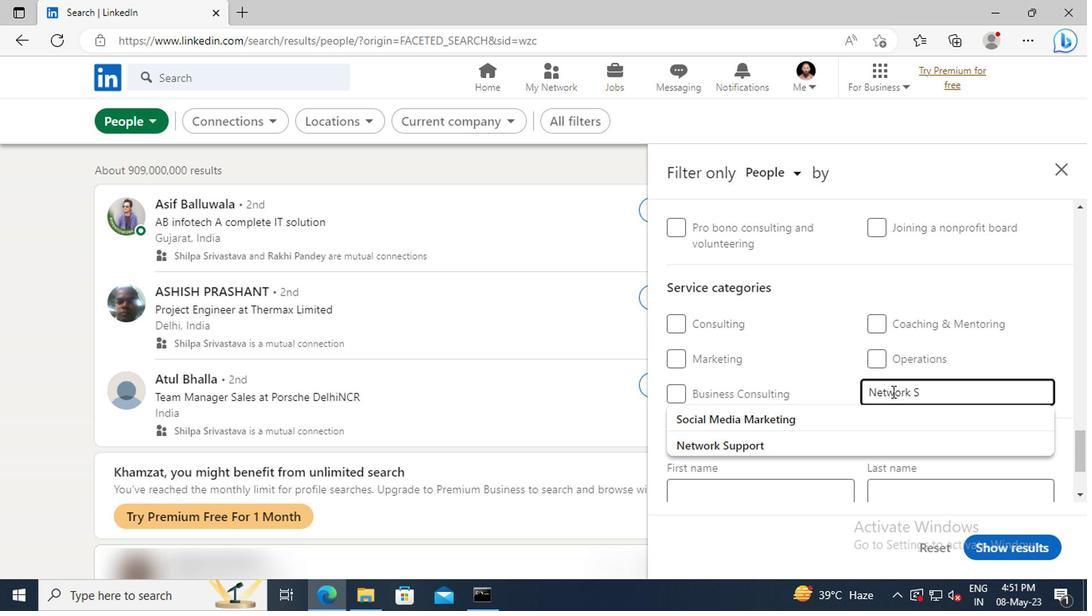 
Action: Mouse moved to (892, 416)
Screenshot: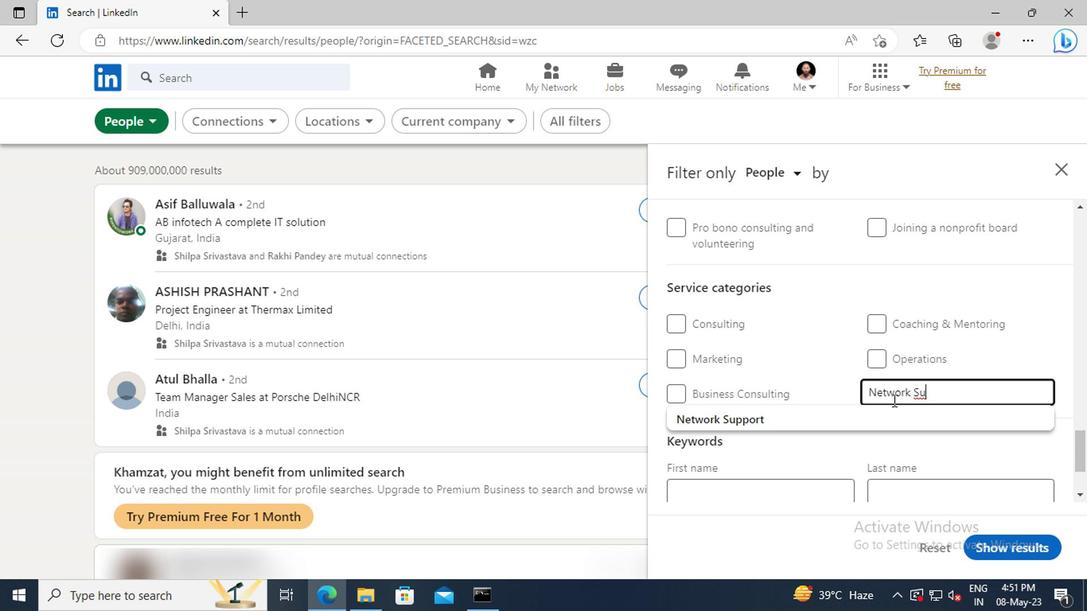 
Action: Mouse pressed left at (892, 416)
Screenshot: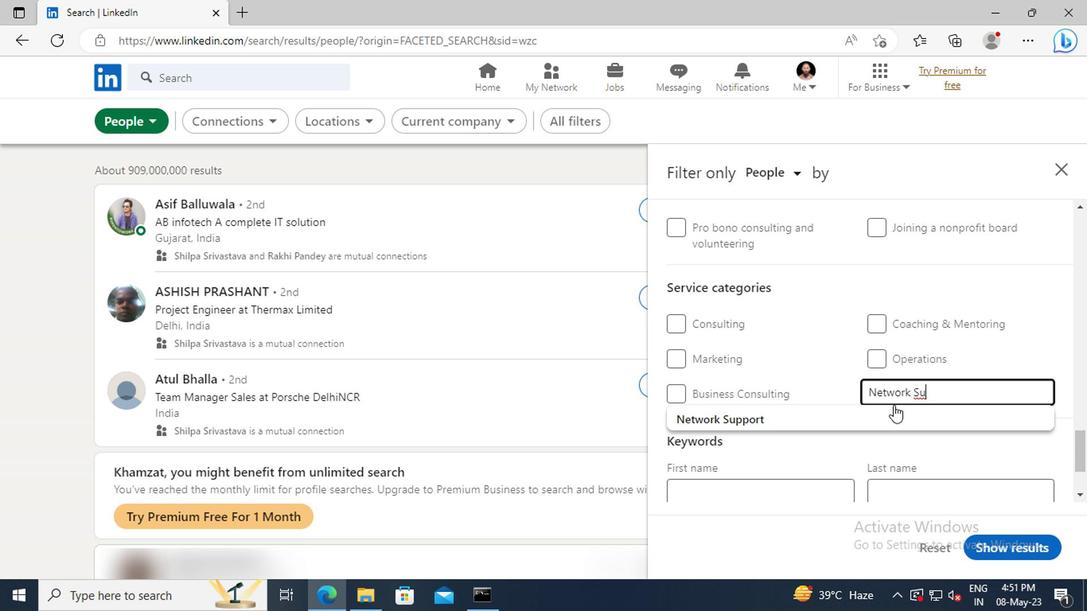 
Action: Mouse scrolled (892, 415) with delta (0, -1)
Screenshot: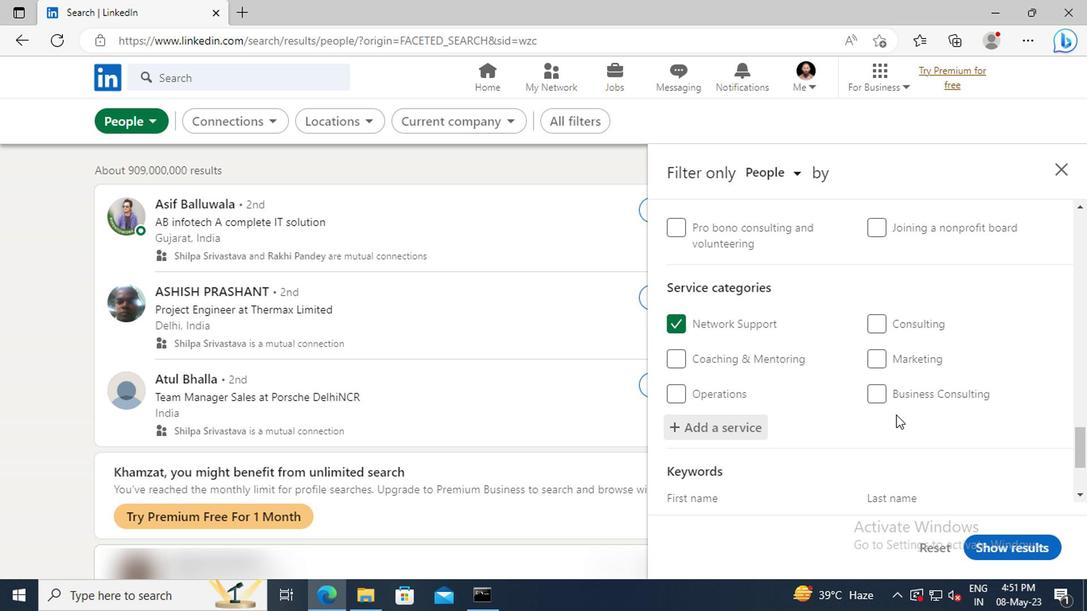 
Action: Mouse scrolled (892, 415) with delta (0, -1)
Screenshot: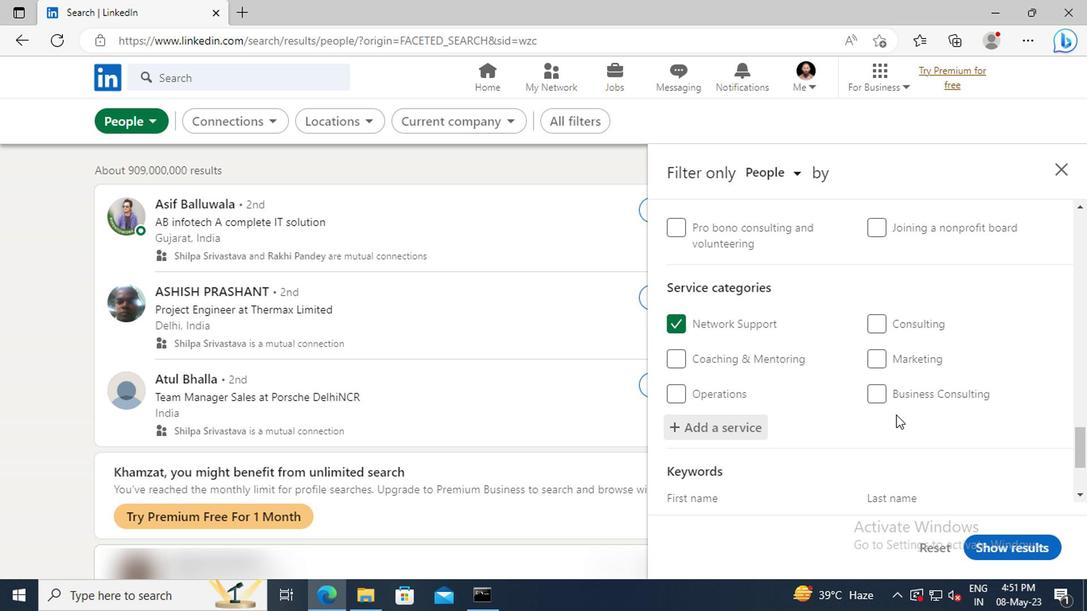 
Action: Mouse scrolled (892, 415) with delta (0, -1)
Screenshot: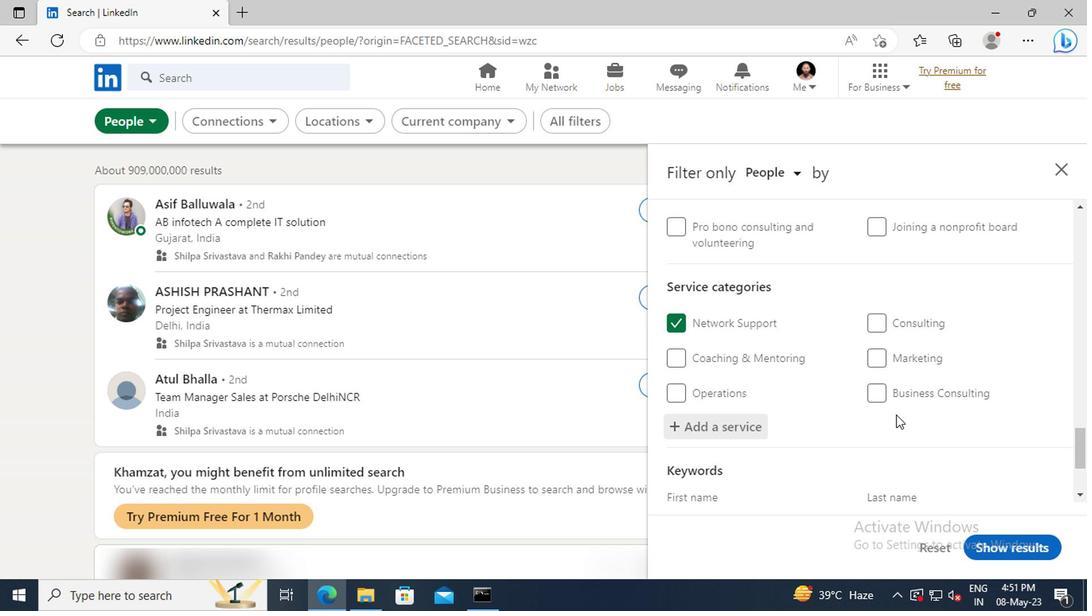 
Action: Mouse scrolled (892, 415) with delta (0, -1)
Screenshot: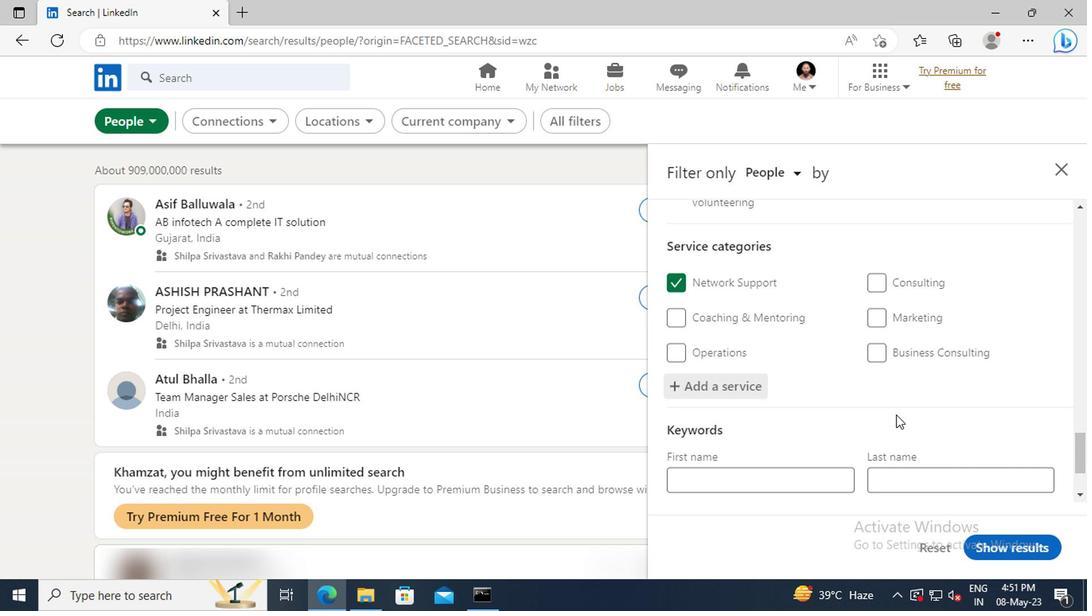 
Action: Mouse moved to (797, 433)
Screenshot: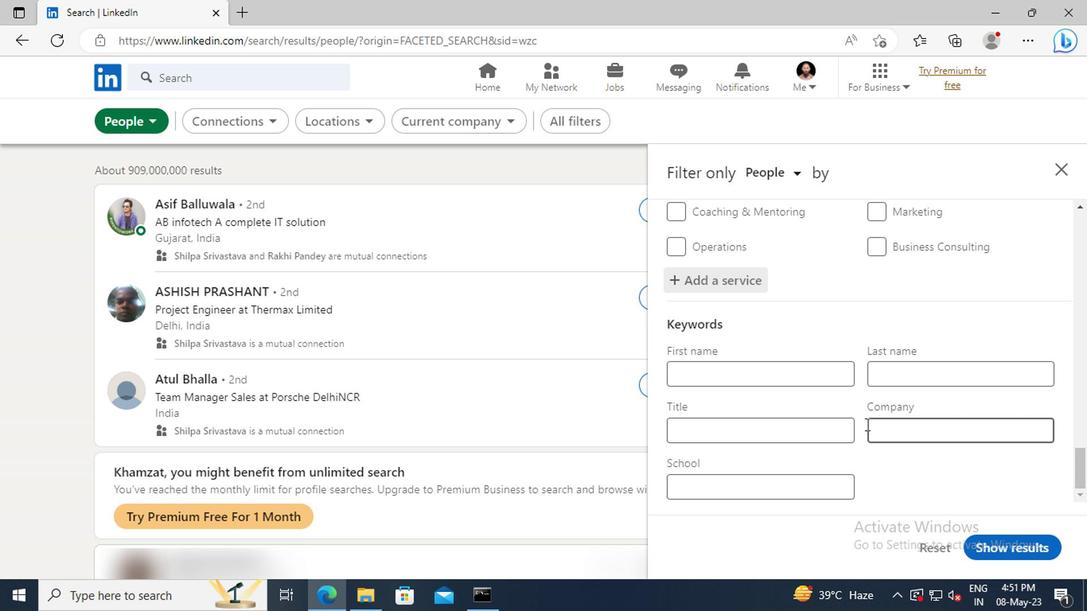 
Action: Mouse pressed left at (797, 433)
Screenshot: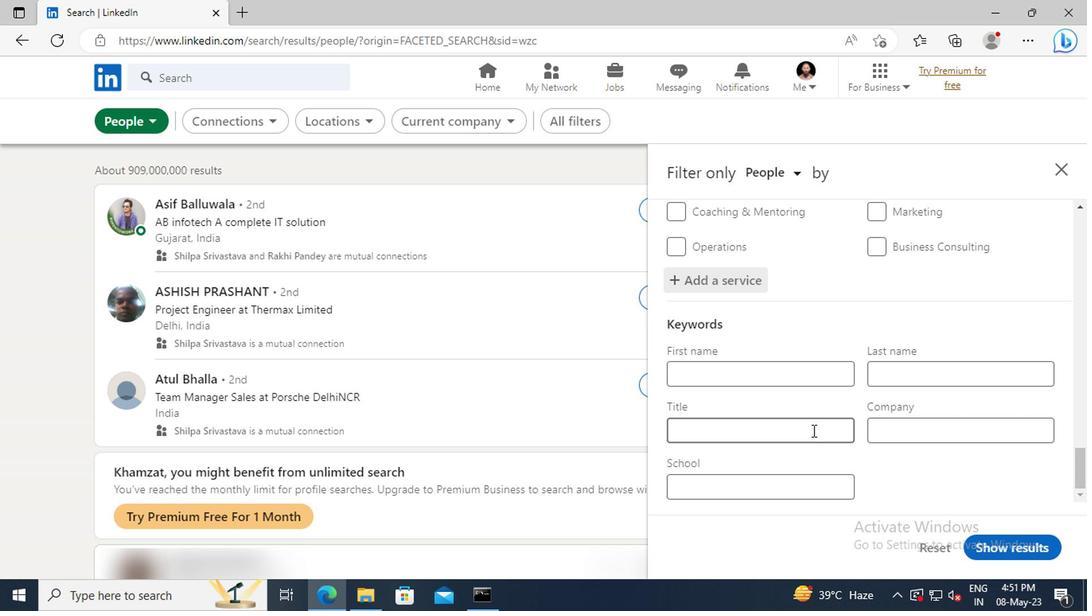 
Action: Key pressed <Key.shift>MEDICAL<Key.space><Key.shift>LABORATORY<Key.space><Key.shift>TECH<Key.enter>
Screenshot: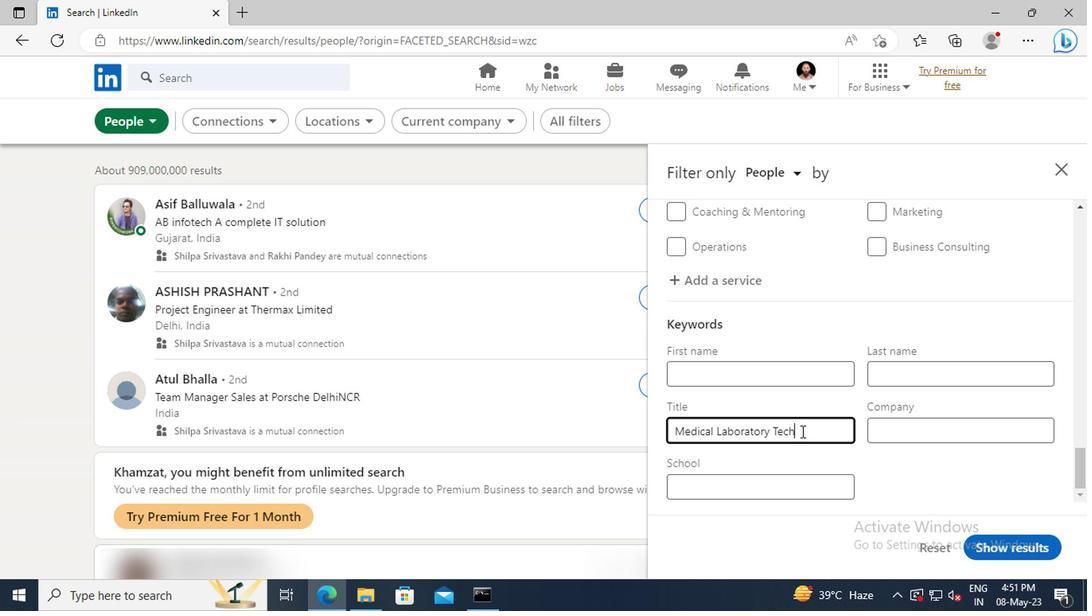 
Action: Mouse moved to (999, 545)
Screenshot: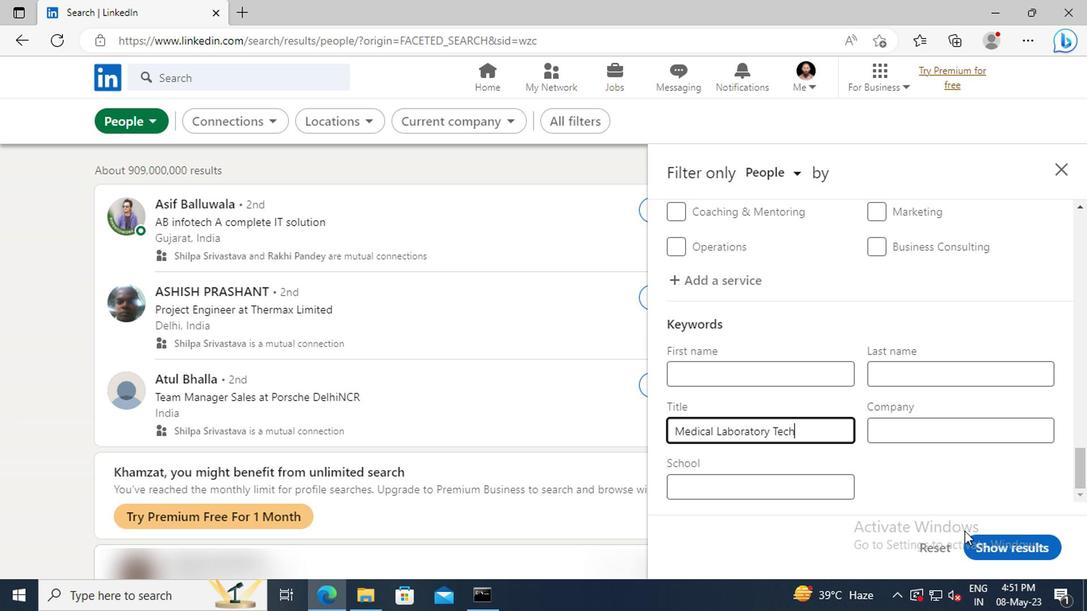 
Action: Mouse pressed left at (999, 545)
Screenshot: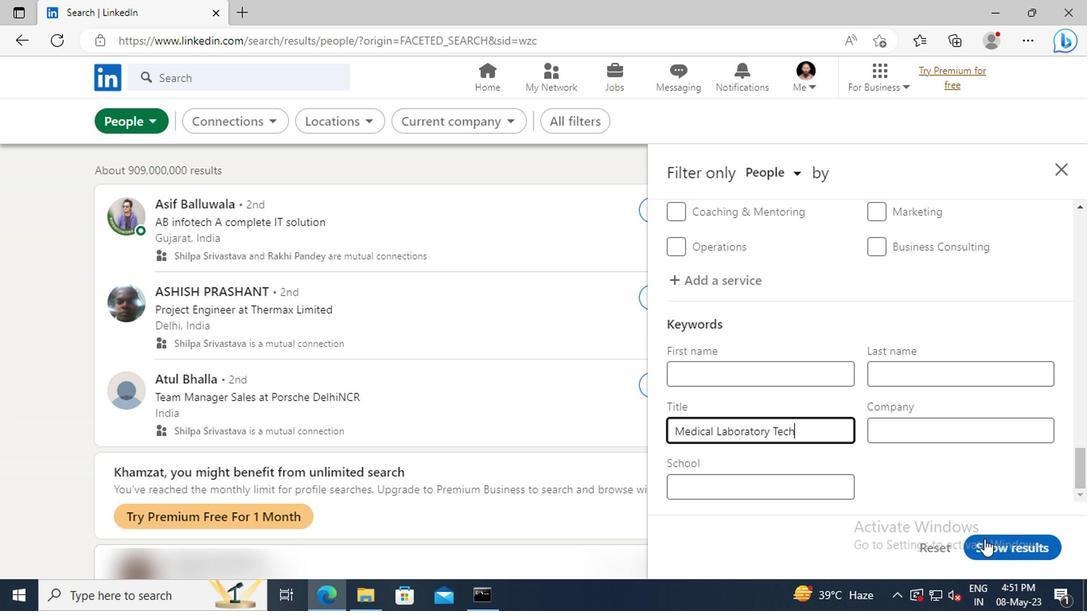
Action: Mouse moved to (999, 545)
Screenshot: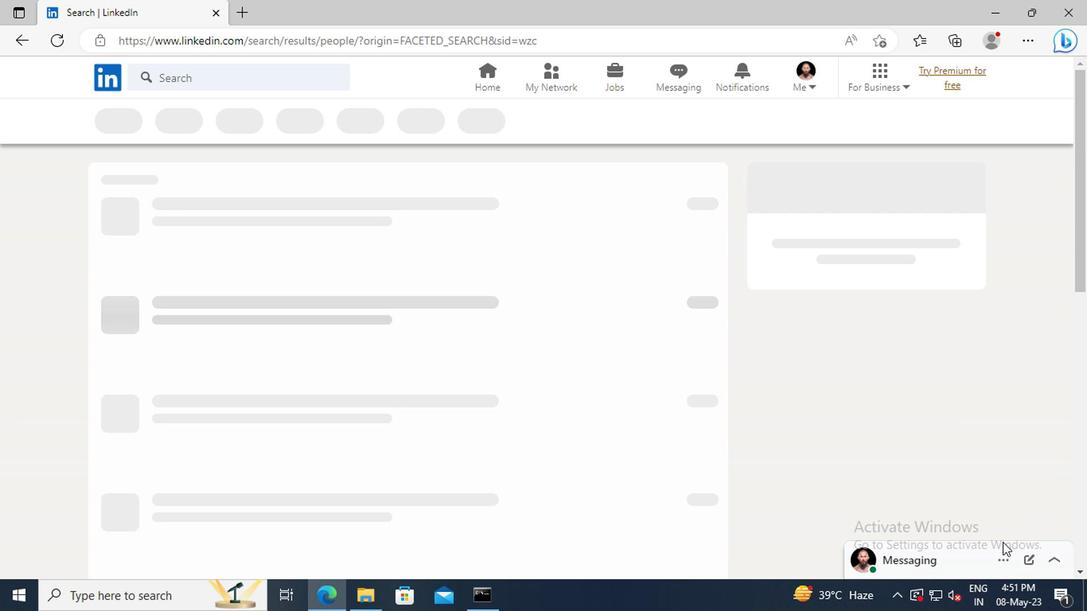 
